 Task: Open a blank sheet, save the file as Dav.odt Add the quote 'Success is the sum of small efforts repeated day in and day out.' Apply font style 'lexend' and font size 48 Align the text to the Right .Change the text color to  'Dark blue'
Action: Mouse moved to (344, 180)
Screenshot: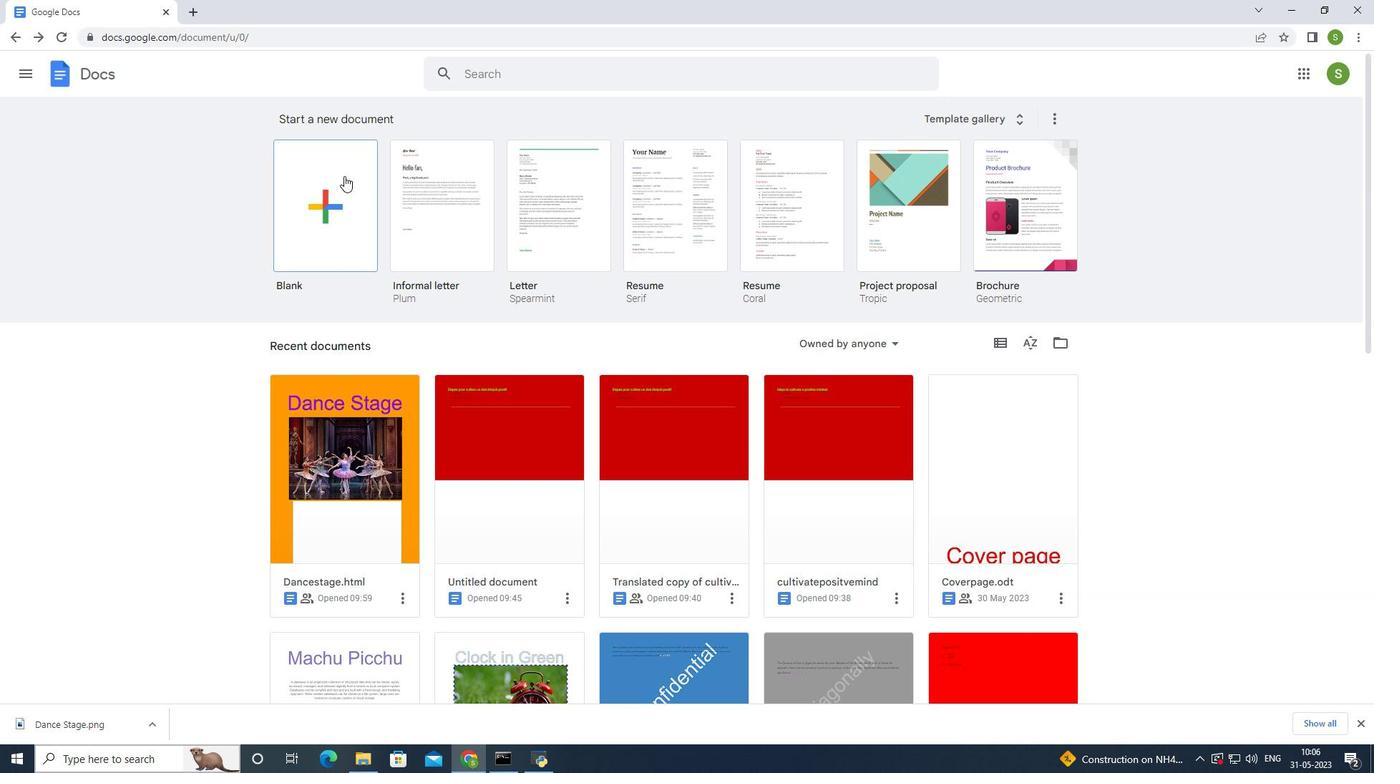 
Action: Mouse pressed left at (344, 180)
Screenshot: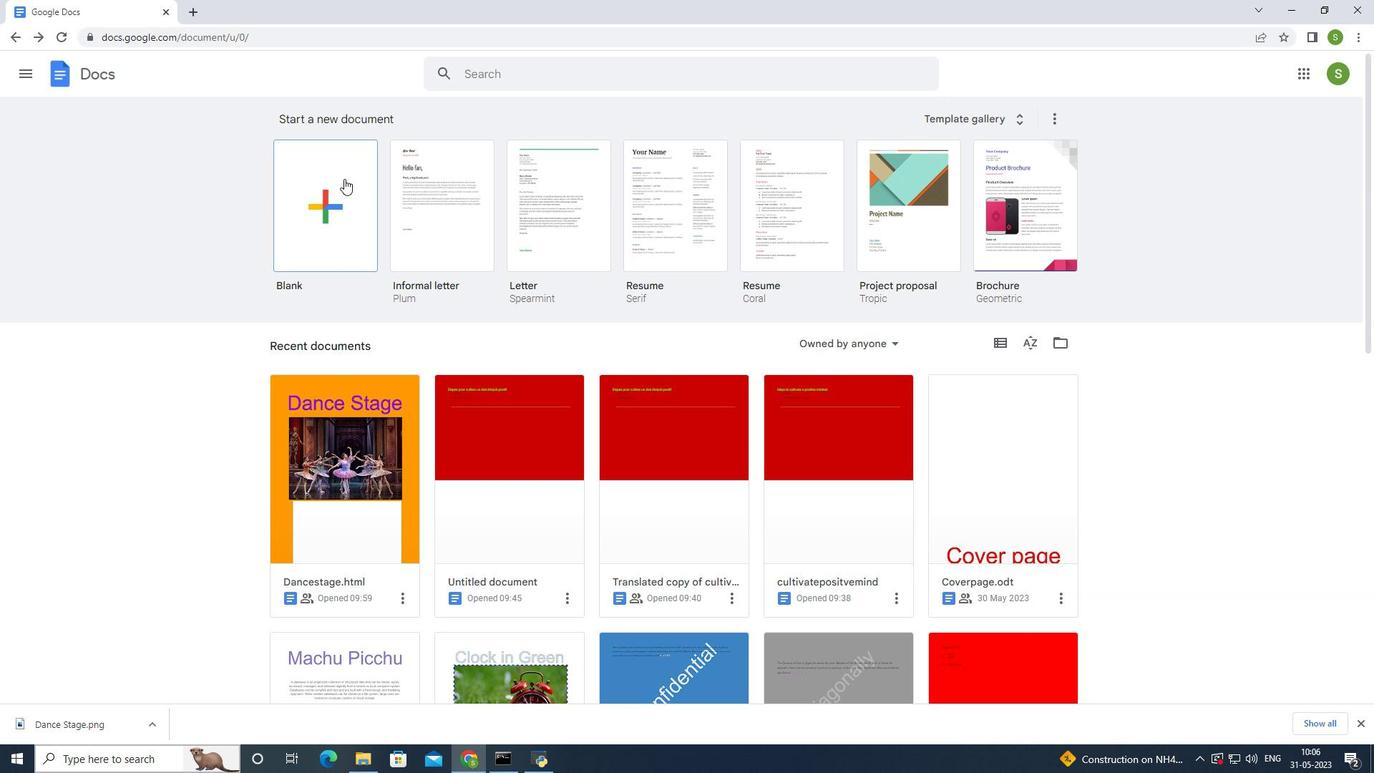 
Action: Mouse moved to (108, 63)
Screenshot: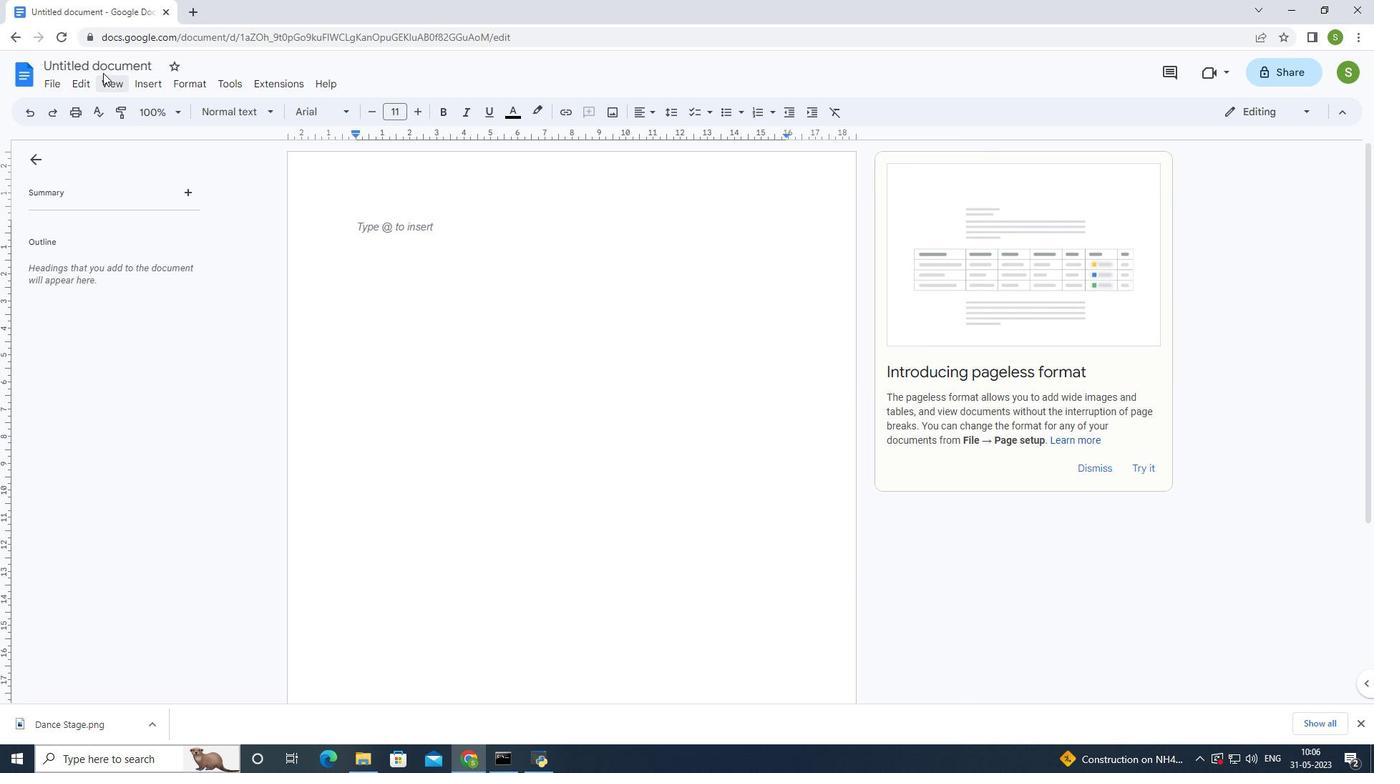 
Action: Mouse pressed left at (108, 63)
Screenshot: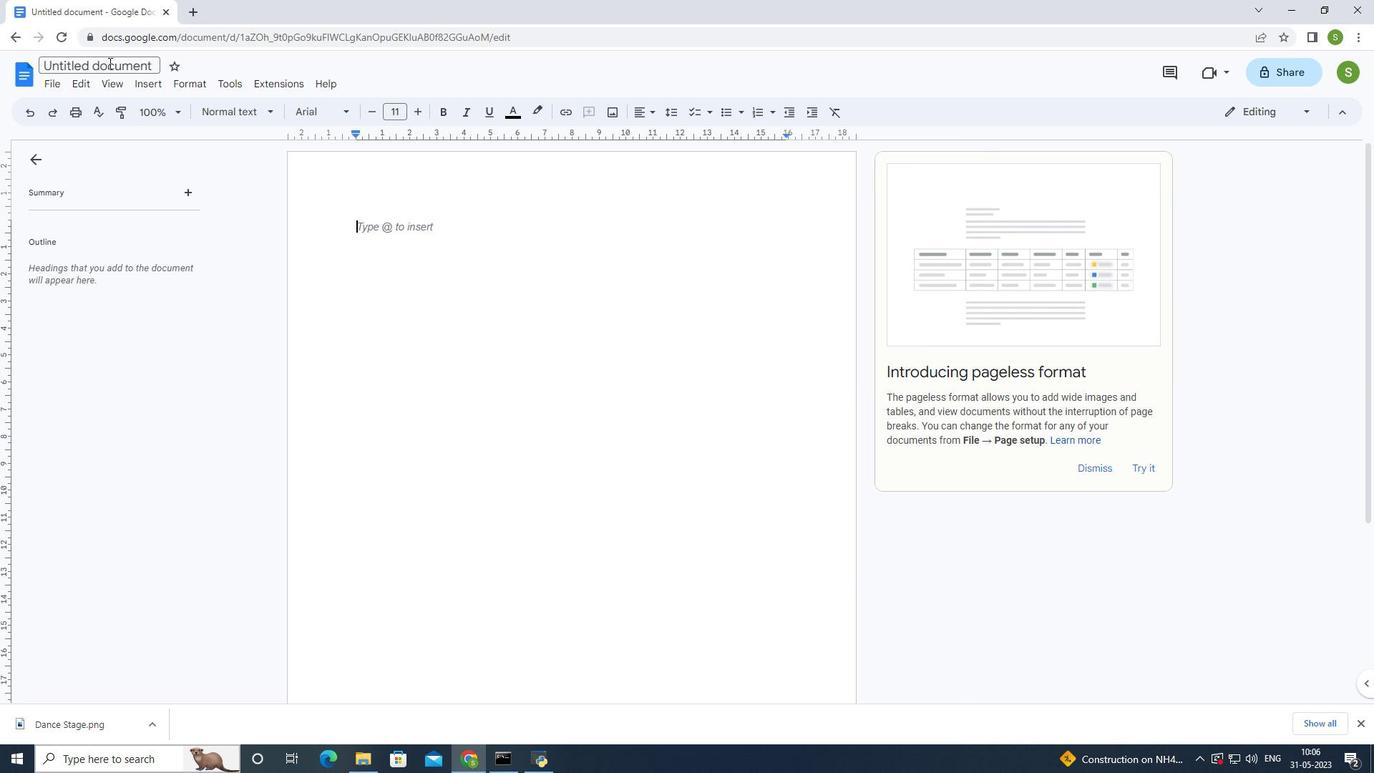 
Action: Key pressed <Key.shift><Key.shift><Key.shift><Key.shift><Key.shift><Key.shift><Key.shift>Dav.odt<Key.enter>
Screenshot: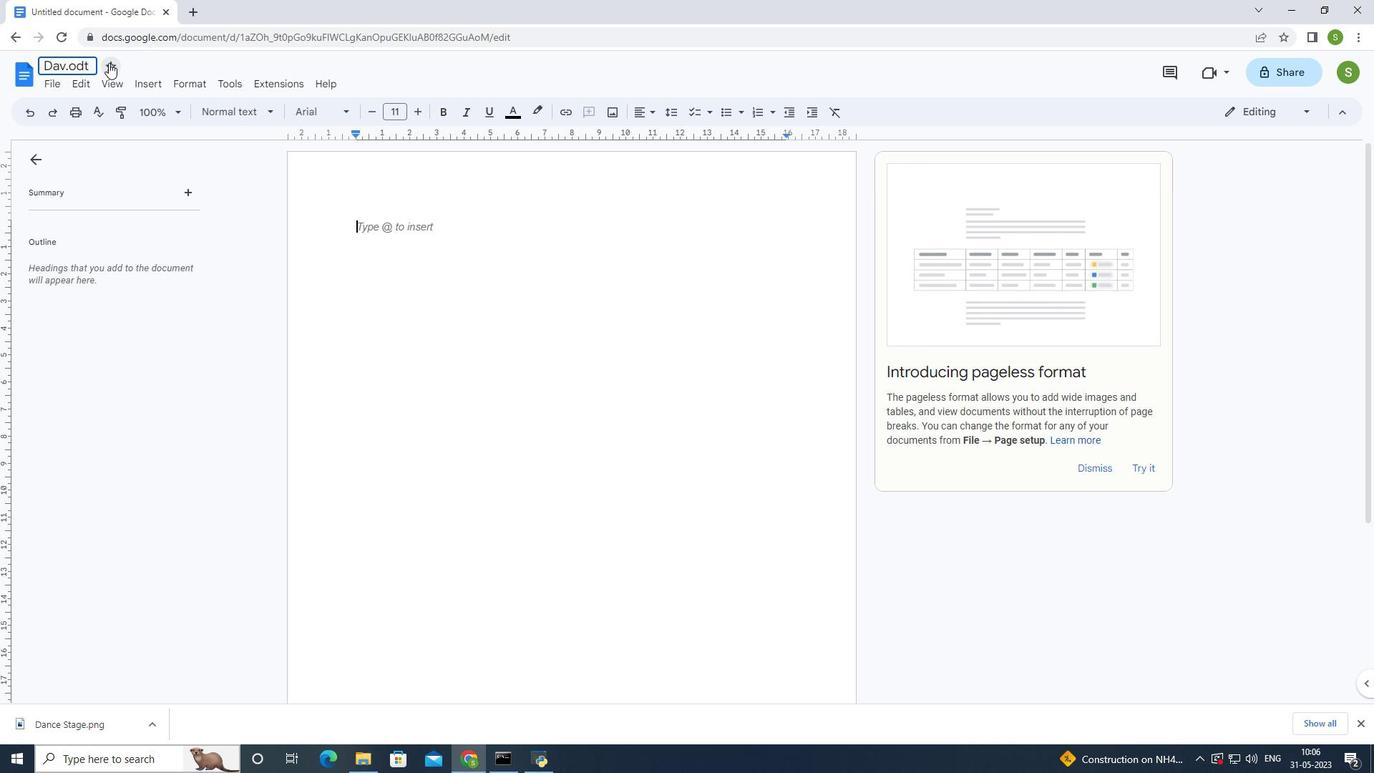 
Action: Mouse moved to (504, 276)
Screenshot: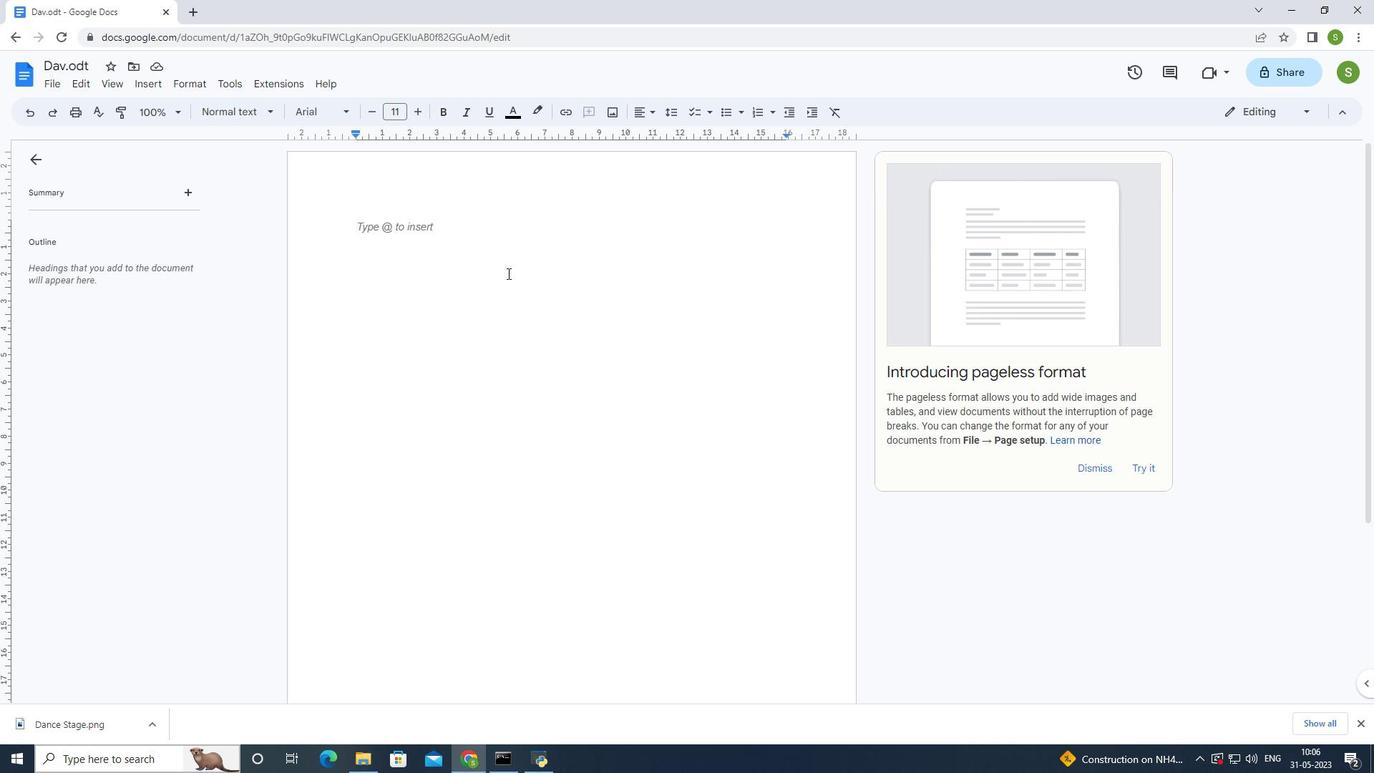 
Action: Key pressed <Key.shift>S
Screenshot: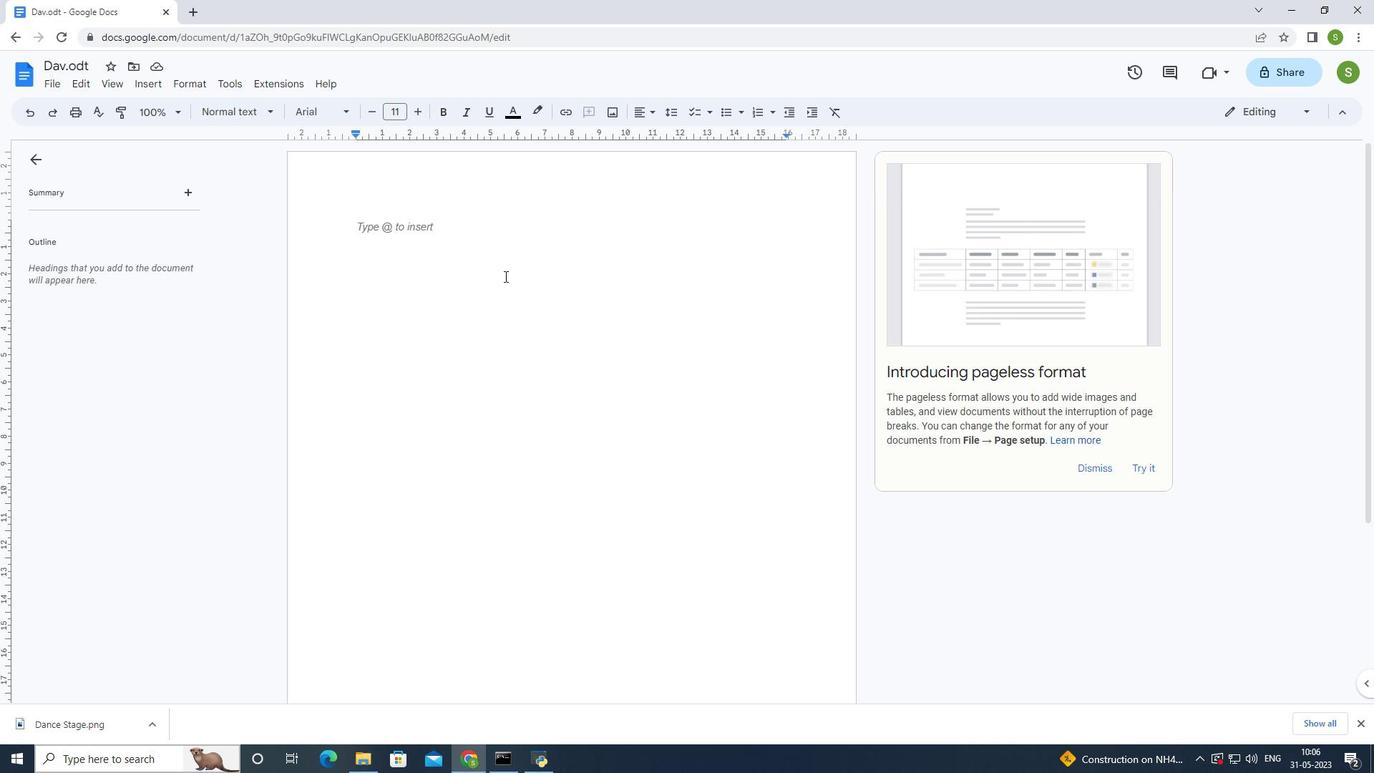 
Action: Mouse moved to (547, 495)
Screenshot: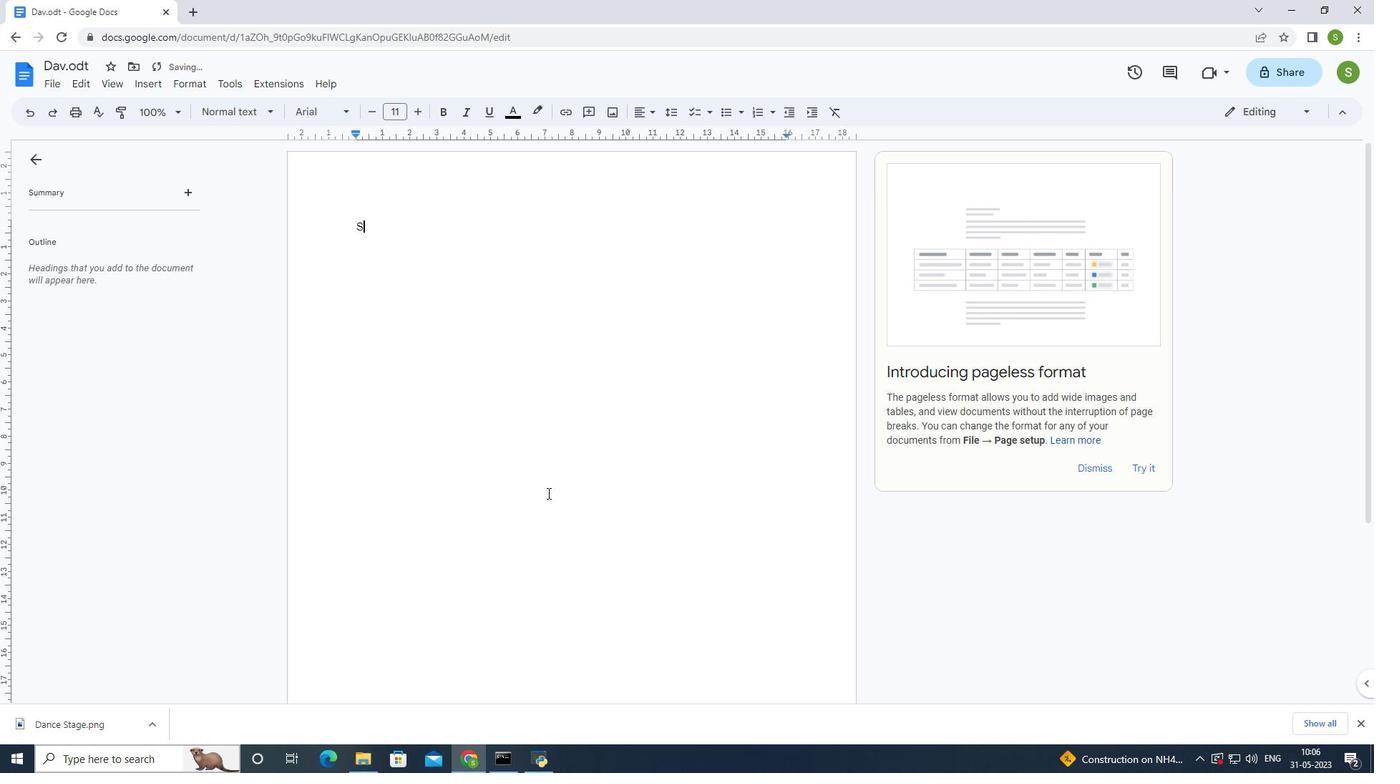 
Action: Key pressed uccess<Key.space>is<Key.space>the<Key.space>sum<Key.space>of<Key.space>small<Key.space>effo
Screenshot: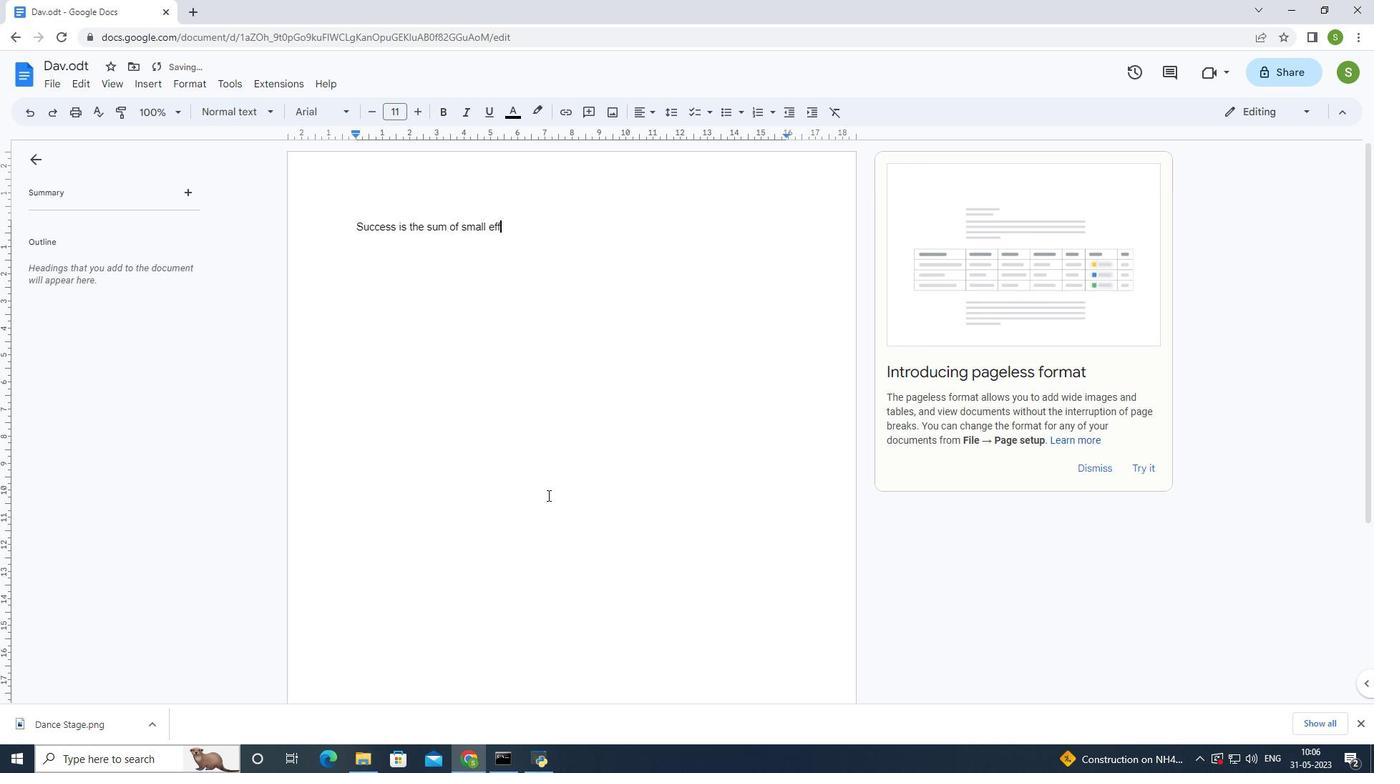
Action: Mouse moved to (548, 496)
Screenshot: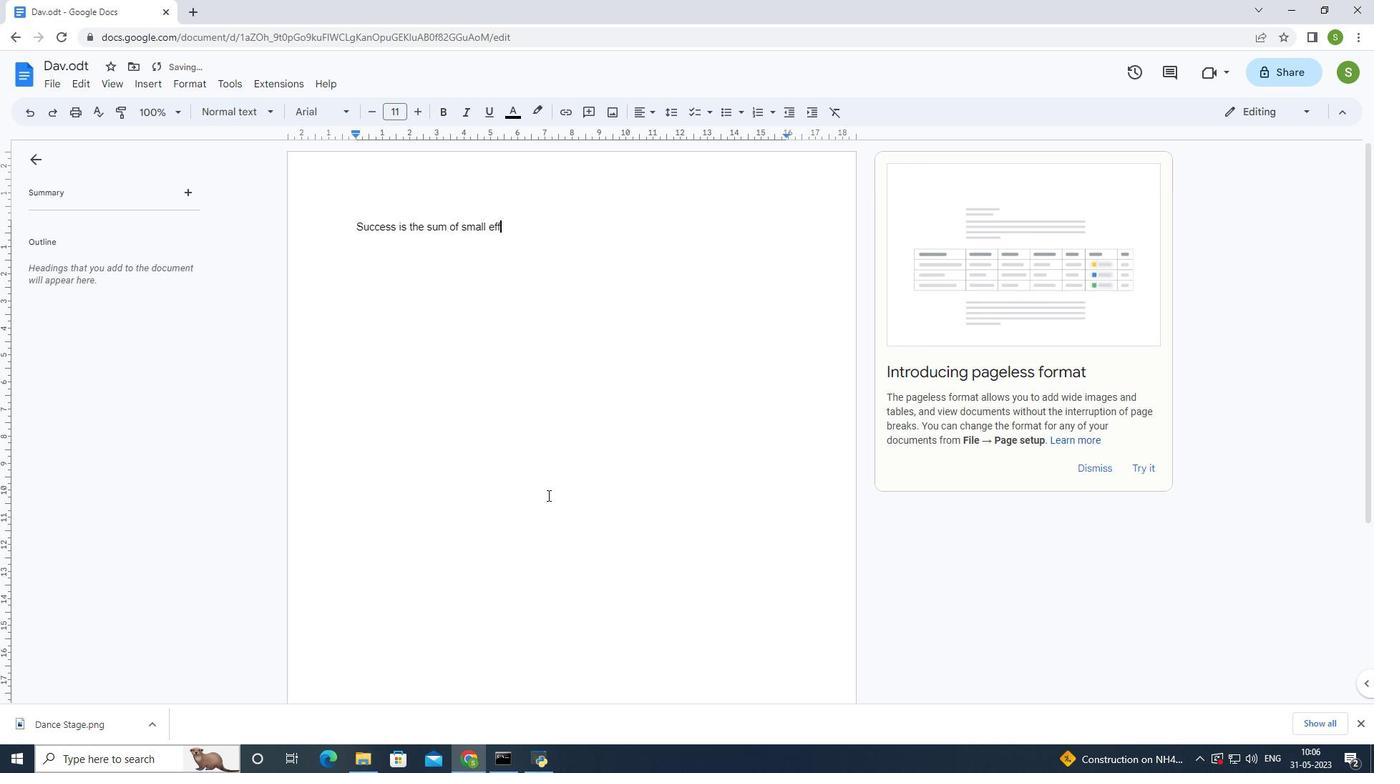 
Action: Key pressed rts<Key.space>repeated<Key.space>day<Key.space>in<Key.space>and<Key.space>day<Key.space>out.
Screenshot: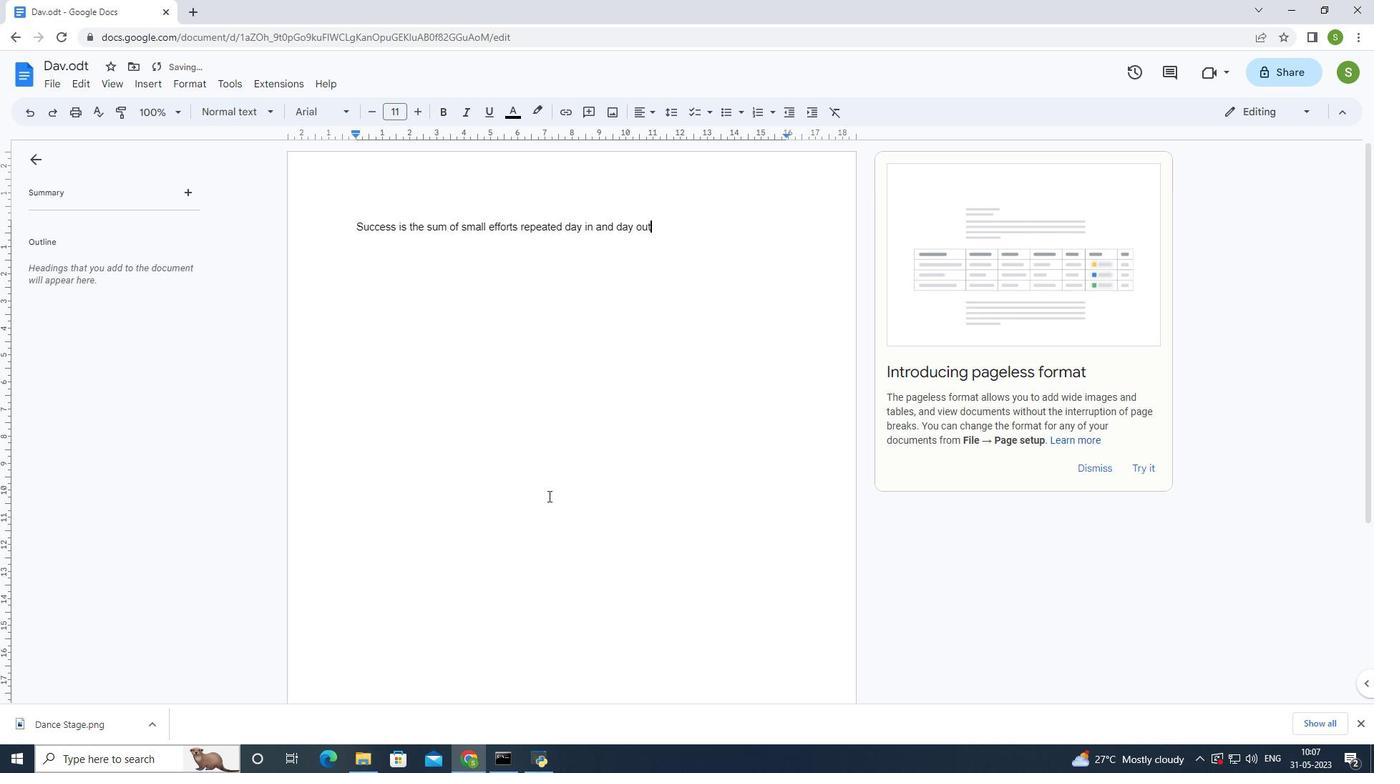 
Action: Mouse moved to (350, 225)
Screenshot: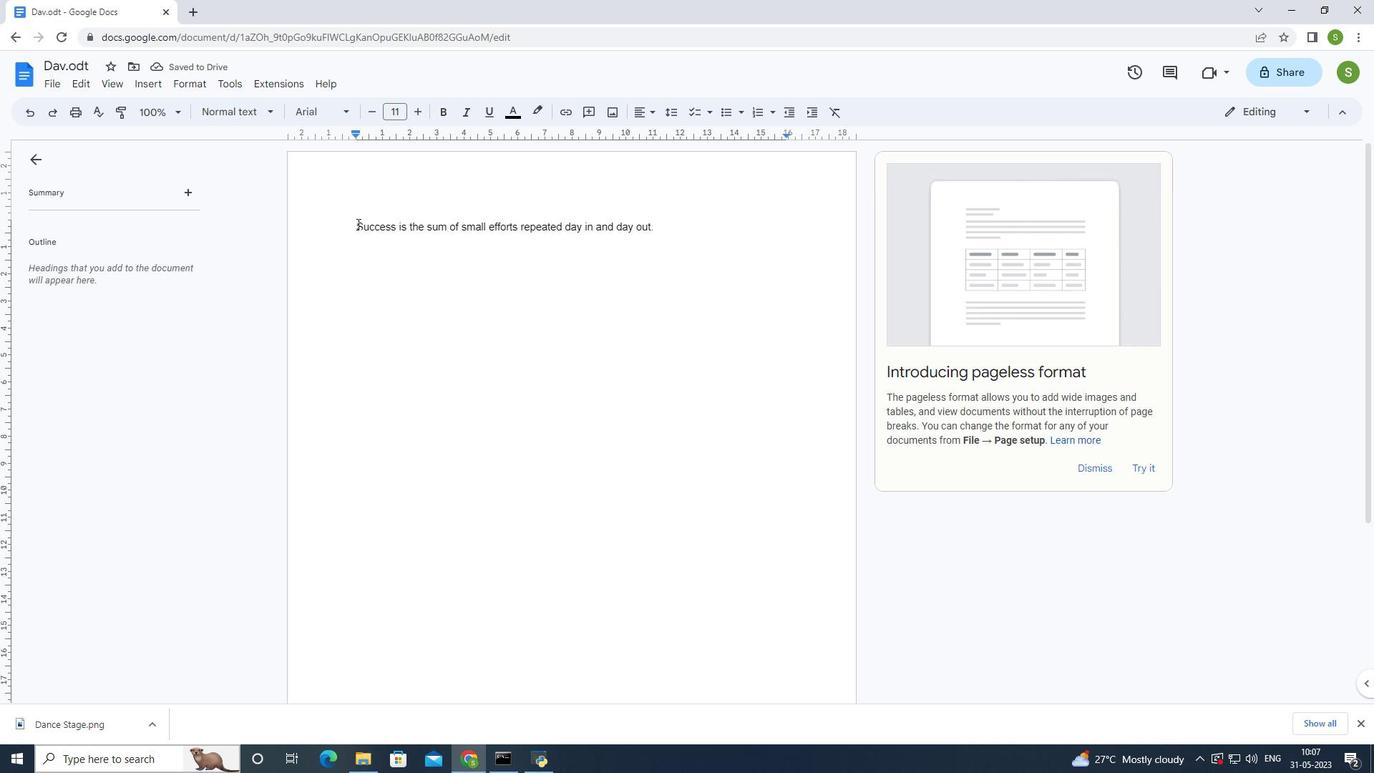 
Action: Mouse pressed left at (350, 225)
Screenshot: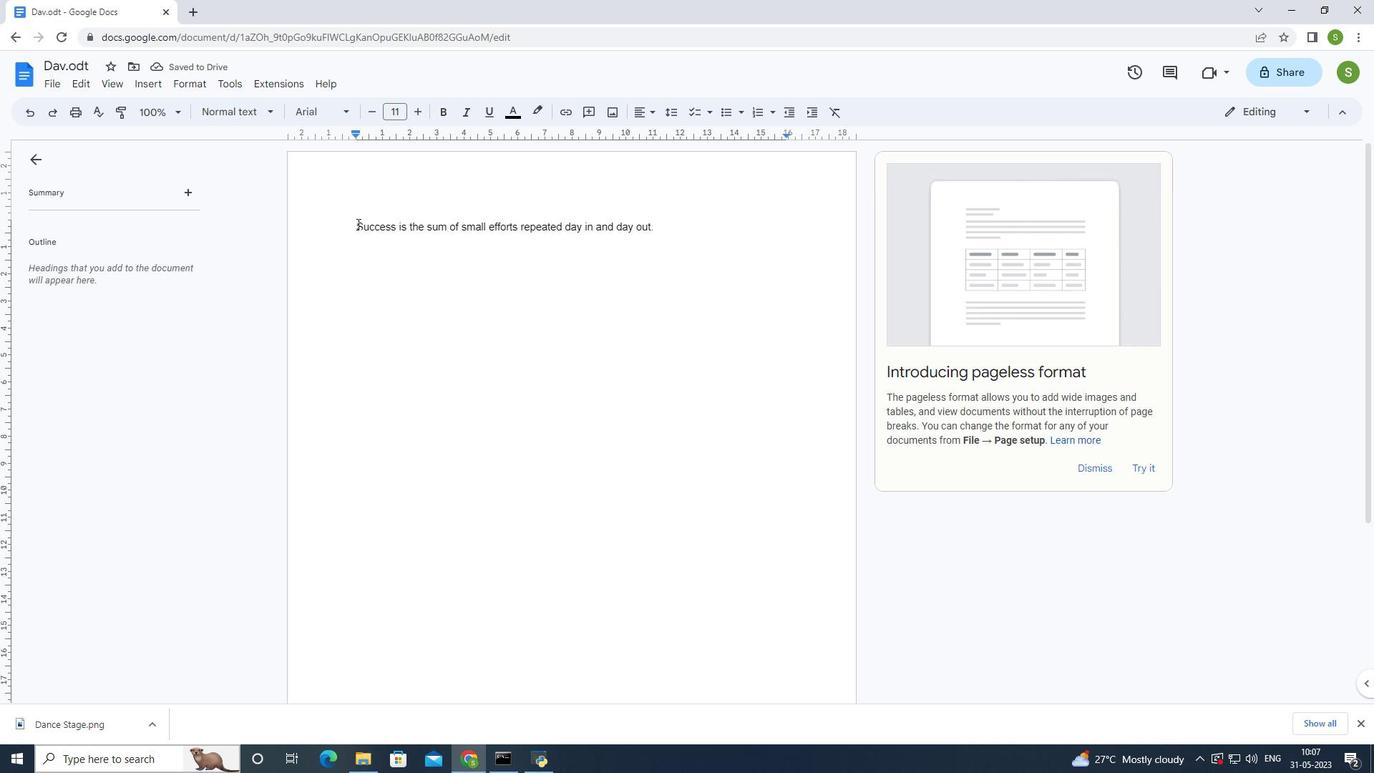 
Action: Mouse moved to (336, 110)
Screenshot: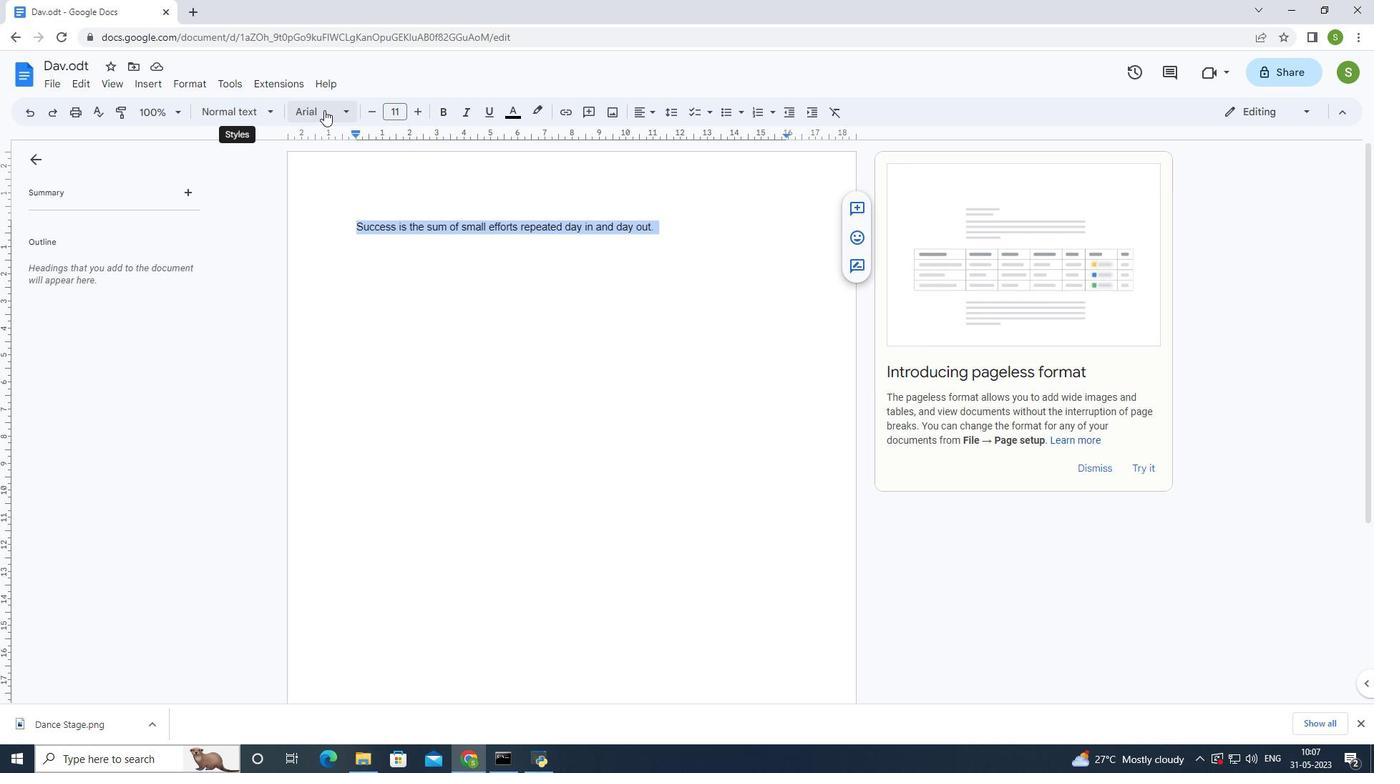 
Action: Mouse pressed left at (336, 110)
Screenshot: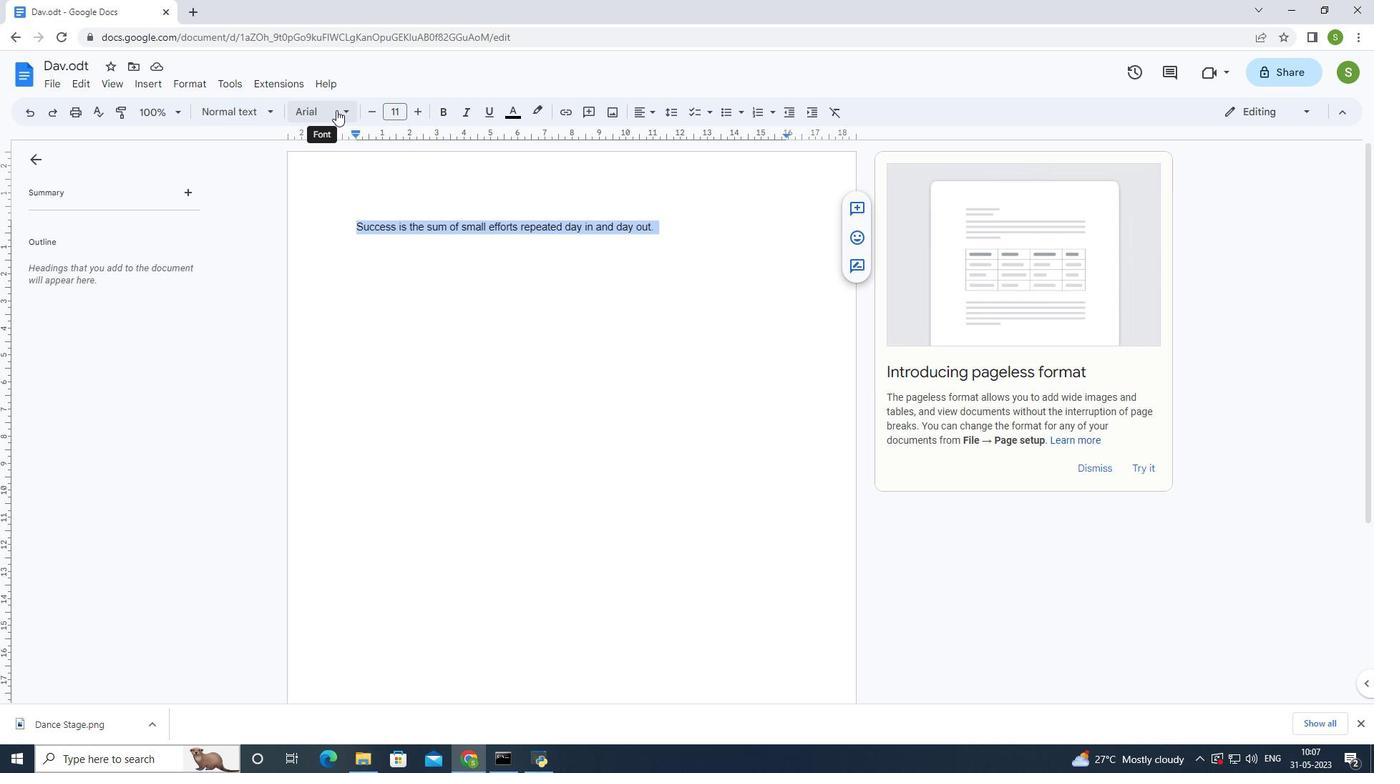 
Action: Mouse moved to (340, 136)
Screenshot: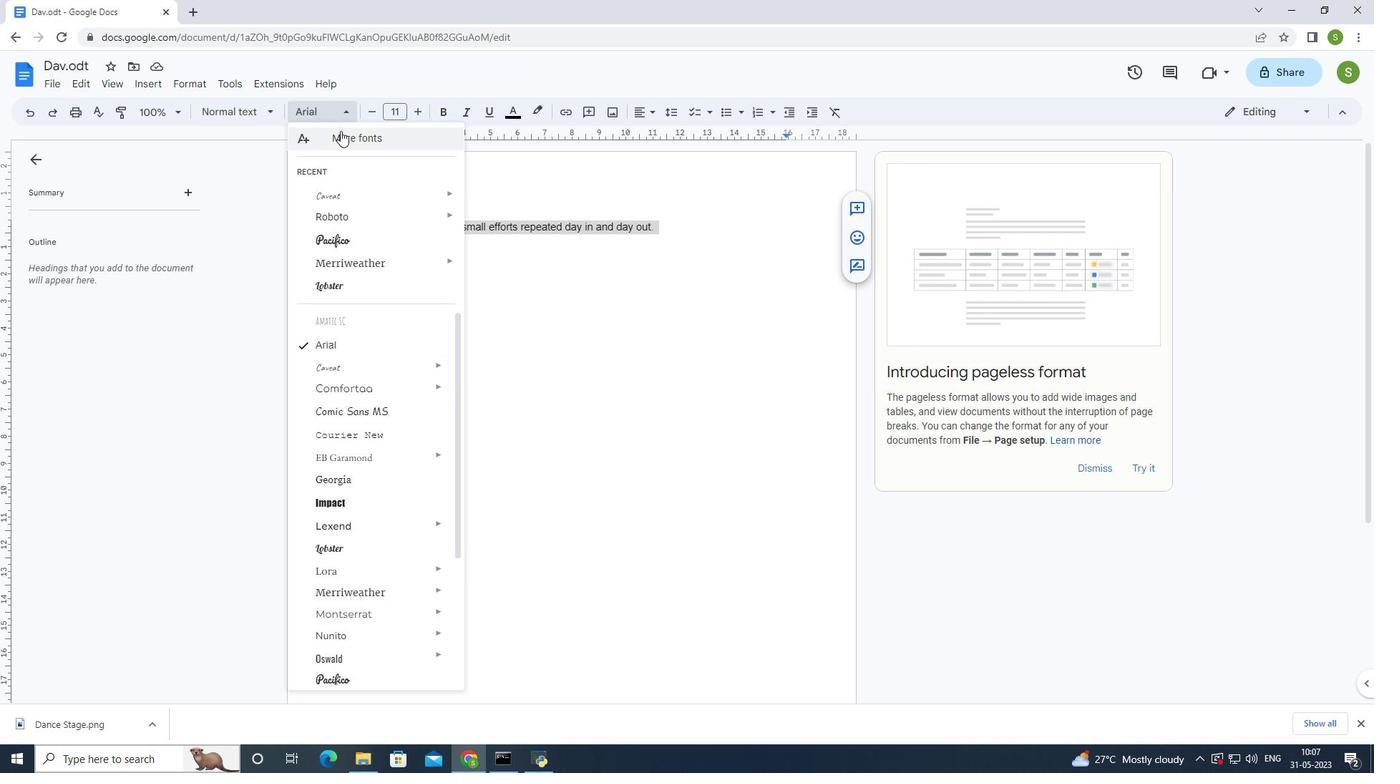 
Action: Mouse pressed left at (340, 136)
Screenshot: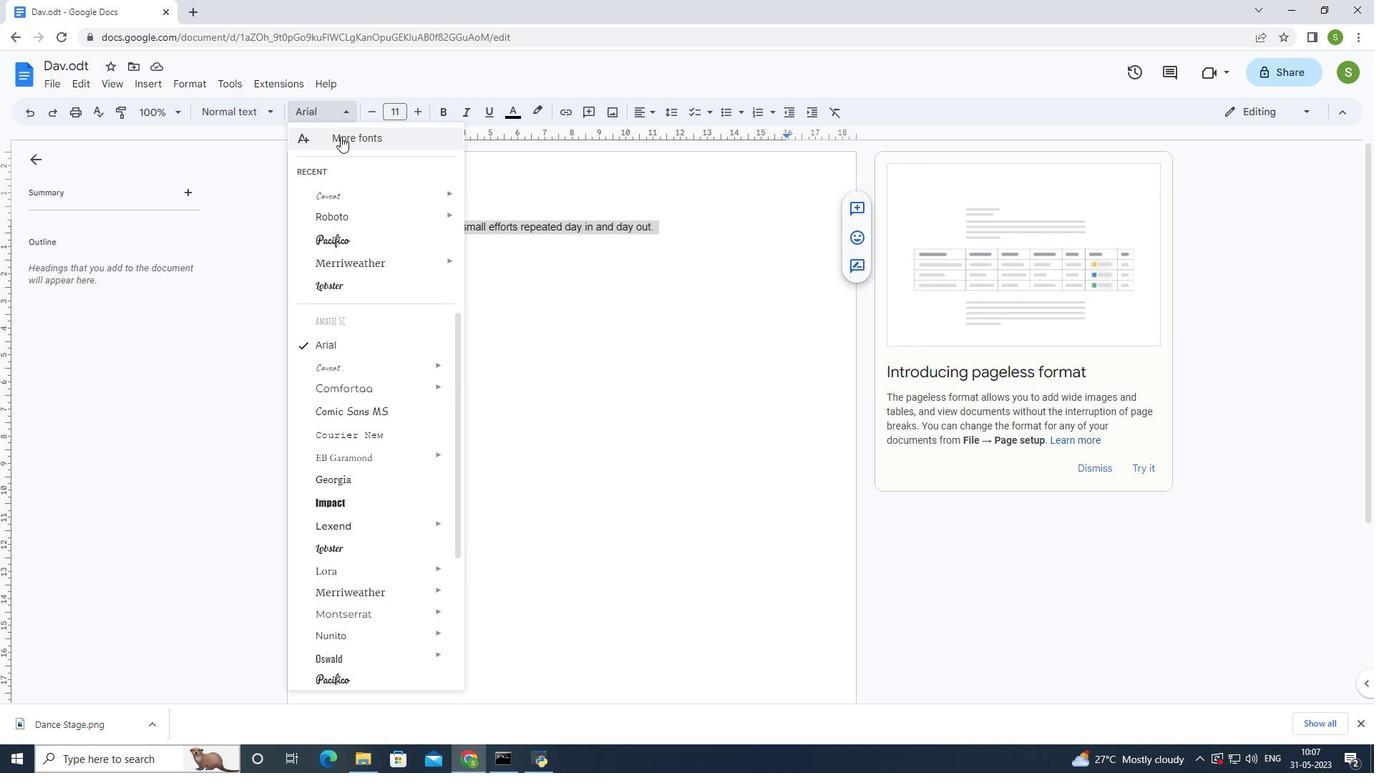 
Action: Mouse moved to (480, 210)
Screenshot: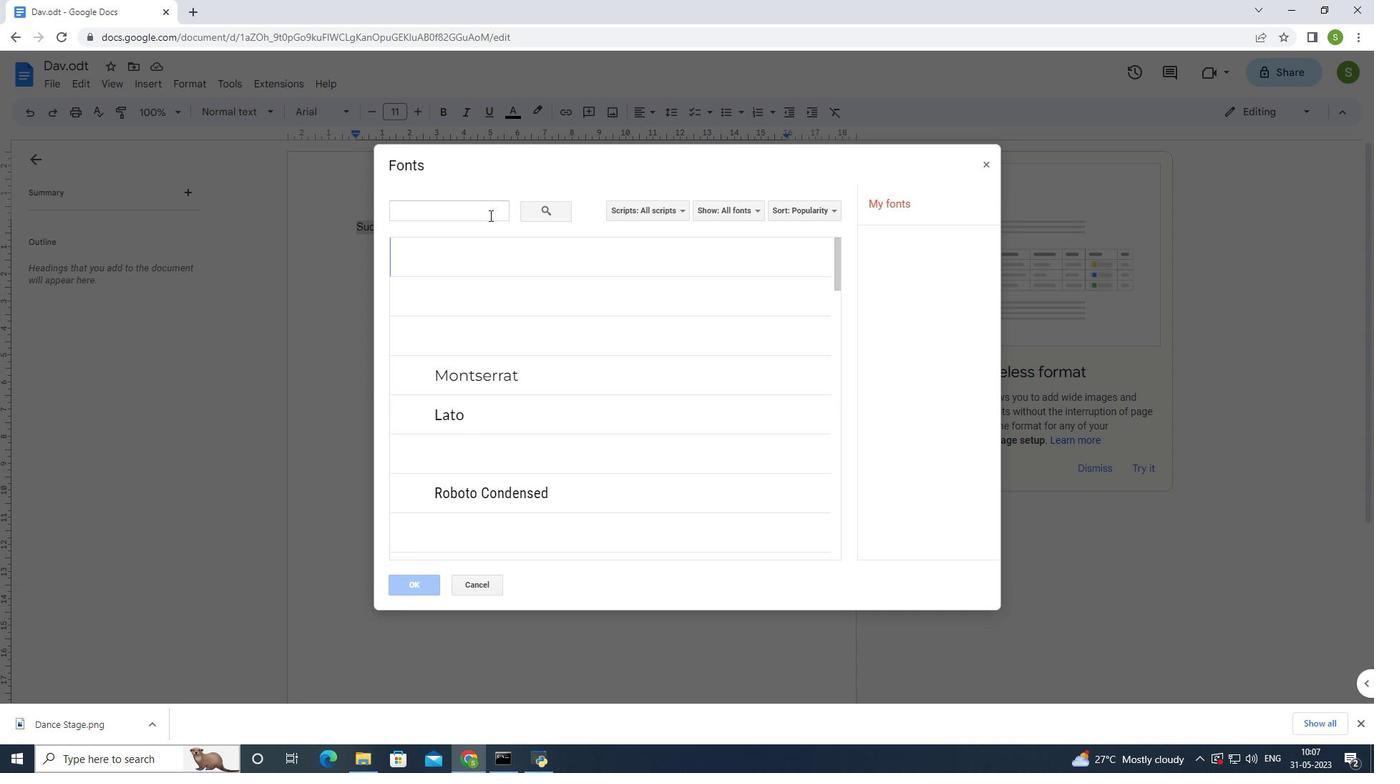 
Action: Mouse pressed left at (480, 210)
Screenshot: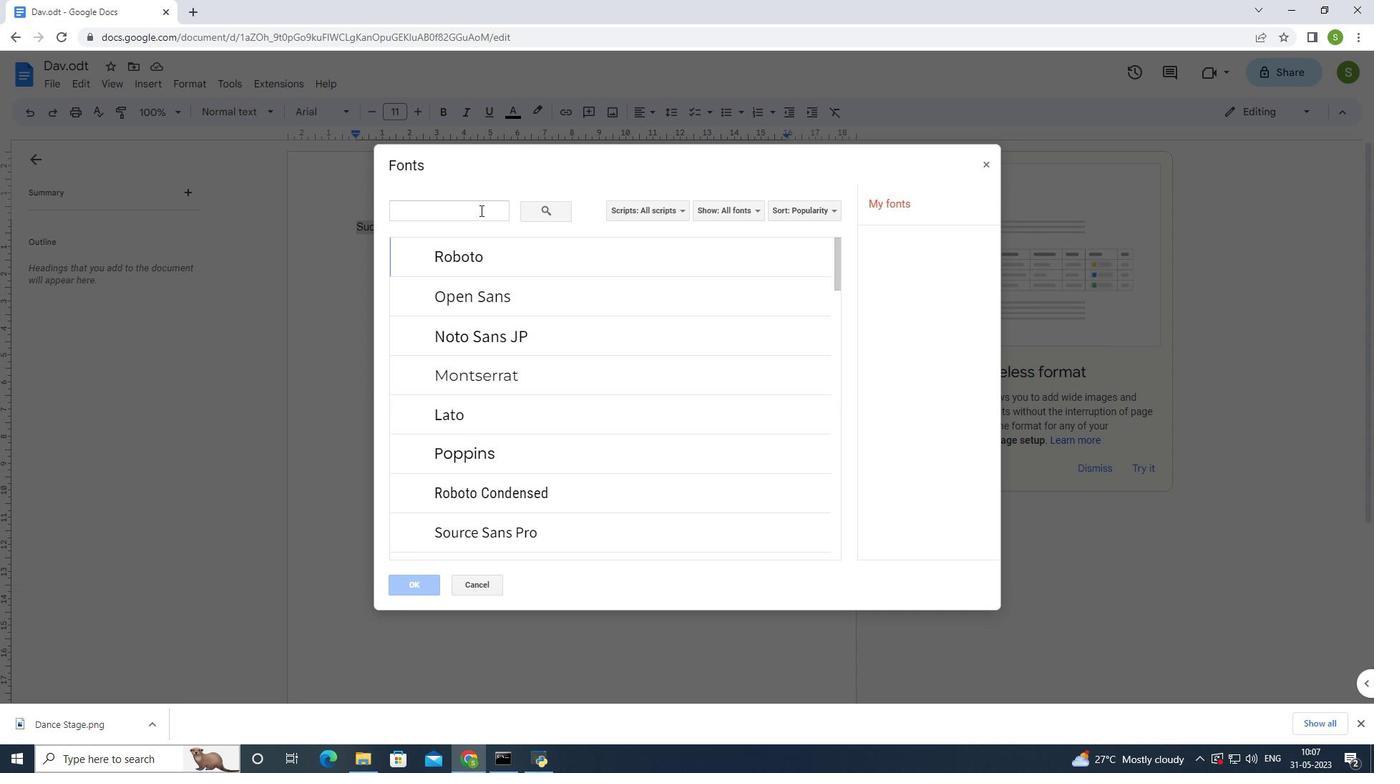 
Action: Mouse moved to (533, 216)
Screenshot: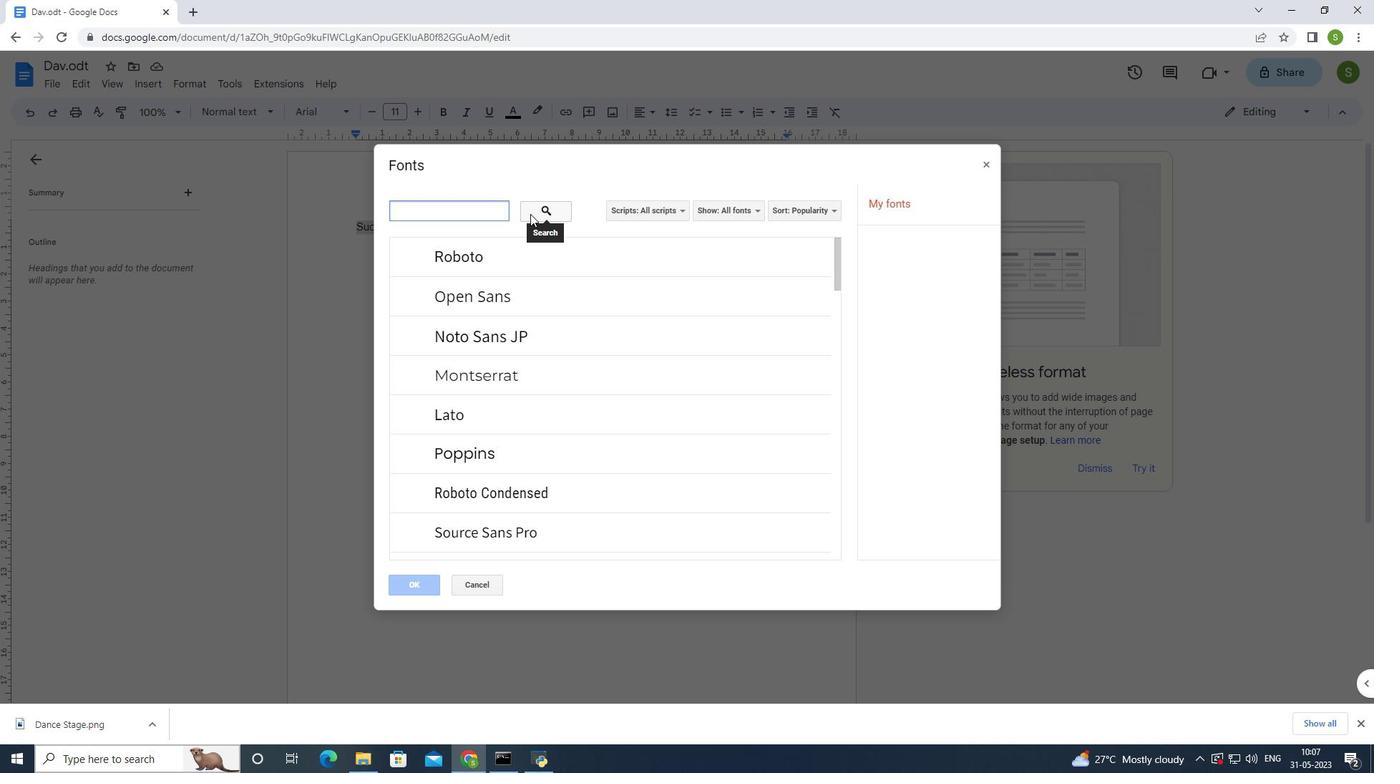 
Action: Key pressed lexe
Screenshot: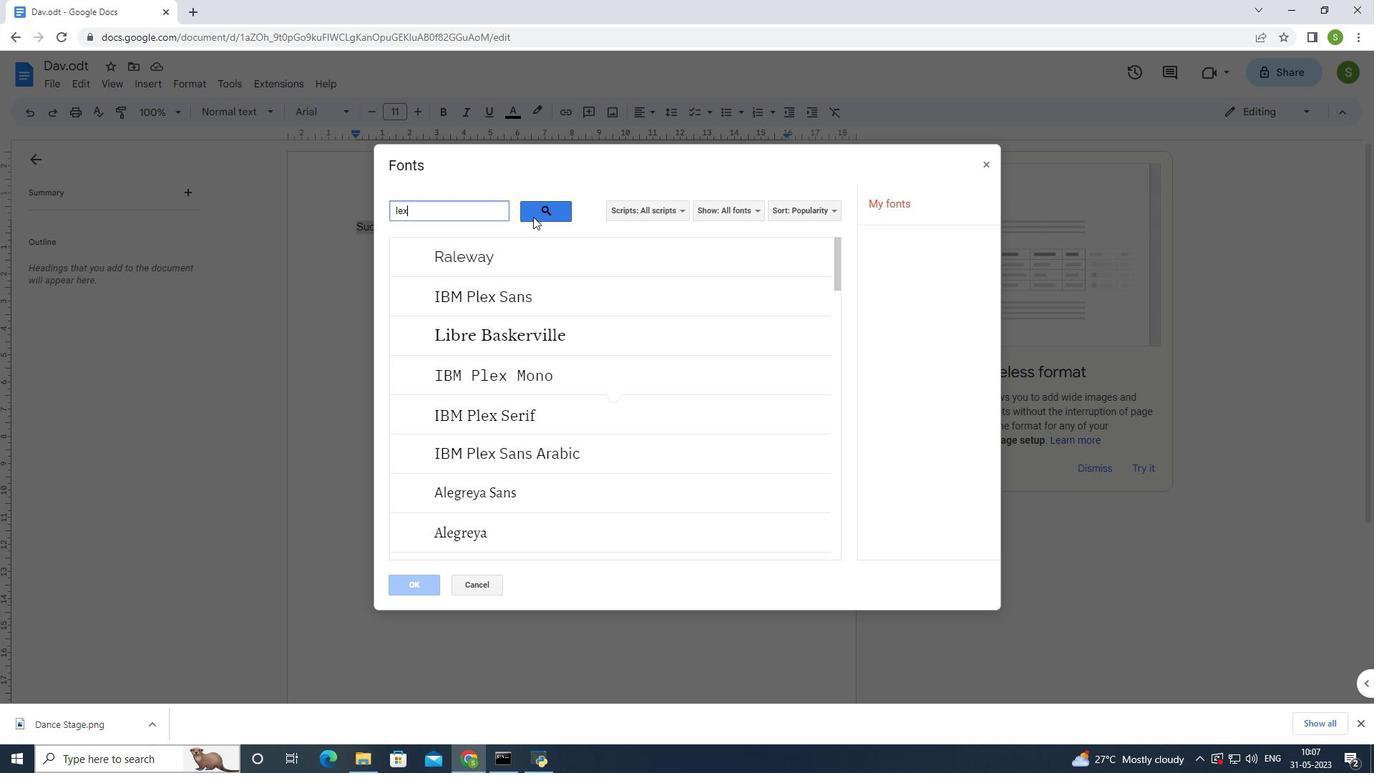 
Action: Mouse moved to (450, 259)
Screenshot: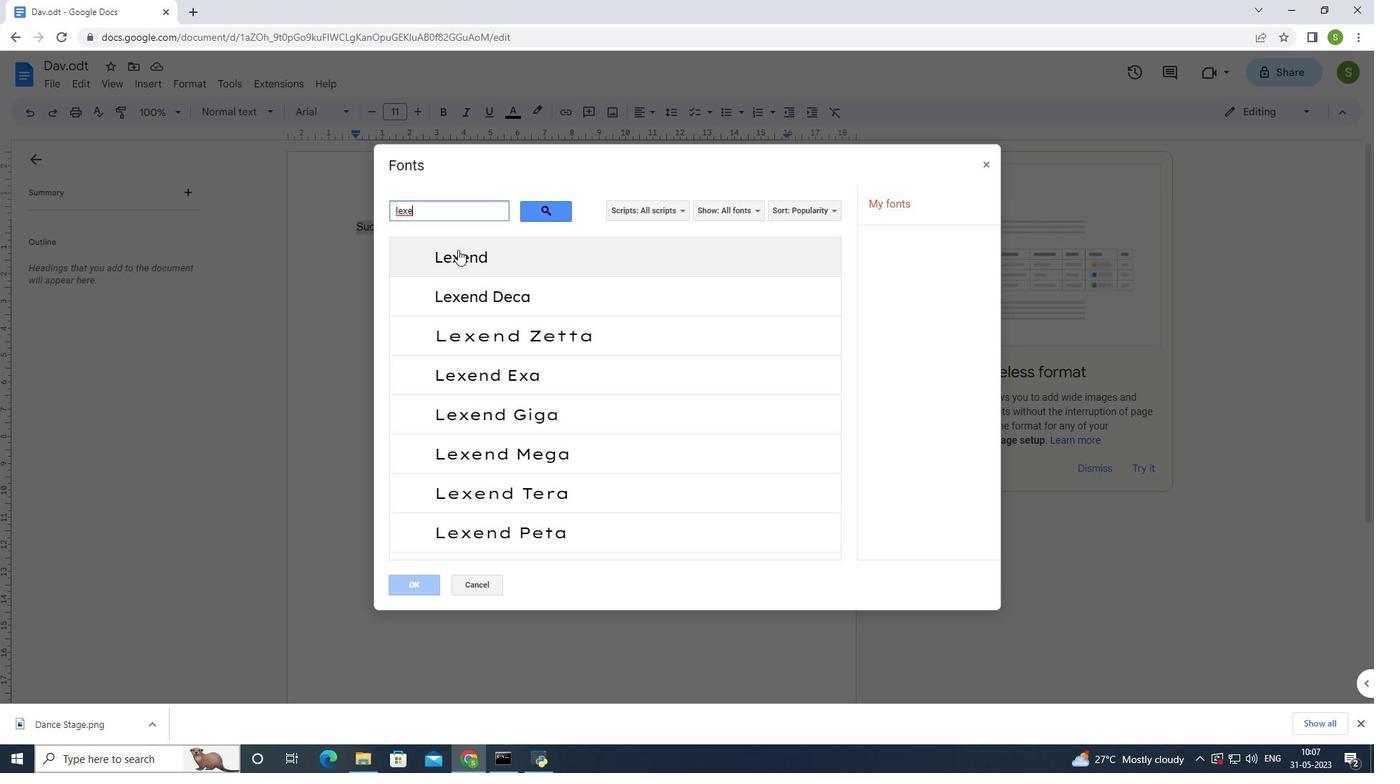 
Action: Mouse pressed left at (450, 259)
Screenshot: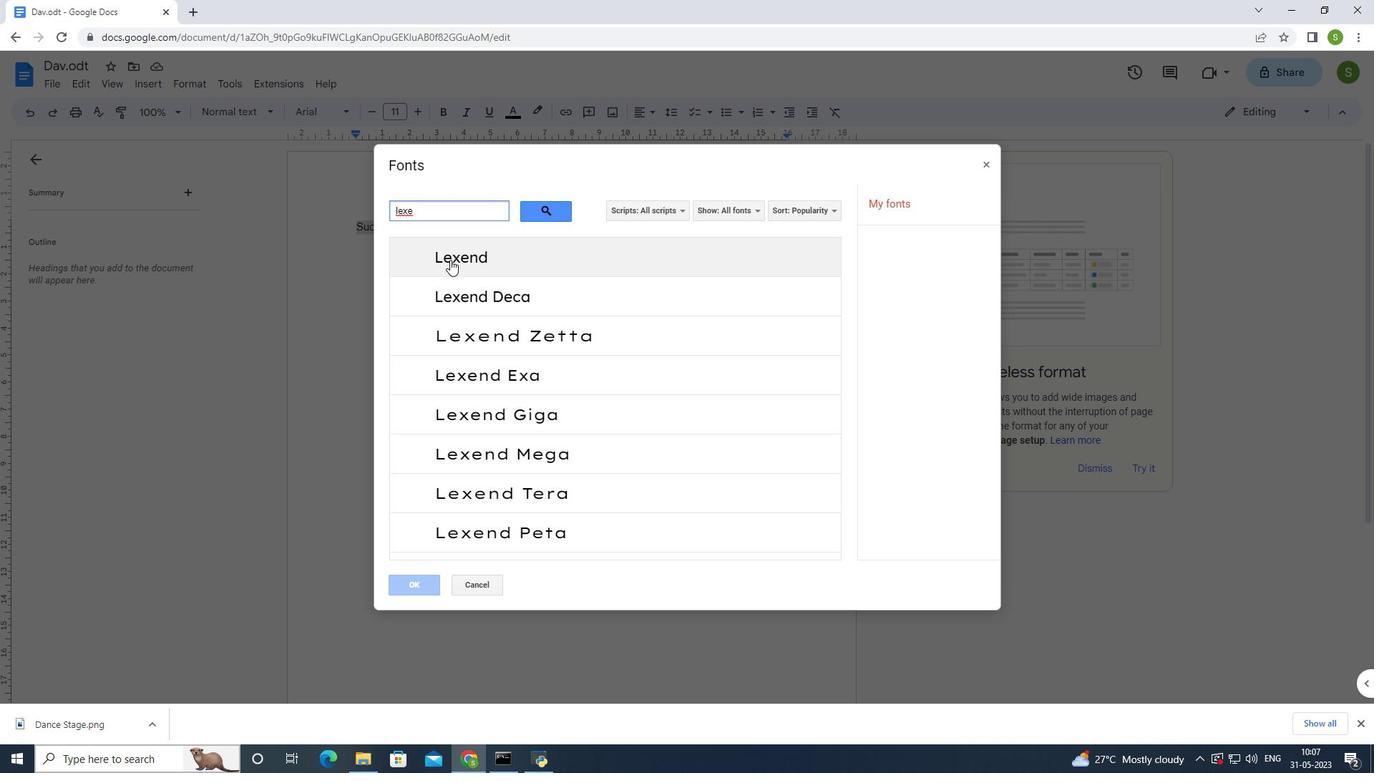 
Action: Mouse moved to (428, 584)
Screenshot: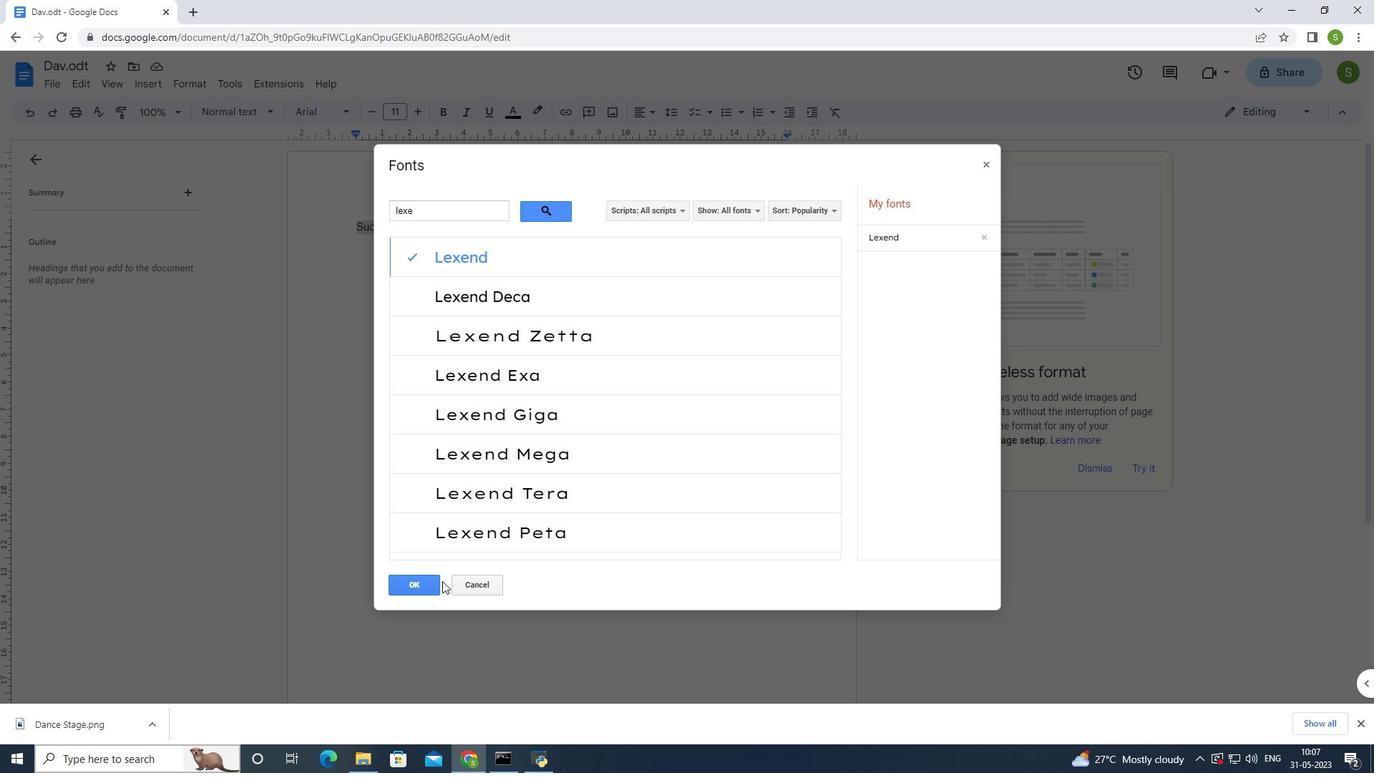 
Action: Mouse pressed left at (428, 584)
Screenshot: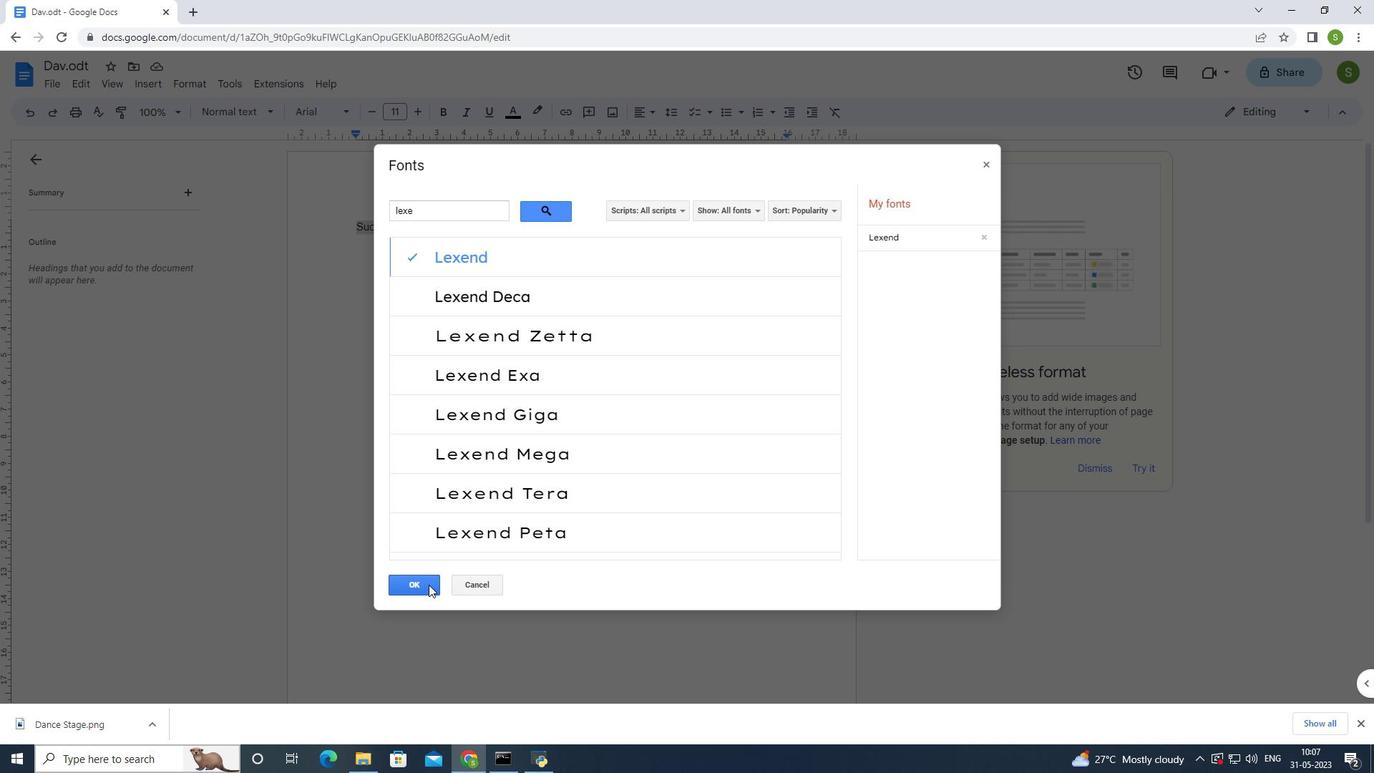 
Action: Mouse moved to (422, 114)
Screenshot: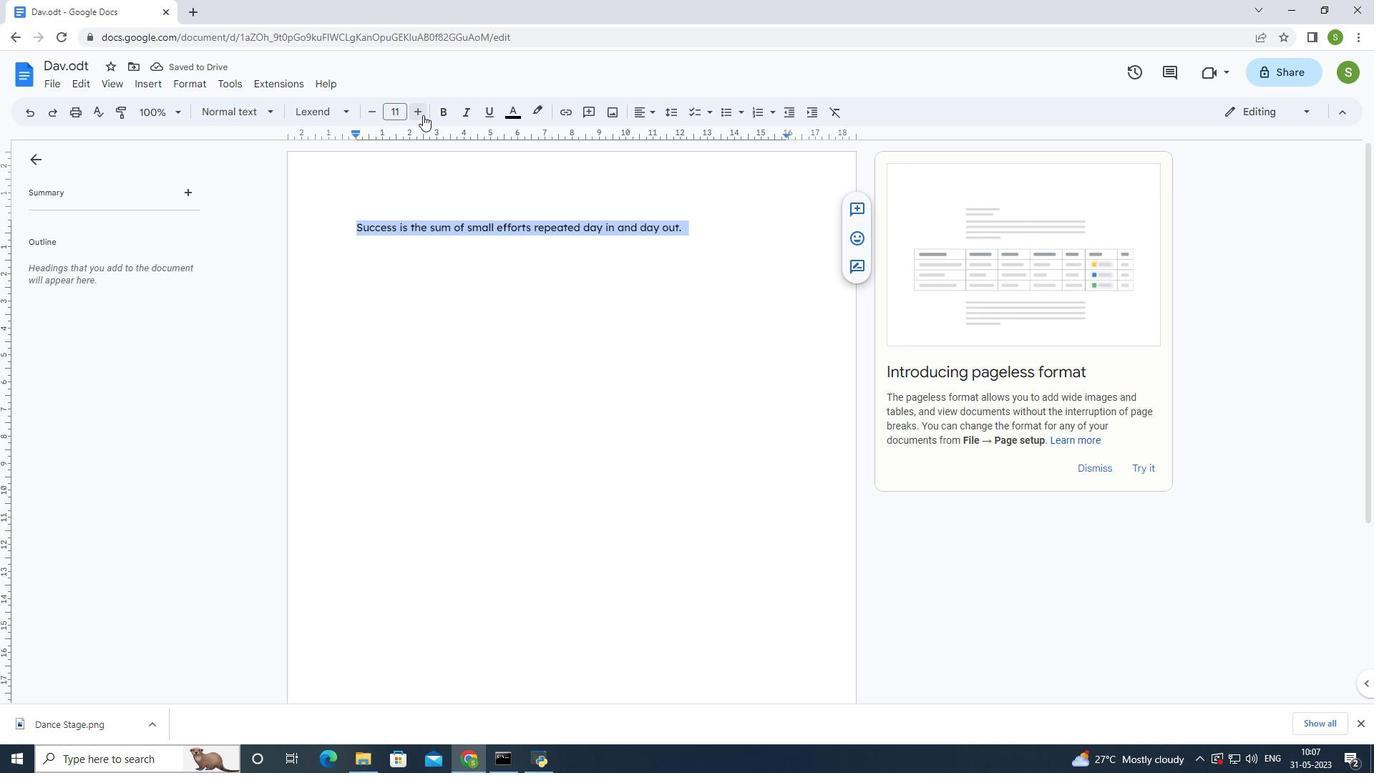 
Action: Mouse pressed left at (422, 114)
Screenshot: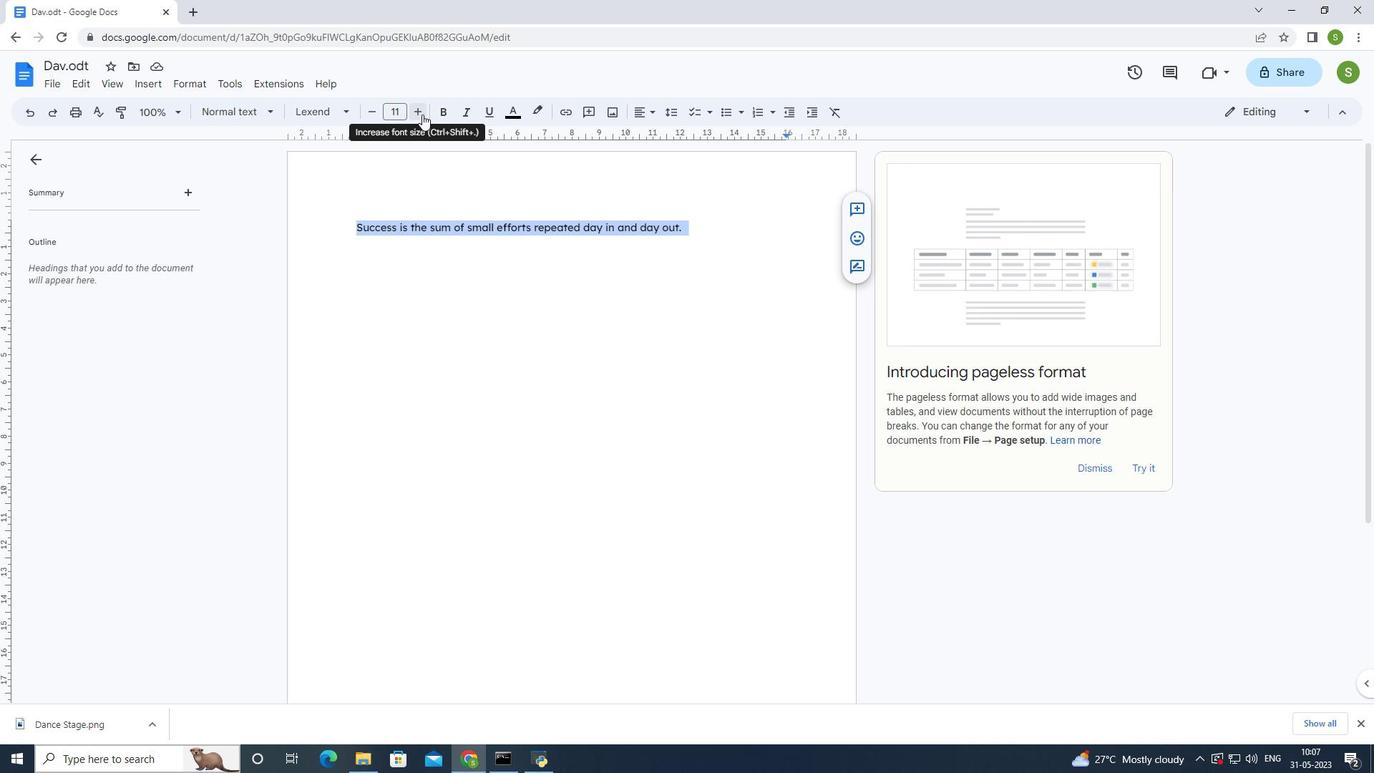
Action: Mouse pressed left at (422, 114)
Screenshot: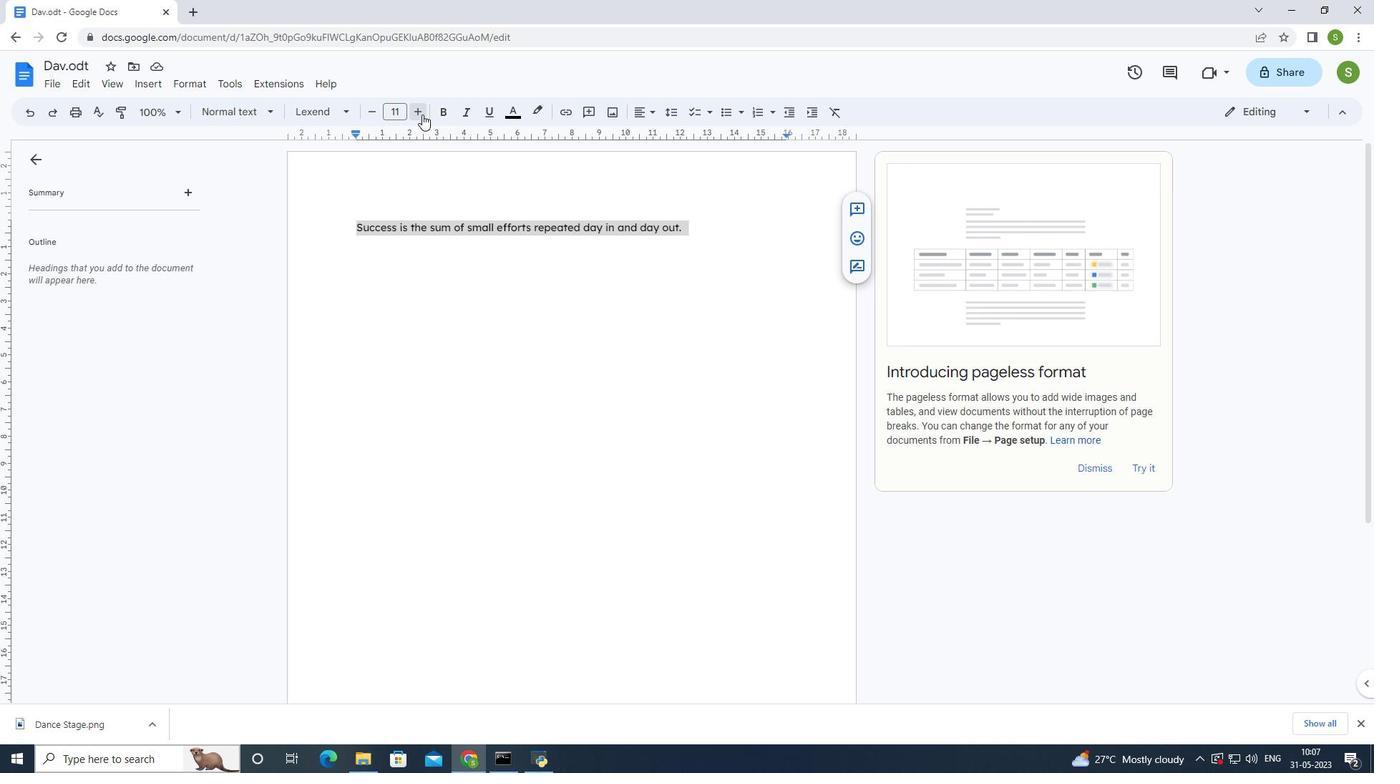 
Action: Mouse pressed left at (422, 114)
Screenshot: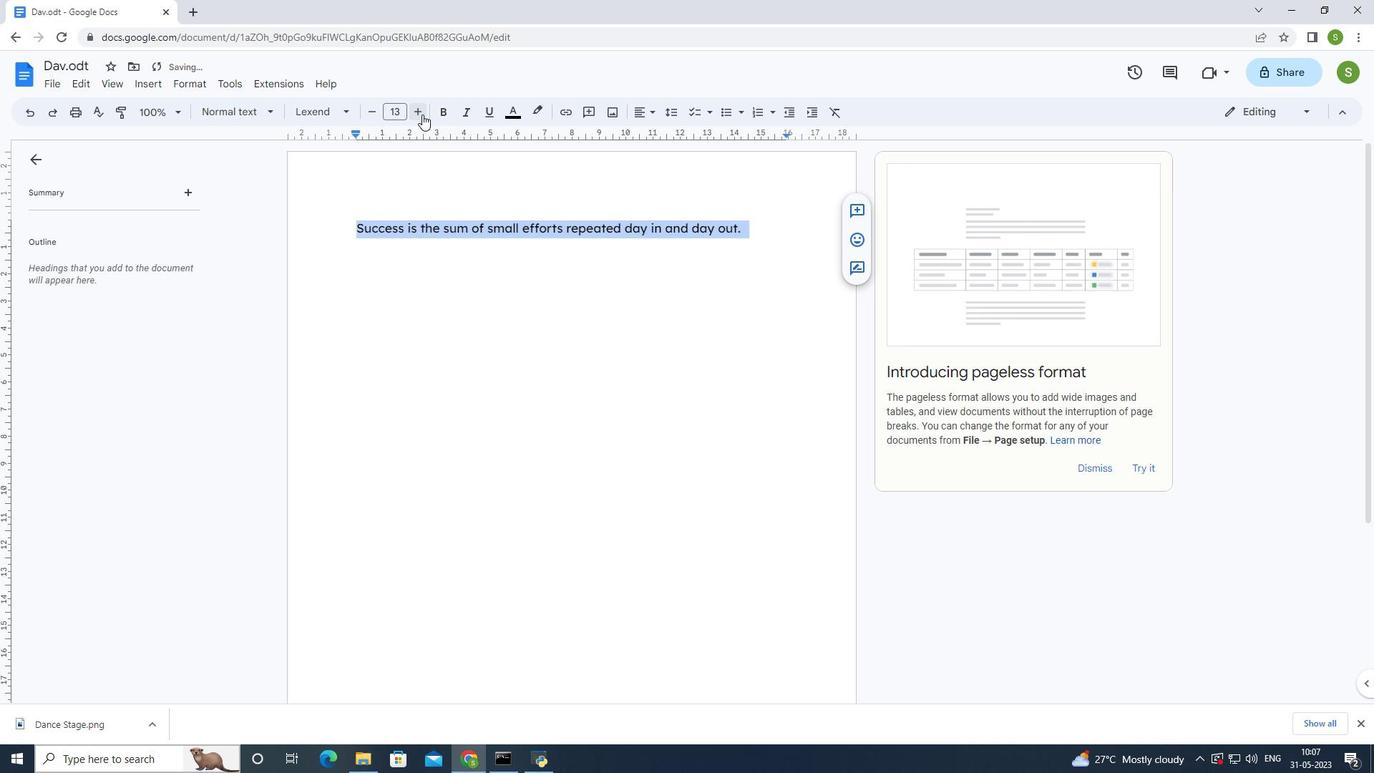 
Action: Mouse pressed left at (422, 114)
Screenshot: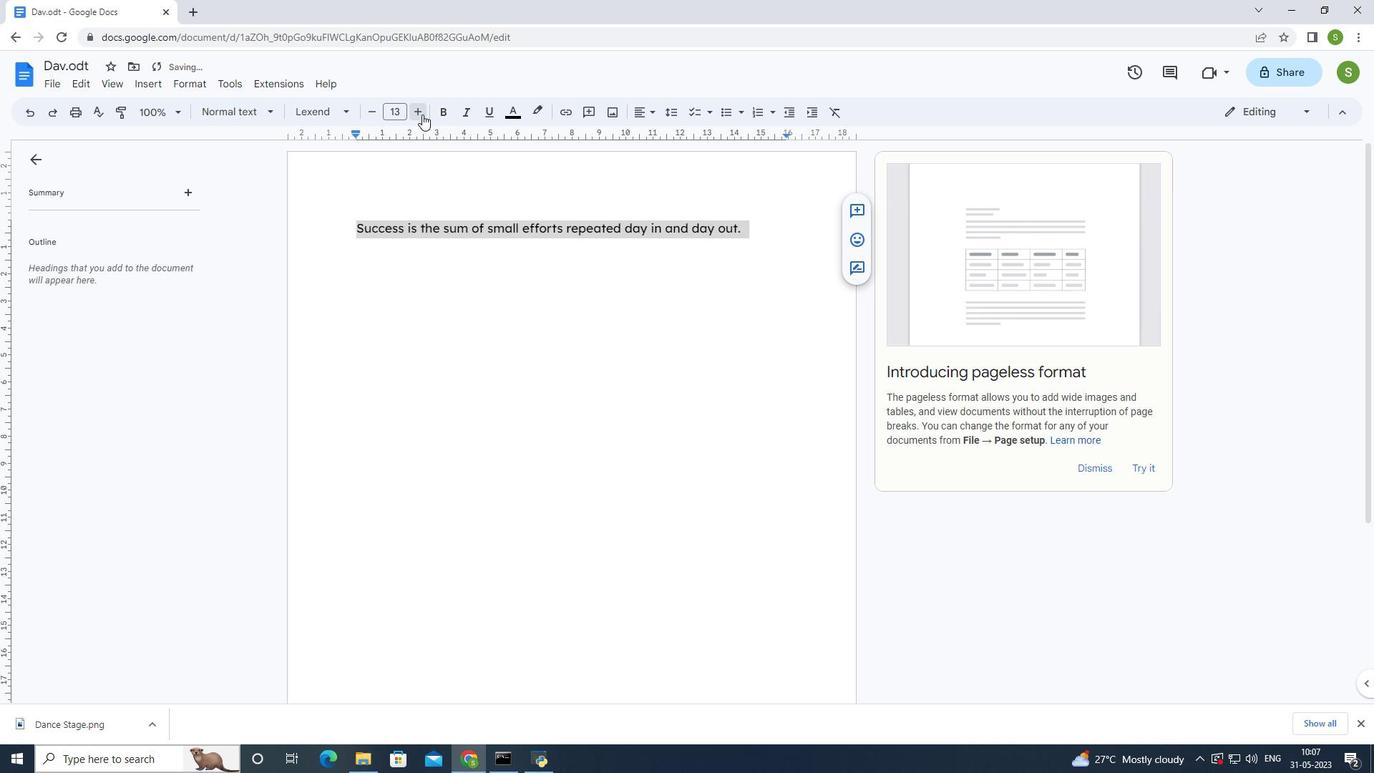 
Action: Mouse pressed left at (422, 114)
Screenshot: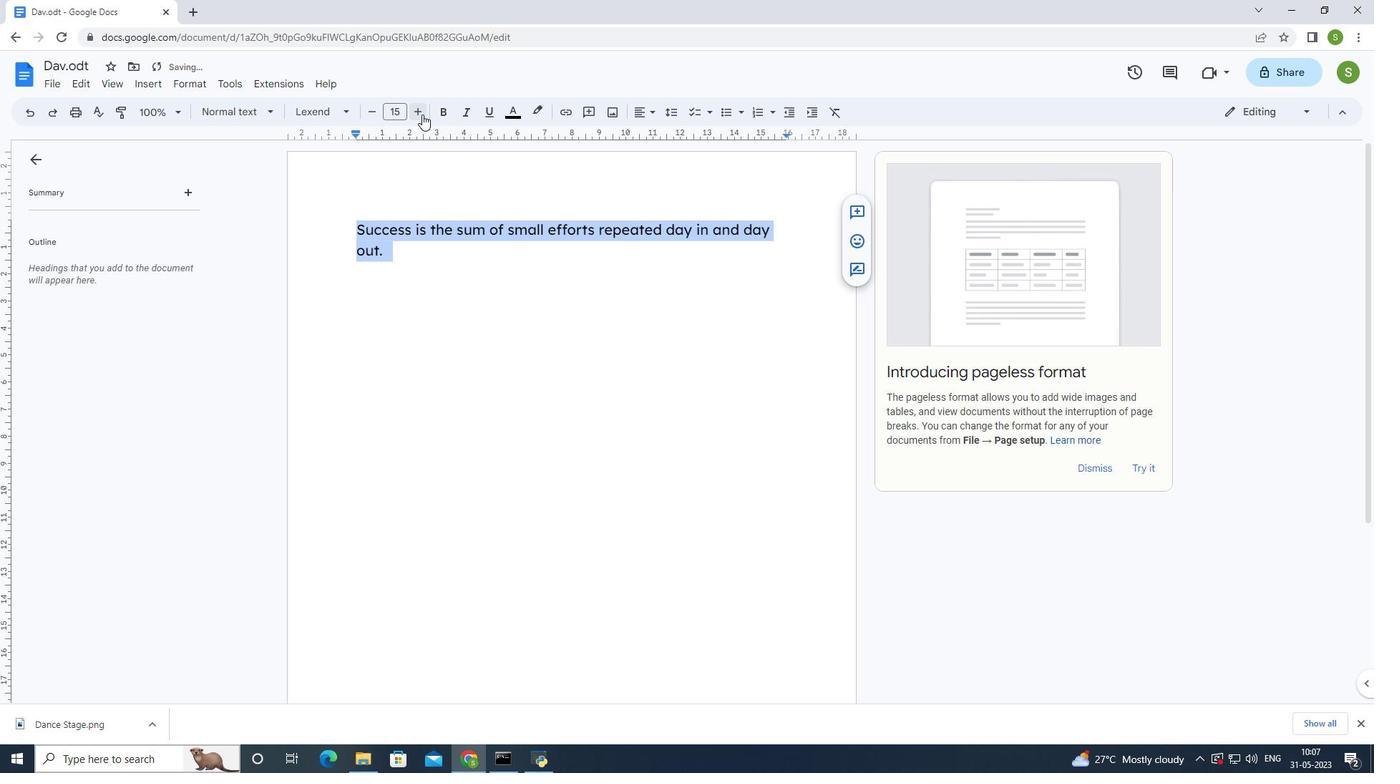 
Action: Mouse pressed left at (422, 114)
Screenshot: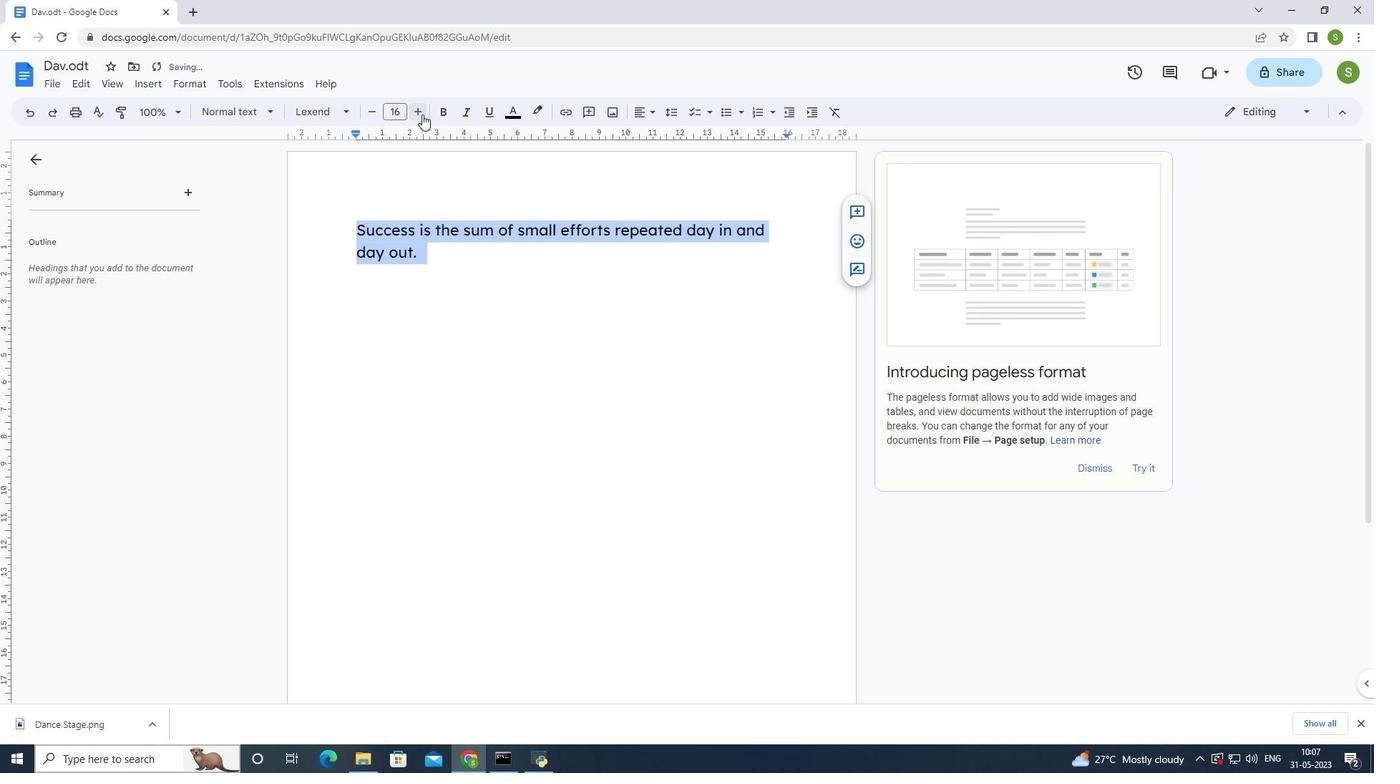 
Action: Mouse pressed left at (422, 114)
Screenshot: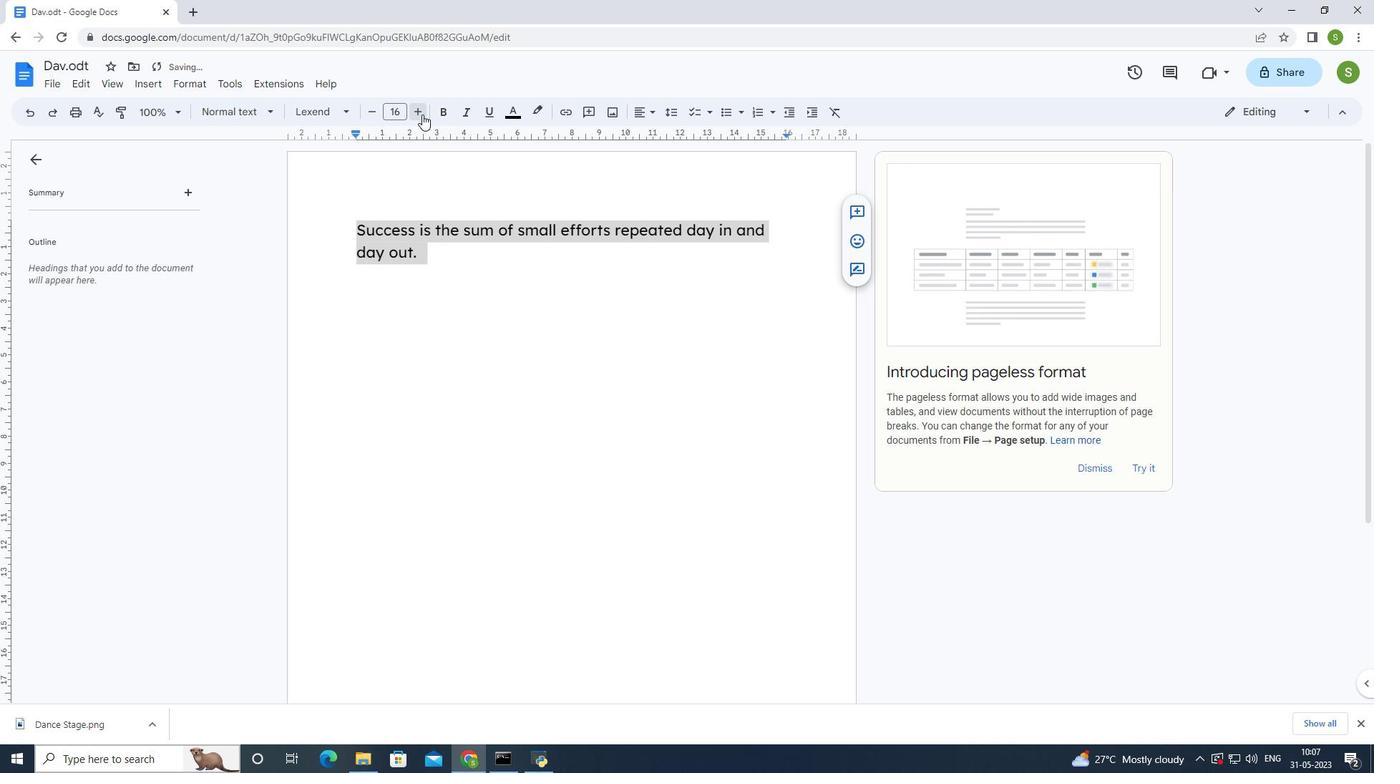
Action: Mouse pressed left at (422, 114)
Screenshot: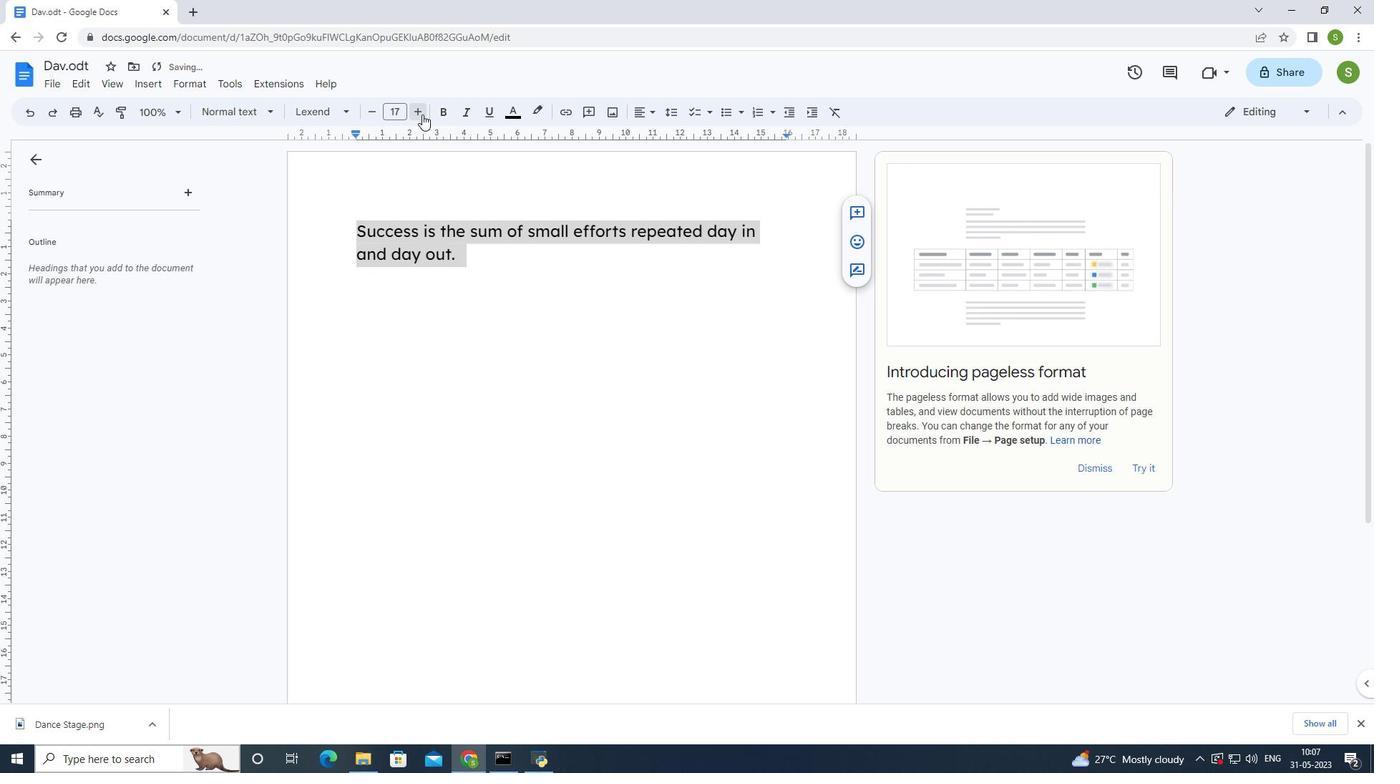 
Action: Mouse pressed left at (422, 114)
Screenshot: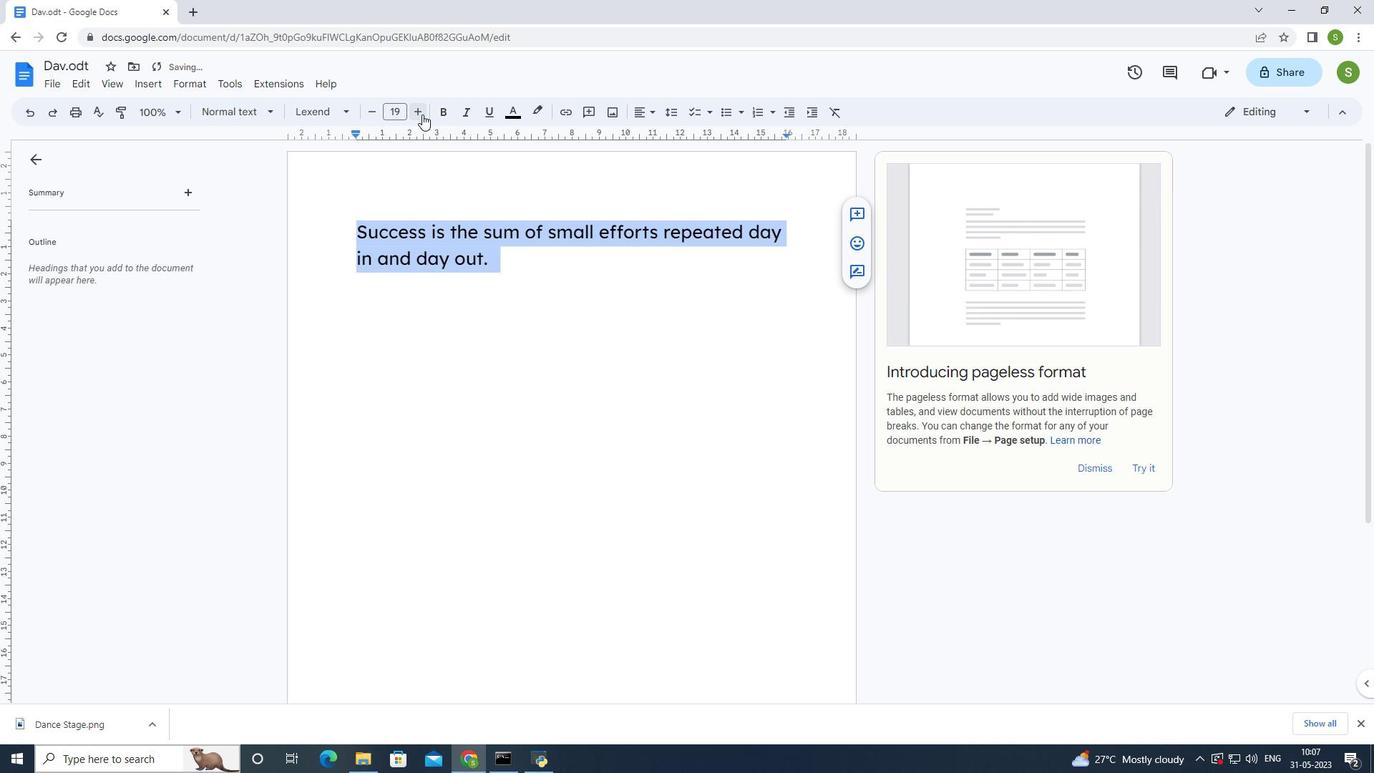 
Action: Mouse pressed left at (422, 114)
Screenshot: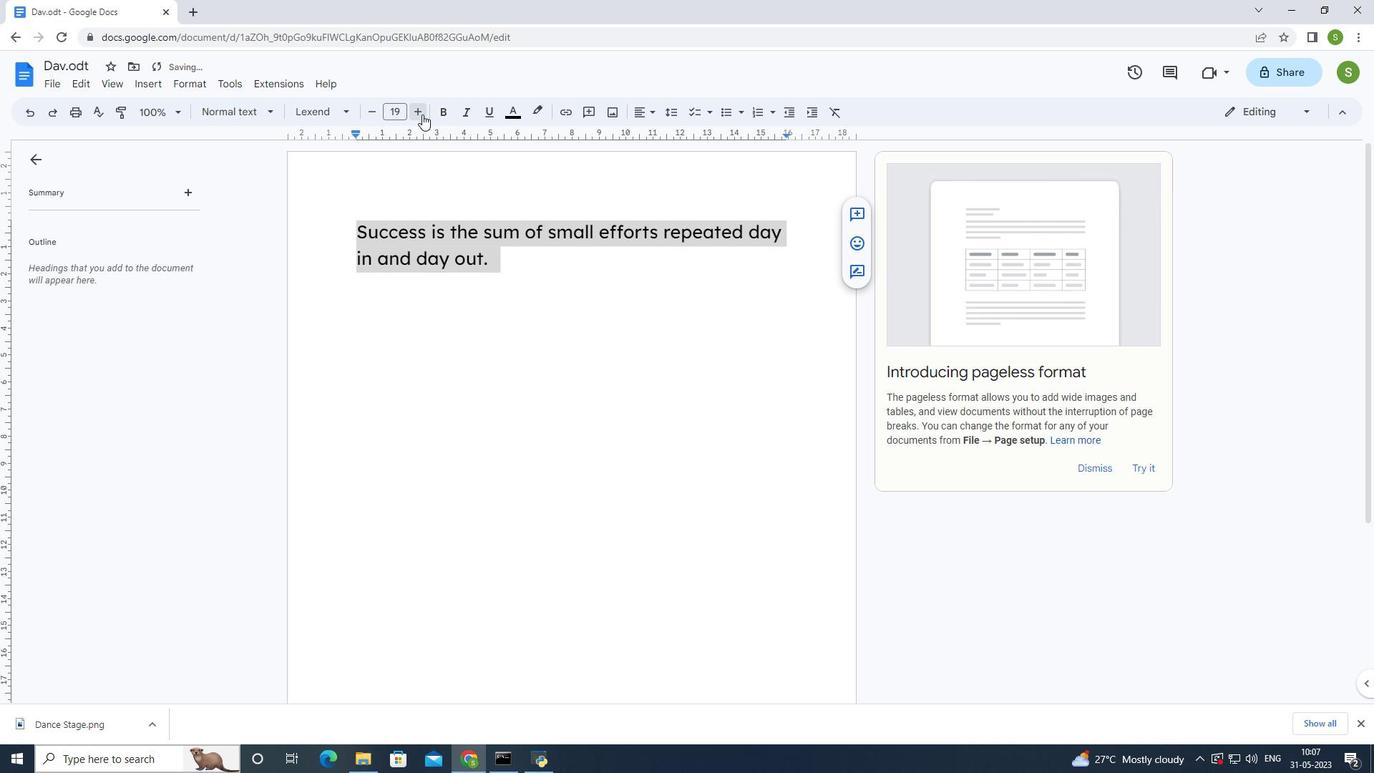 
Action: Mouse pressed left at (422, 114)
Screenshot: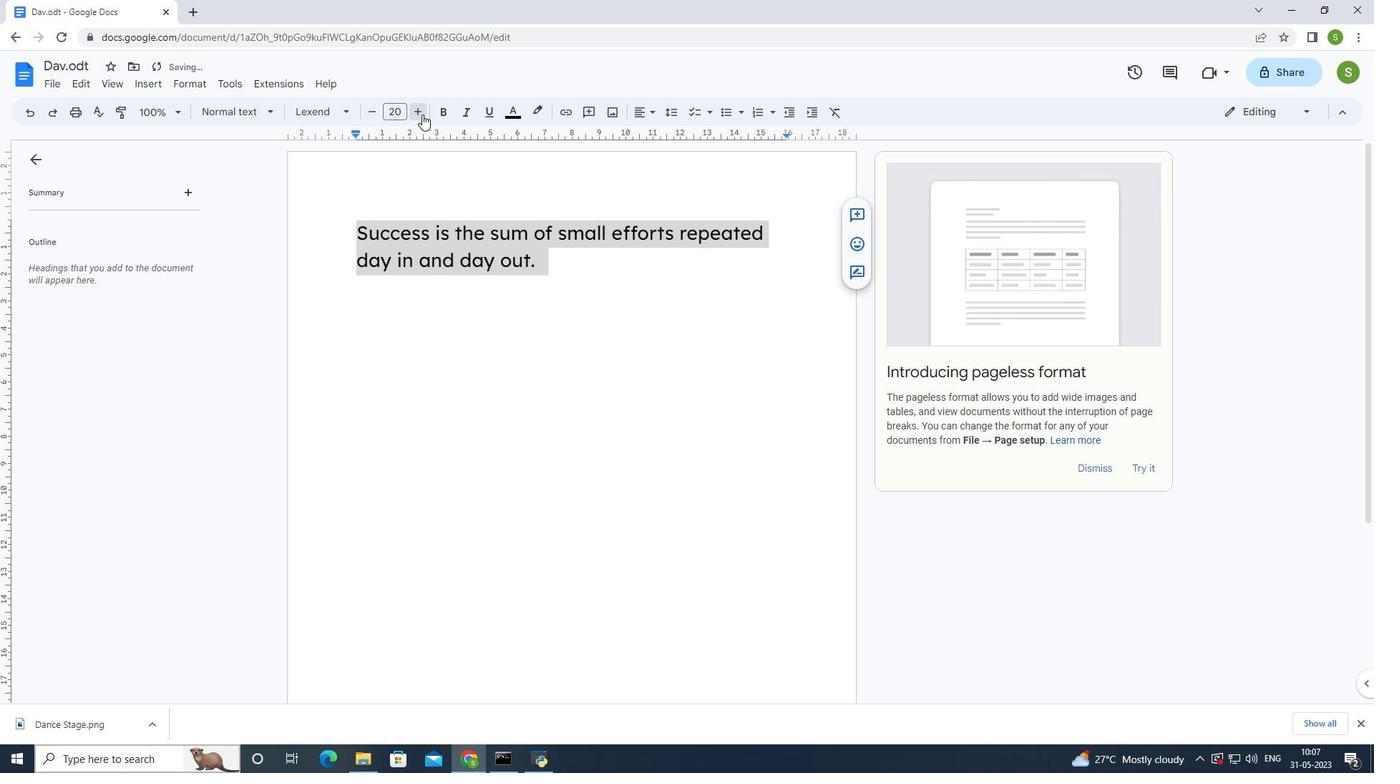 
Action: Mouse pressed left at (422, 114)
Screenshot: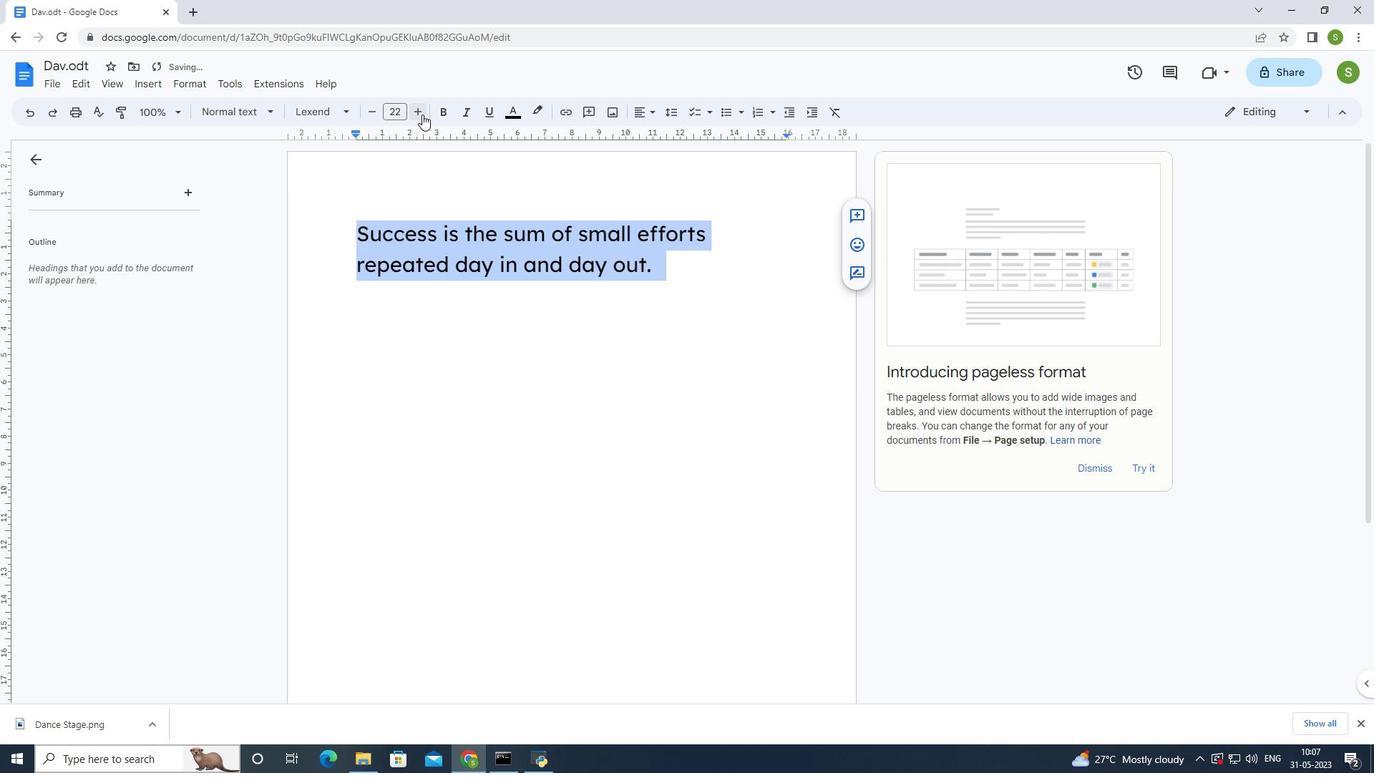 
Action: Mouse pressed left at (422, 114)
Screenshot: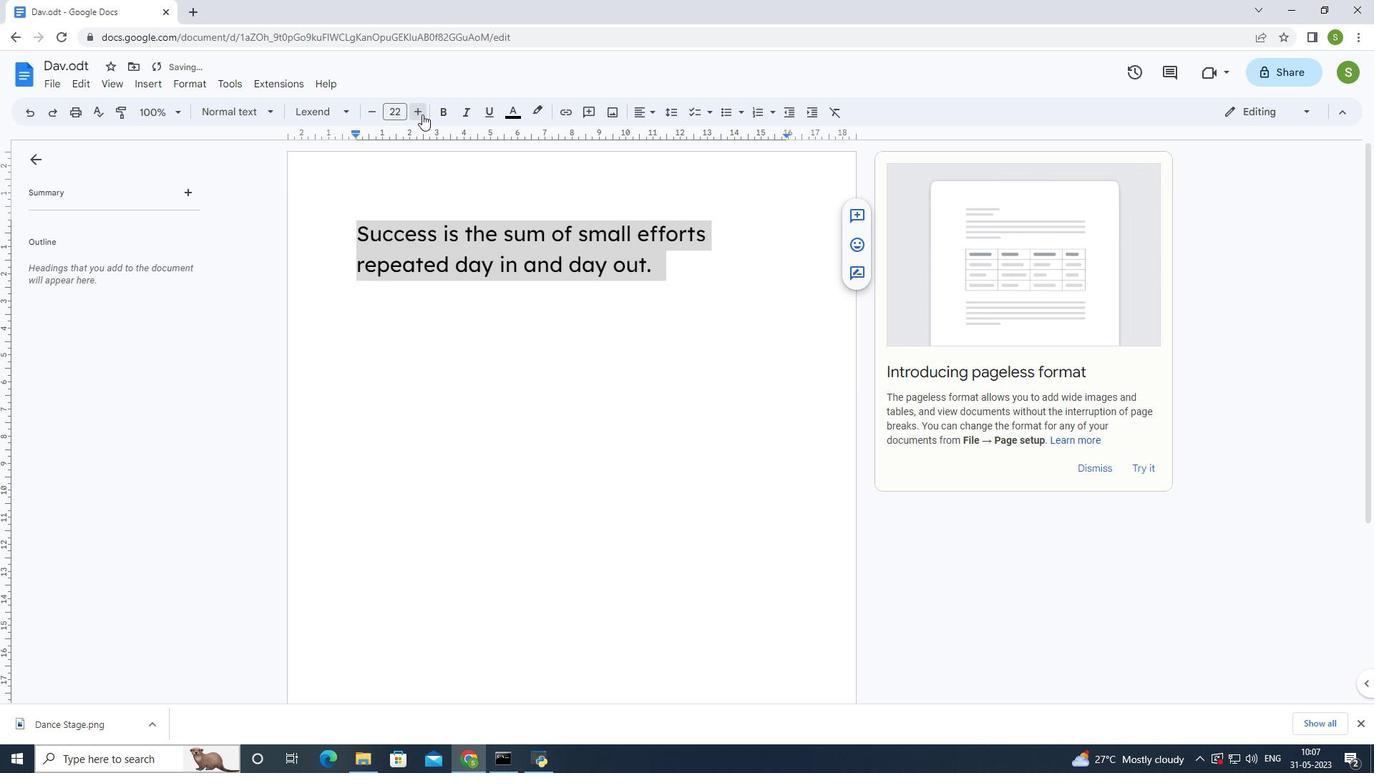 
Action: Mouse pressed left at (422, 114)
Screenshot: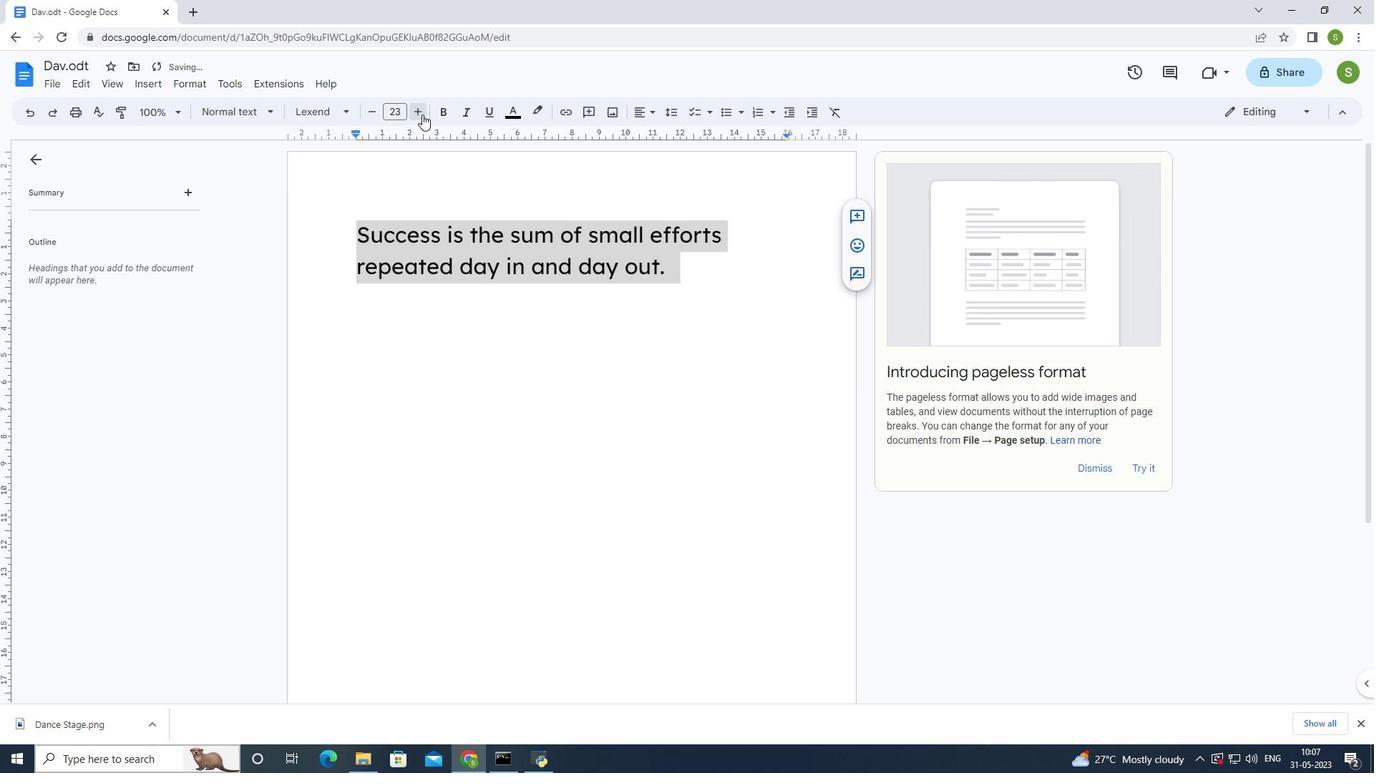 
Action: Mouse pressed left at (422, 114)
Screenshot: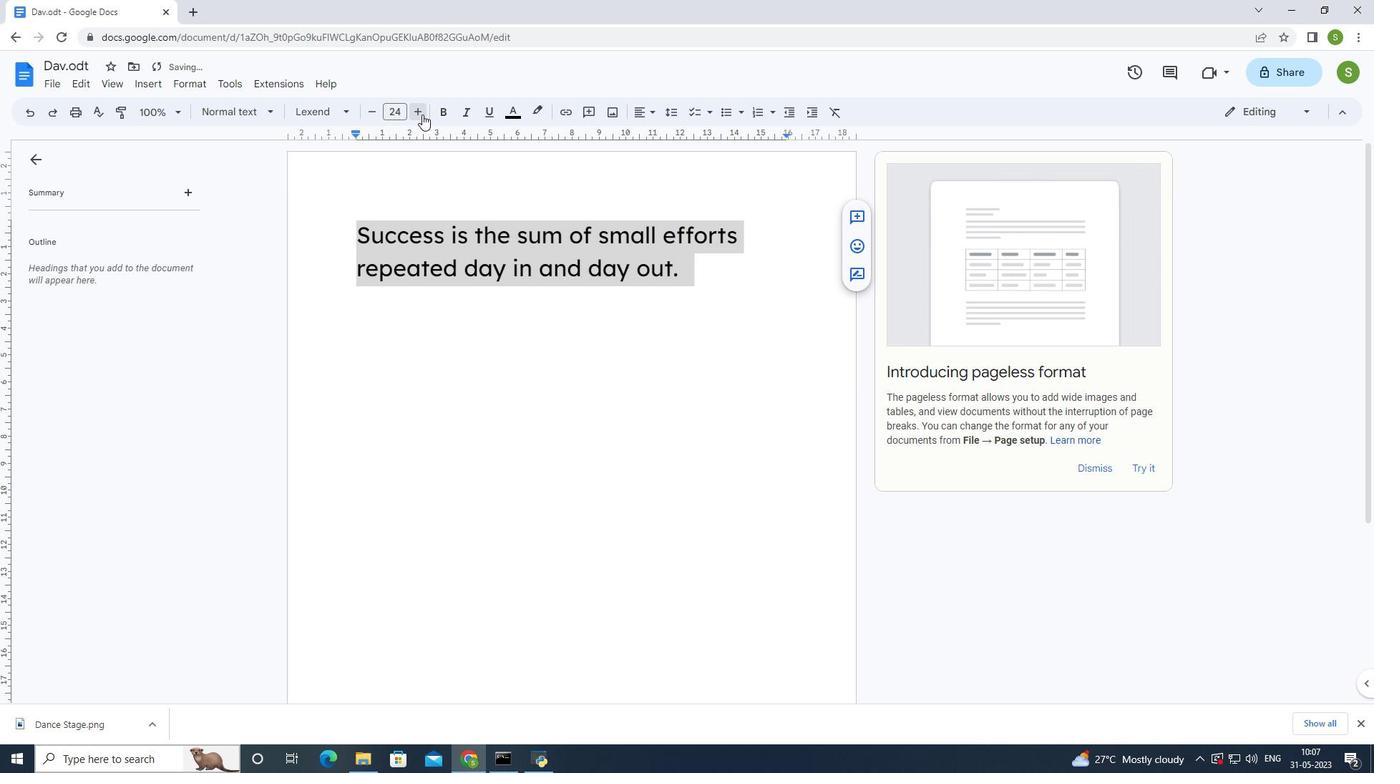 
Action: Mouse pressed left at (422, 114)
Screenshot: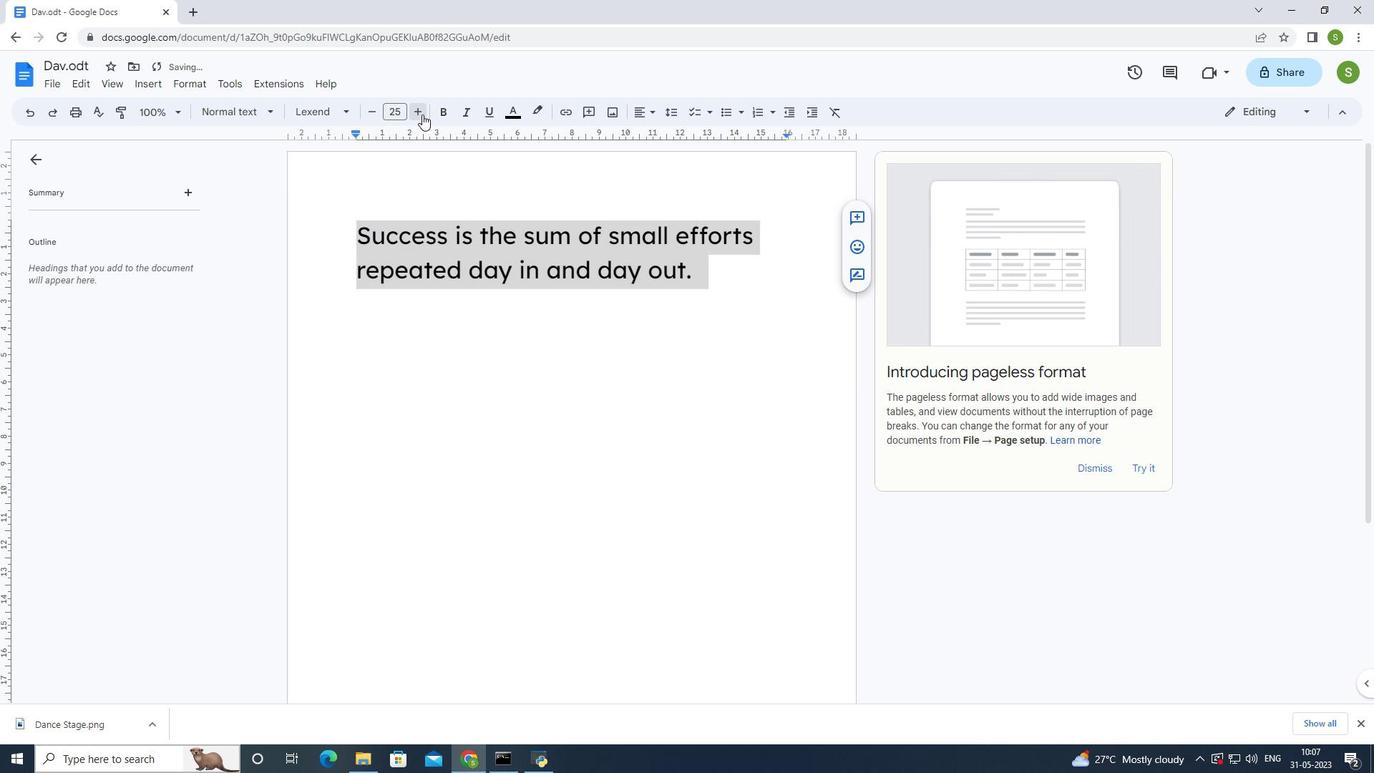 
Action: Mouse pressed left at (422, 114)
Screenshot: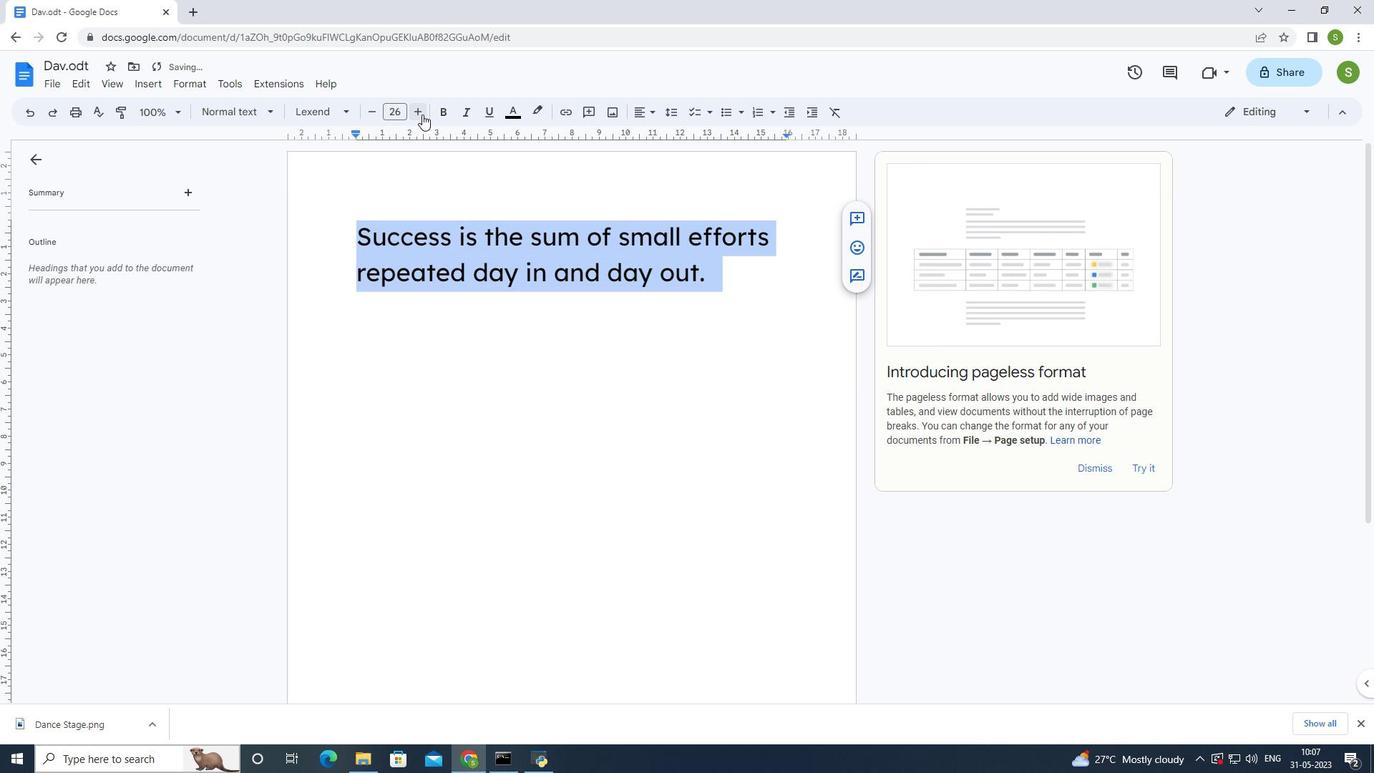 
Action: Mouse pressed left at (422, 114)
Screenshot: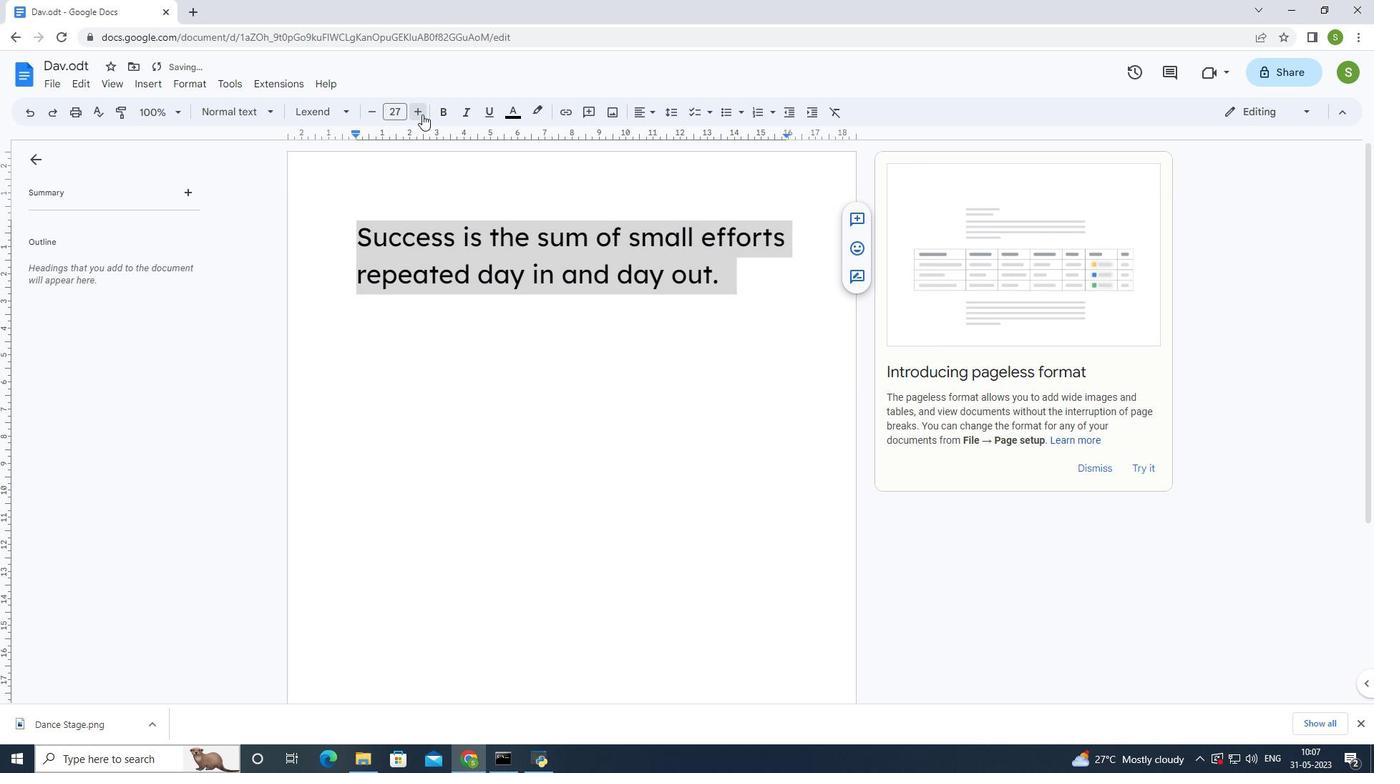 
Action: Mouse pressed left at (422, 114)
Screenshot: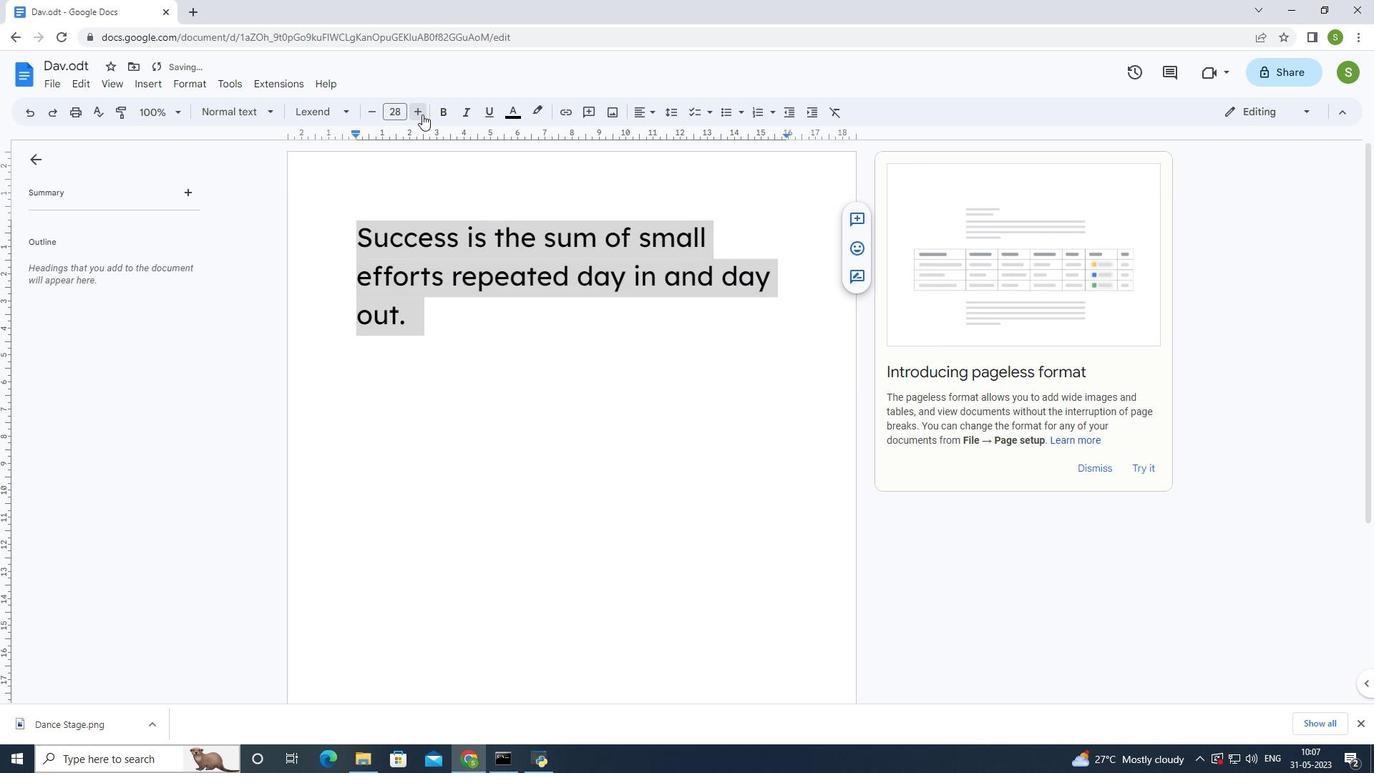 
Action: Mouse pressed left at (422, 114)
Screenshot: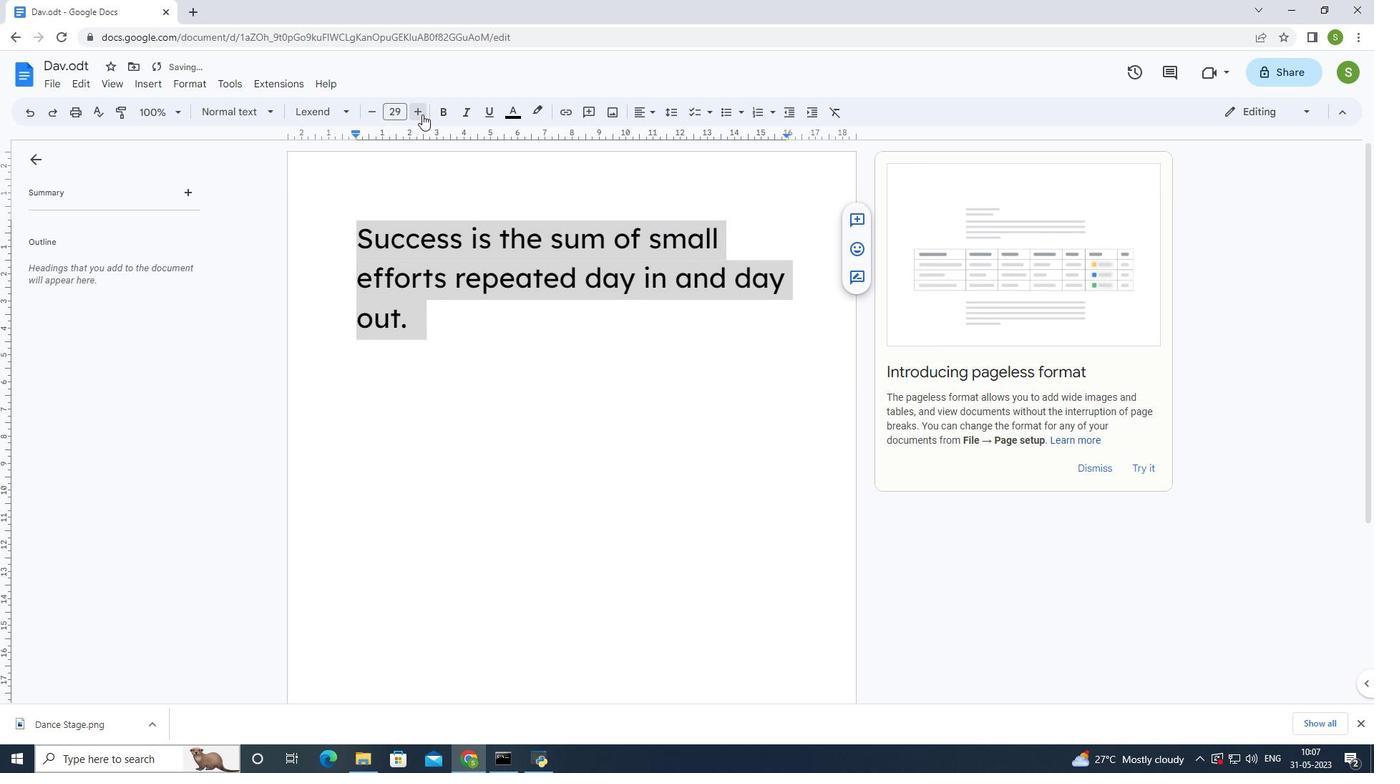 
Action: Mouse pressed left at (422, 114)
Screenshot: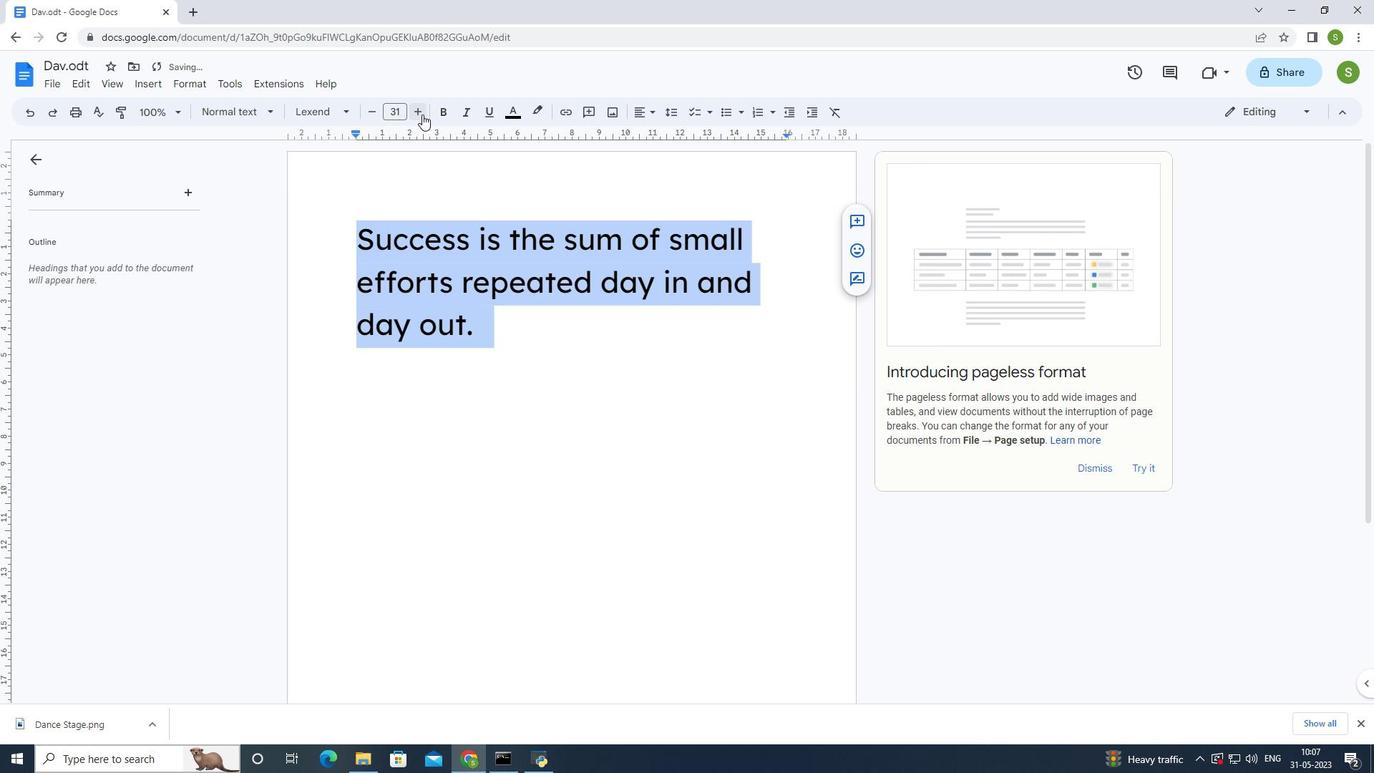 
Action: Mouse pressed left at (422, 114)
Screenshot: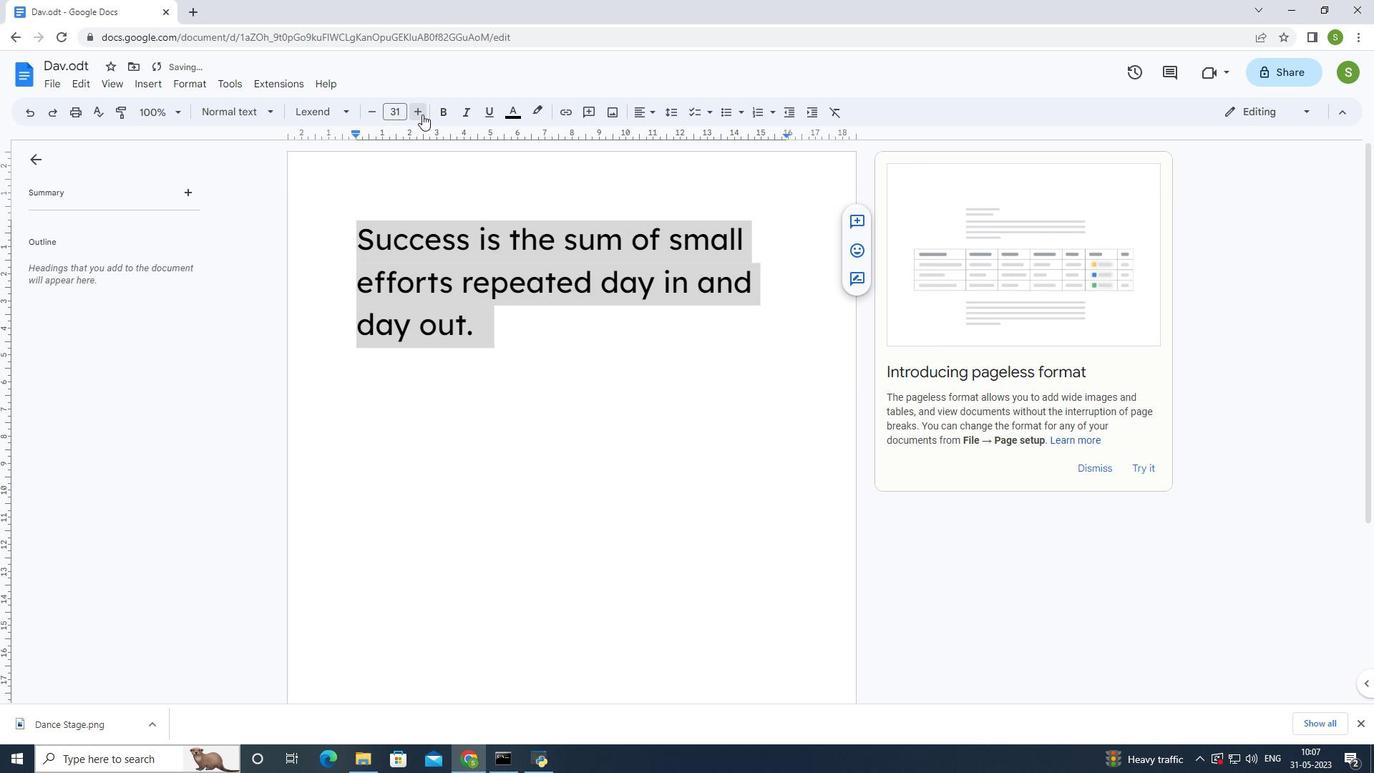 
Action: Mouse pressed left at (422, 114)
Screenshot: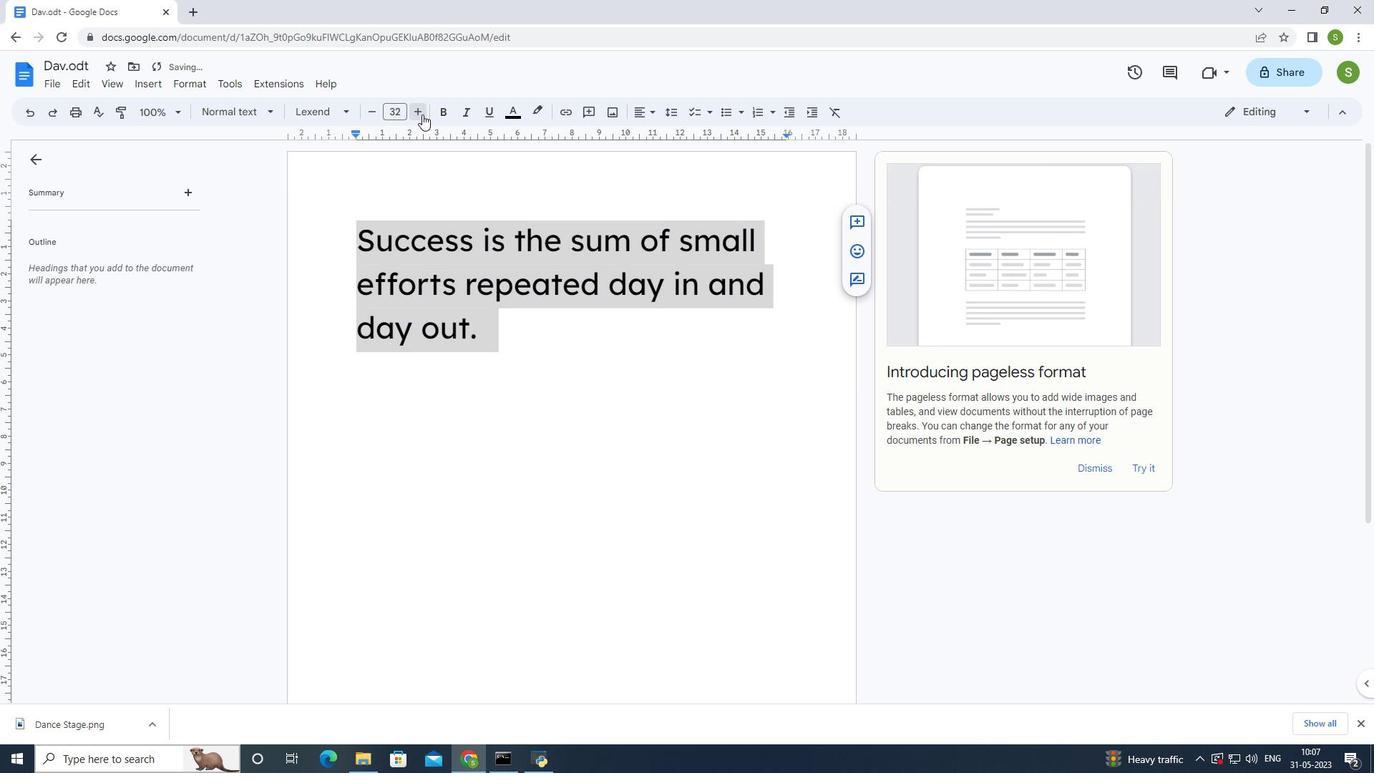 
Action: Mouse pressed left at (422, 114)
Screenshot: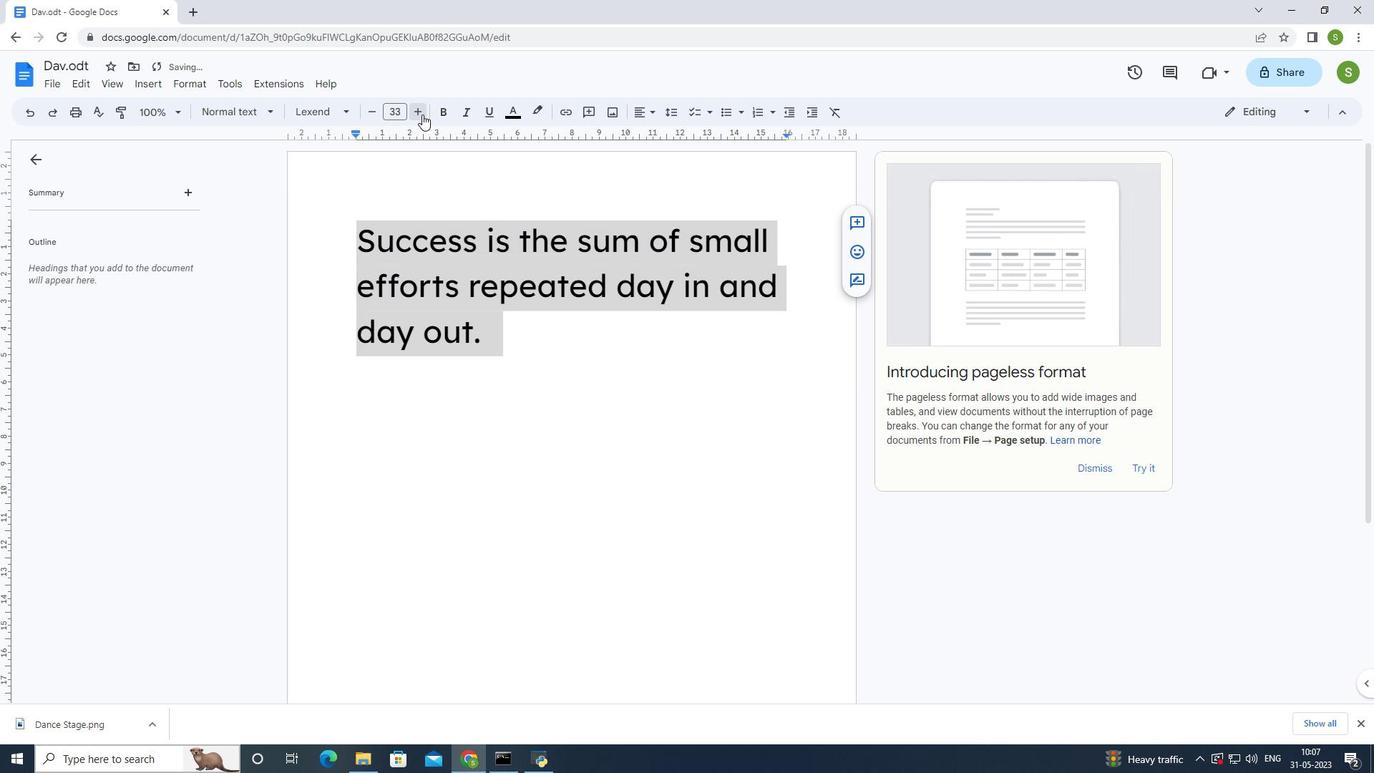 
Action: Mouse pressed left at (422, 114)
Screenshot: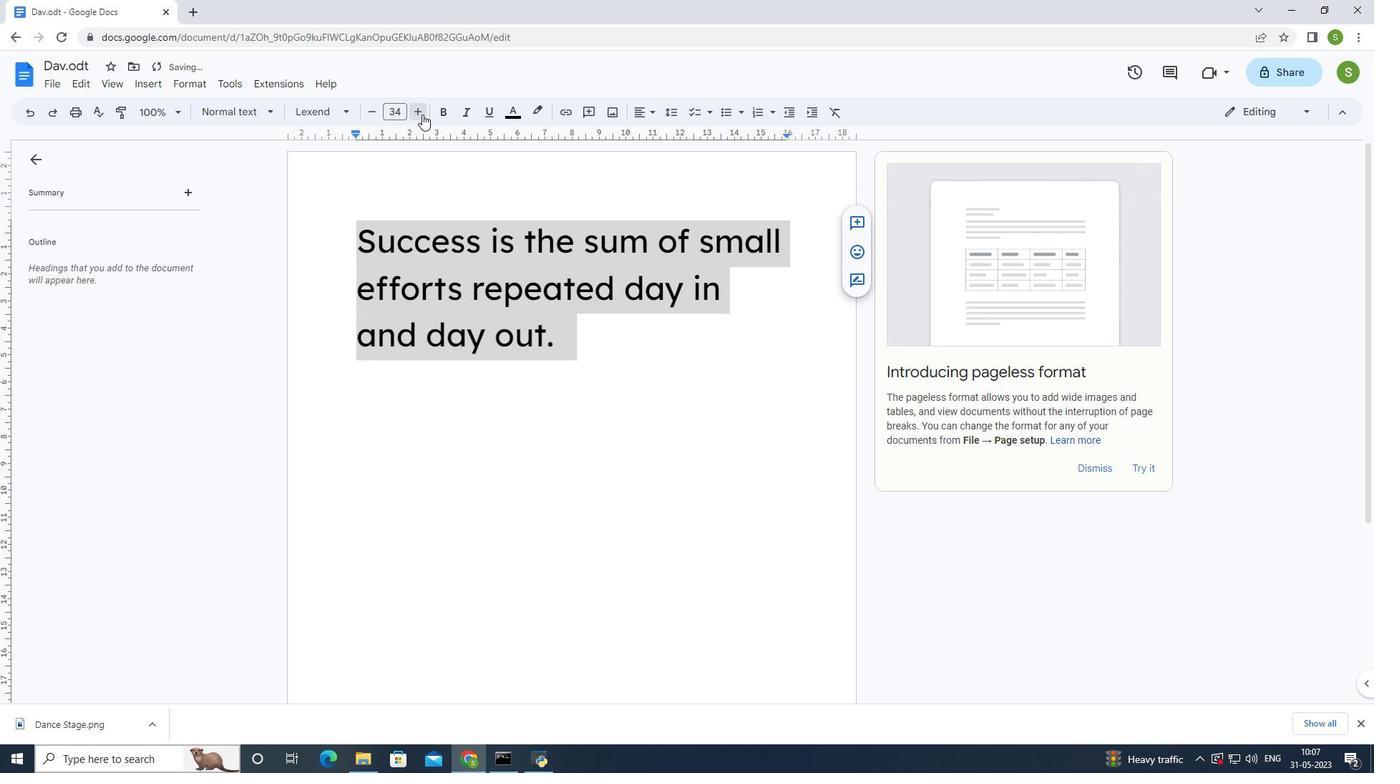 
Action: Mouse pressed left at (422, 114)
Screenshot: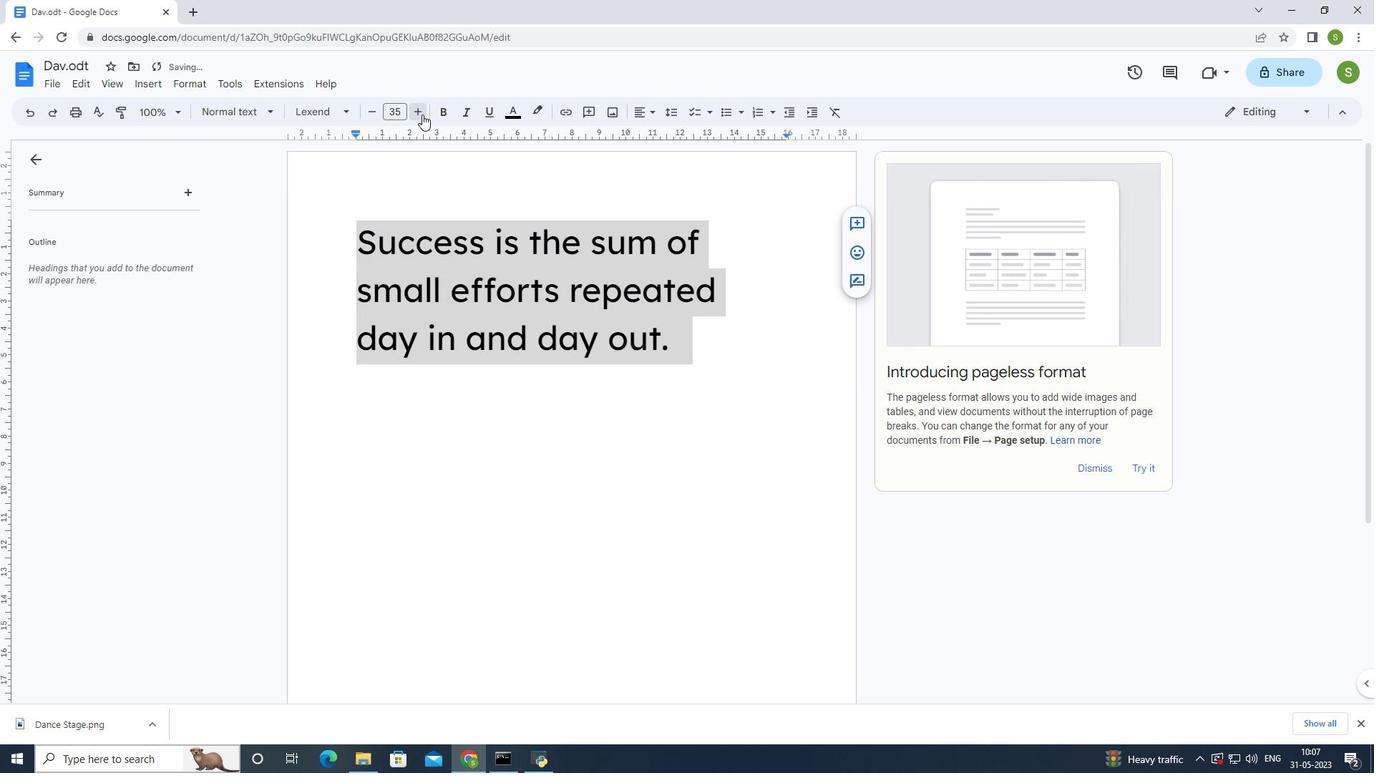 
Action: Mouse pressed left at (422, 114)
Screenshot: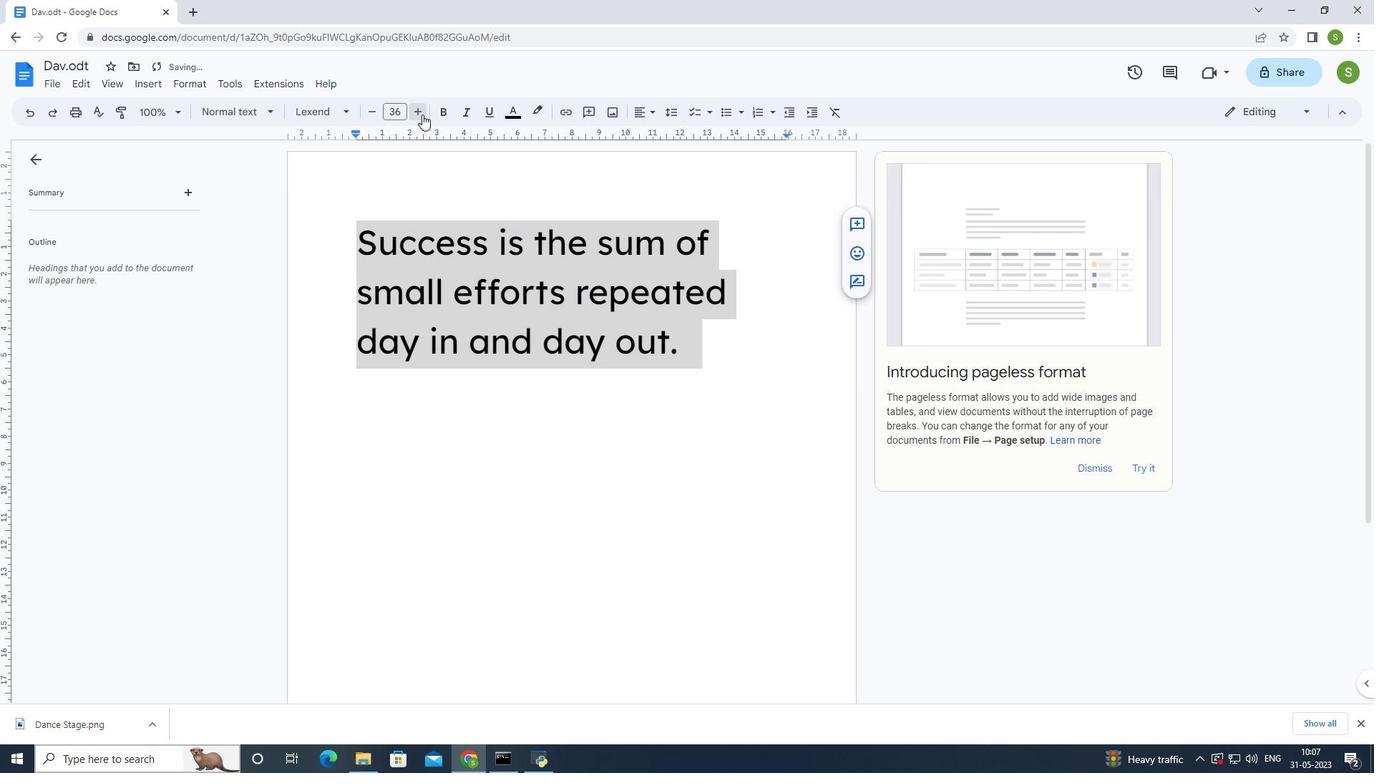 
Action: Mouse pressed left at (422, 114)
Screenshot: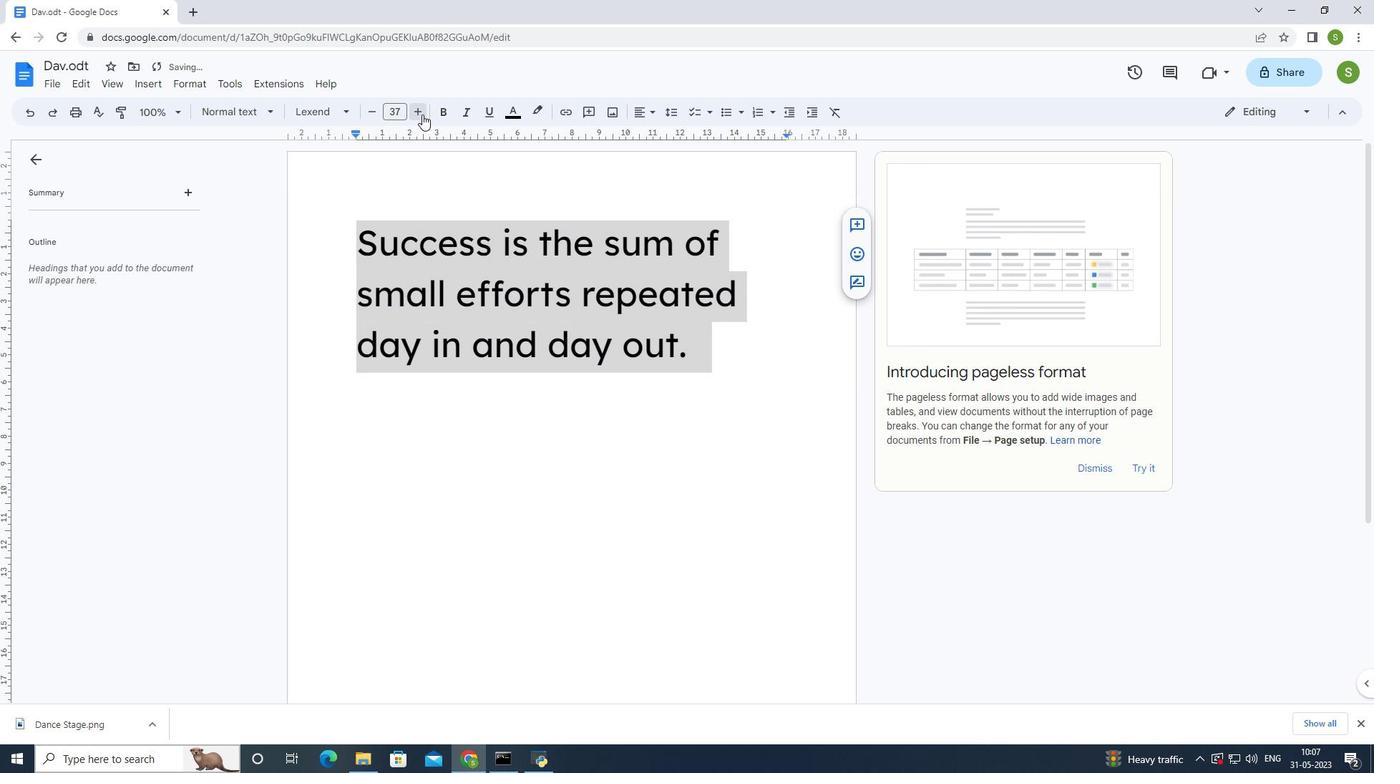 
Action: Mouse pressed left at (422, 114)
Screenshot: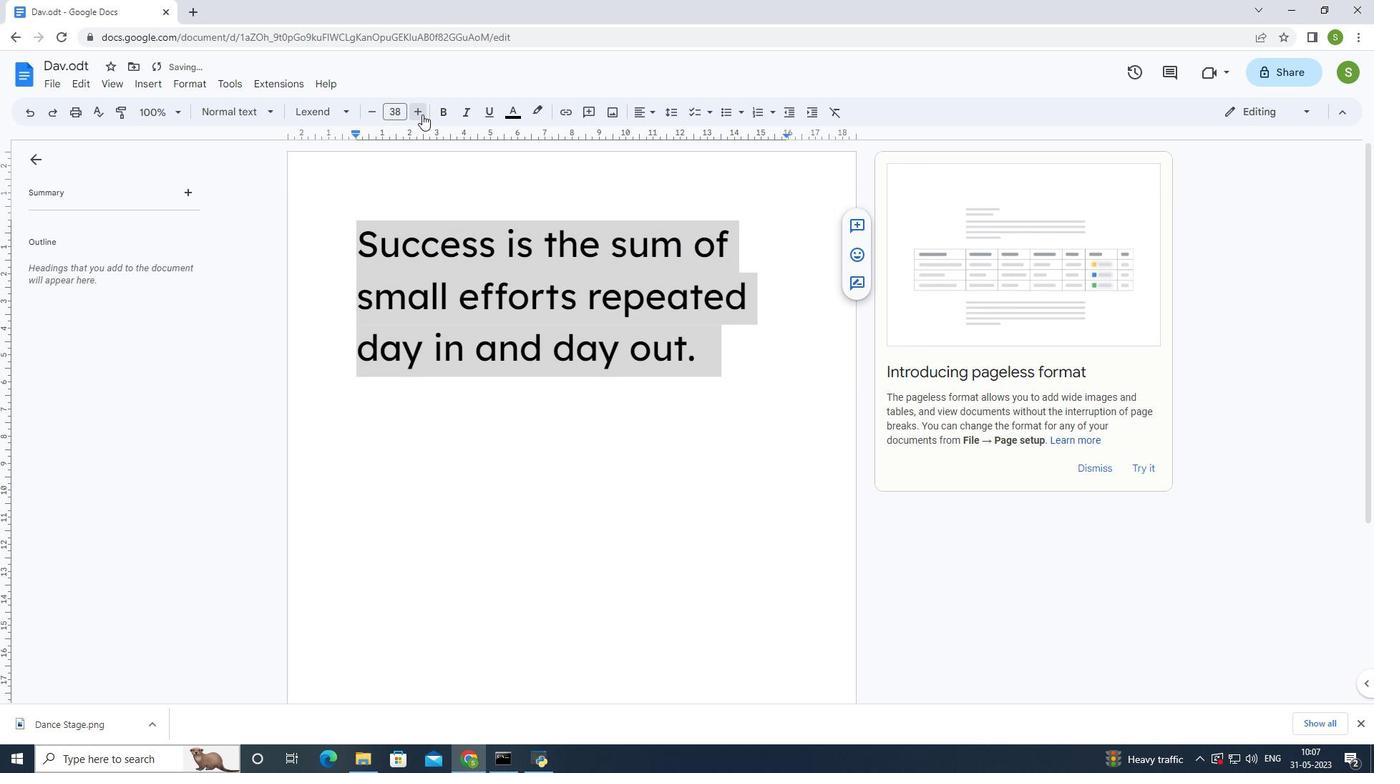 
Action: Mouse pressed left at (422, 114)
Screenshot: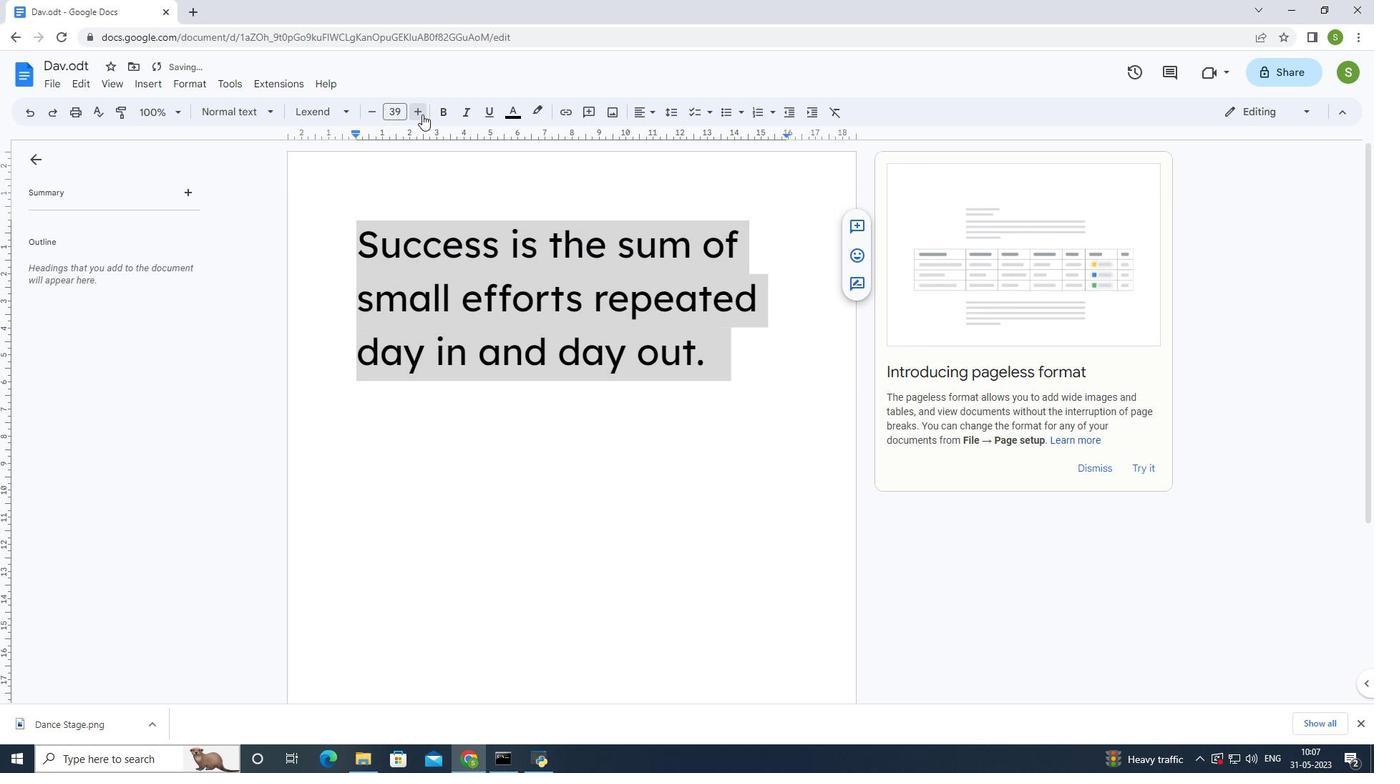 
Action: Mouse pressed left at (422, 114)
Screenshot: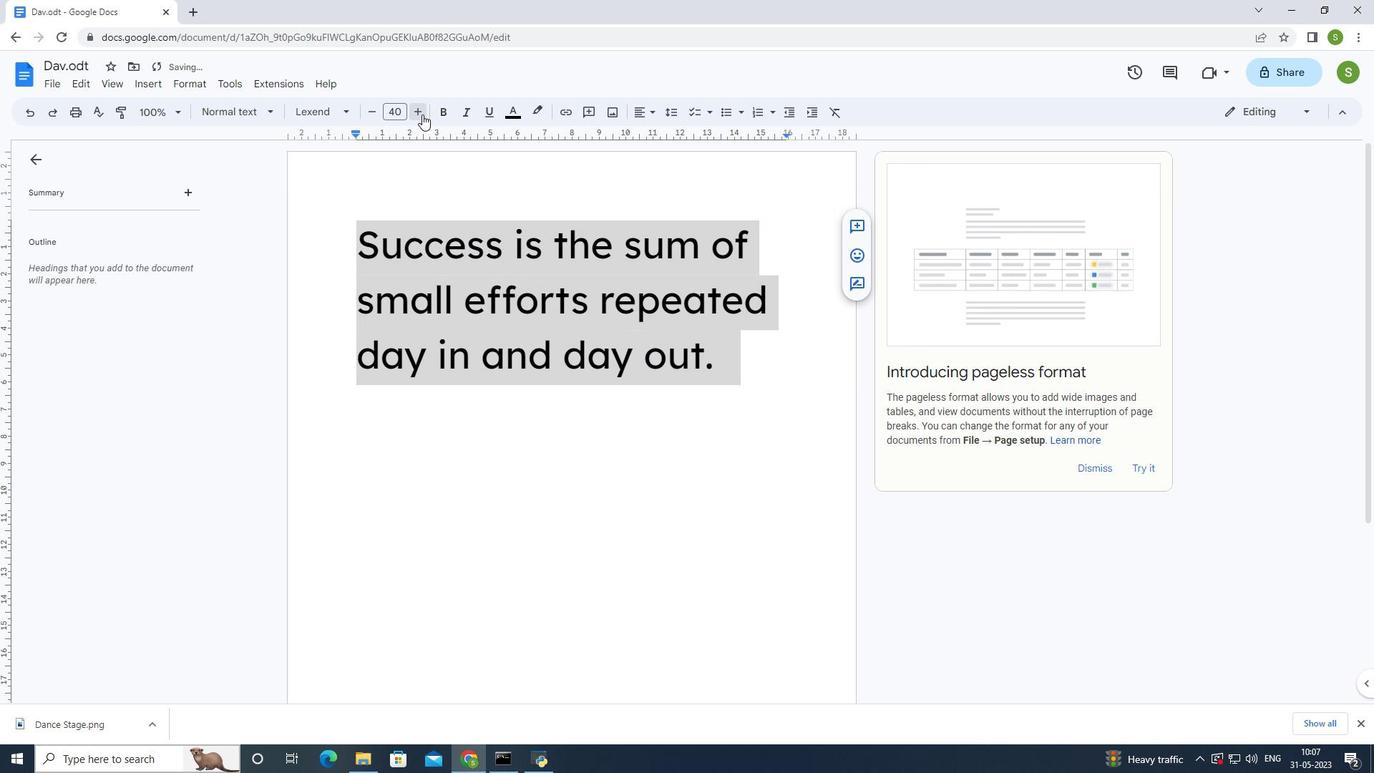 
Action: Mouse pressed left at (422, 114)
Screenshot: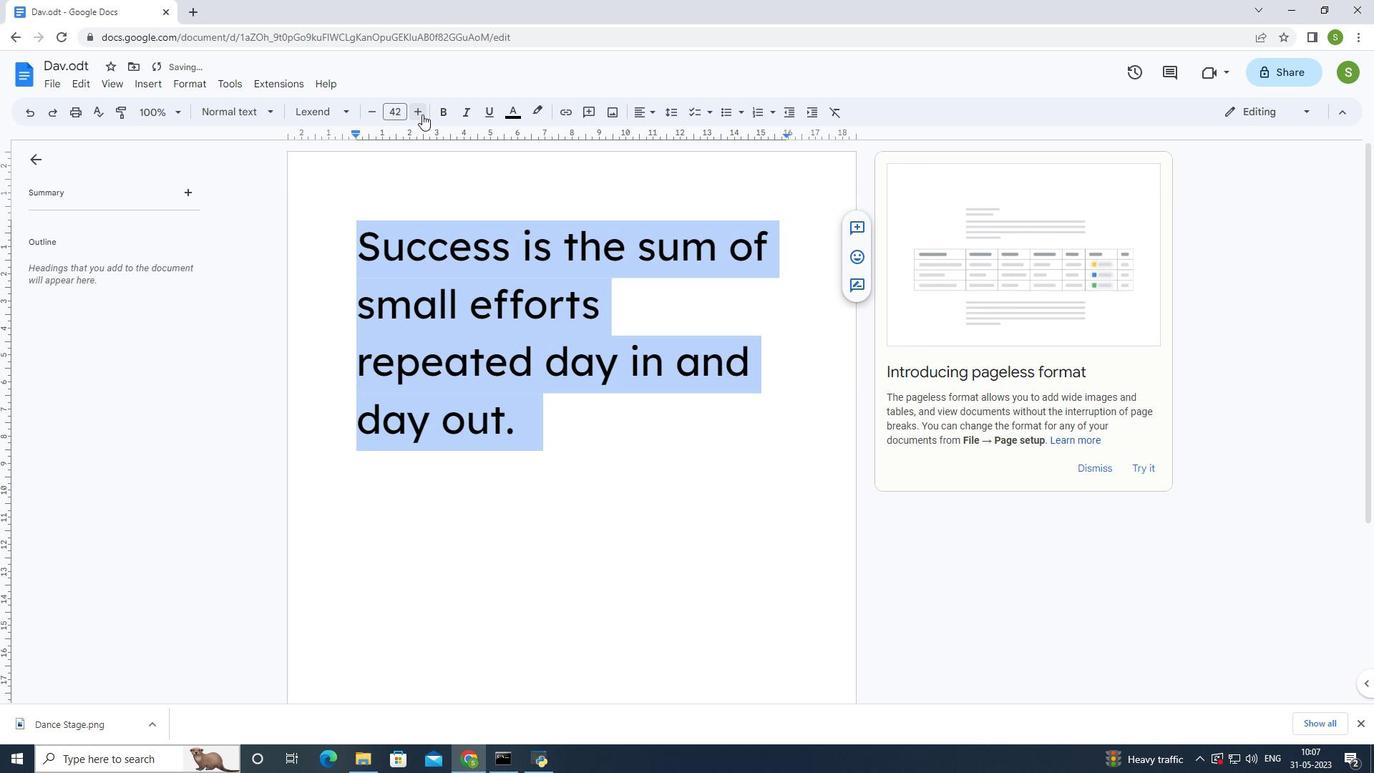 
Action: Mouse pressed left at (422, 114)
Screenshot: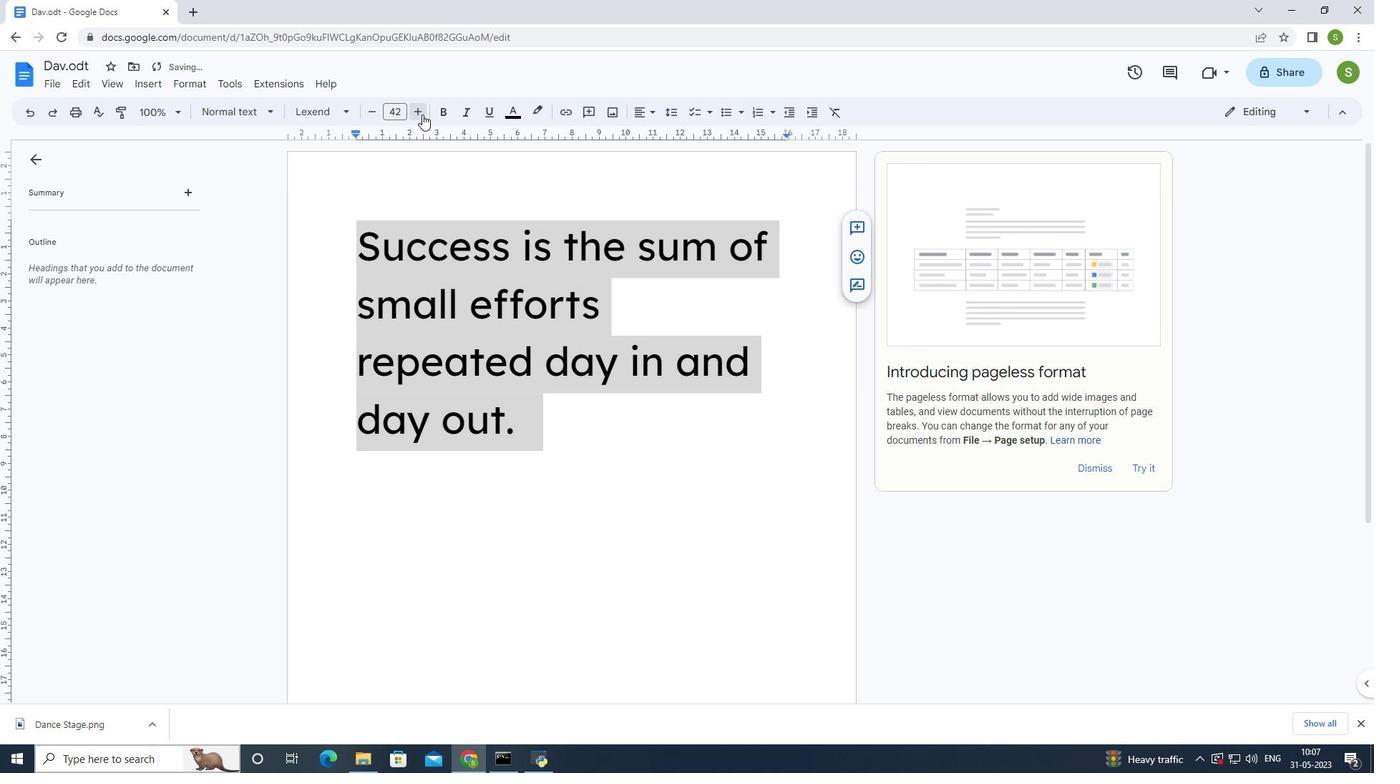 
Action: Mouse pressed left at (422, 114)
Screenshot: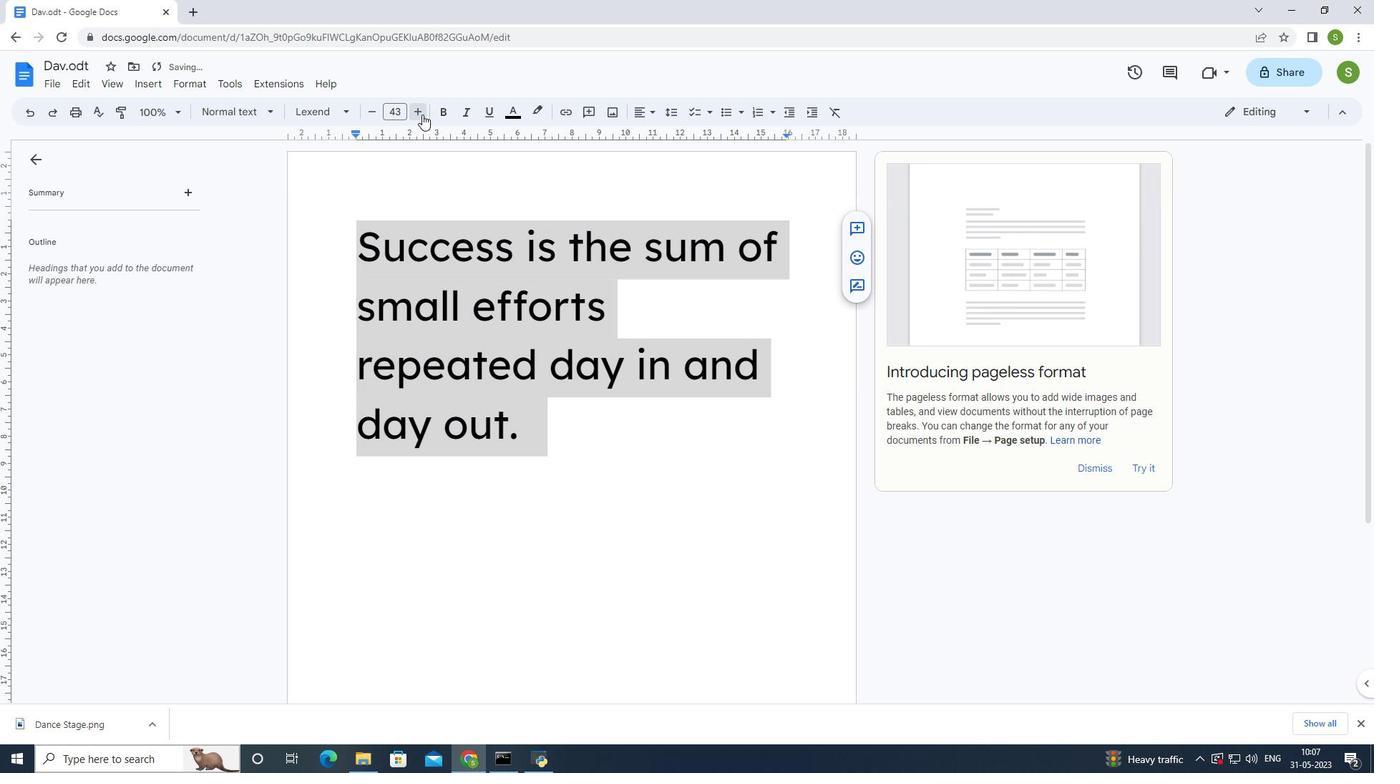 
Action: Mouse pressed left at (422, 114)
Screenshot: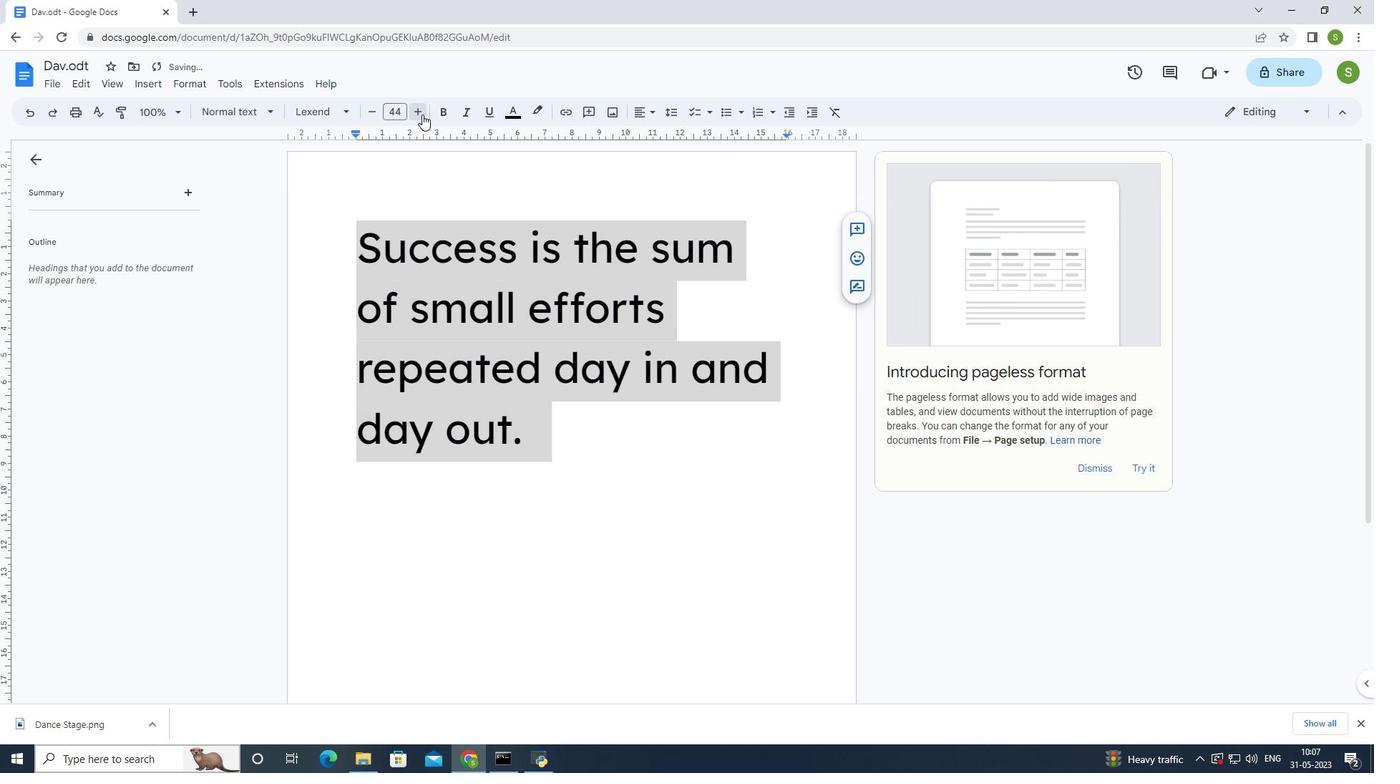 
Action: Mouse pressed left at (422, 114)
Screenshot: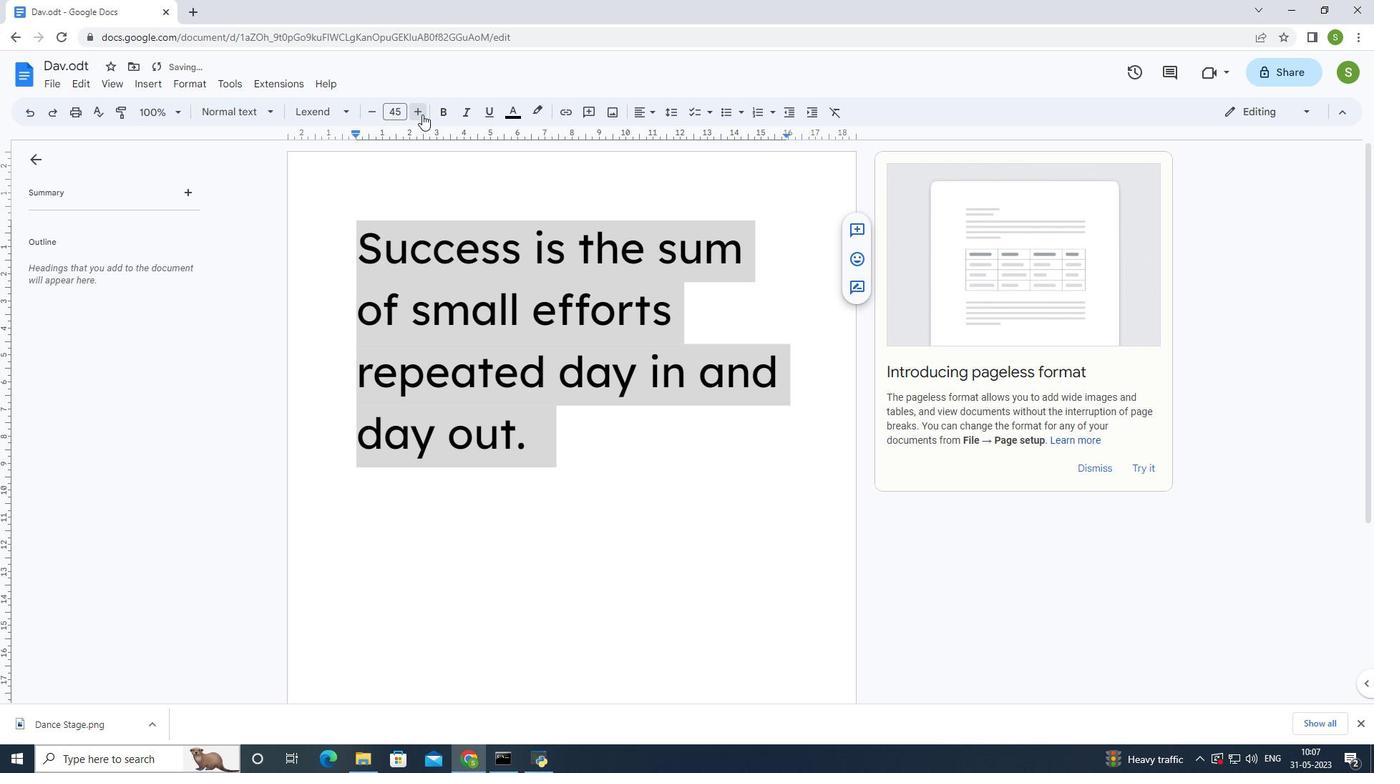 
Action: Mouse pressed left at (422, 114)
Screenshot: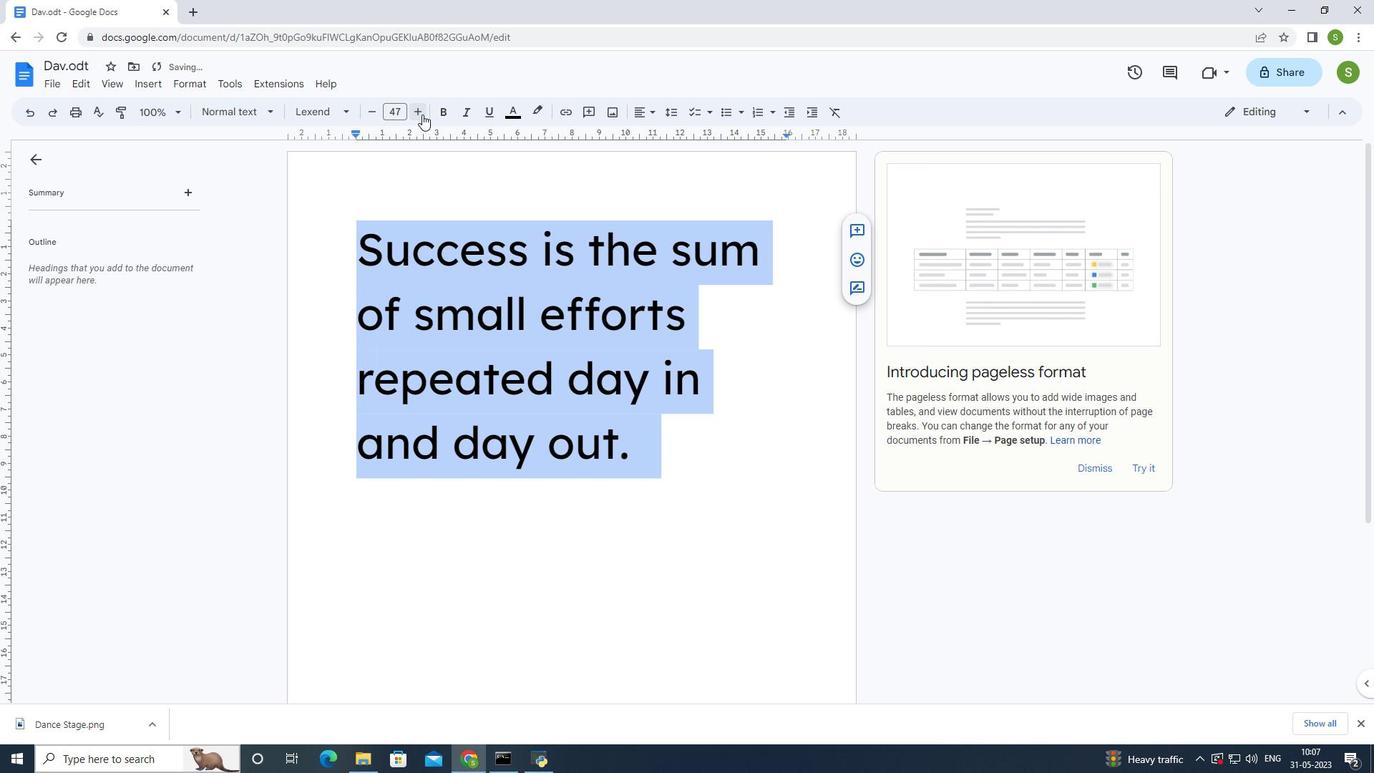 
Action: Mouse moved to (649, 112)
Screenshot: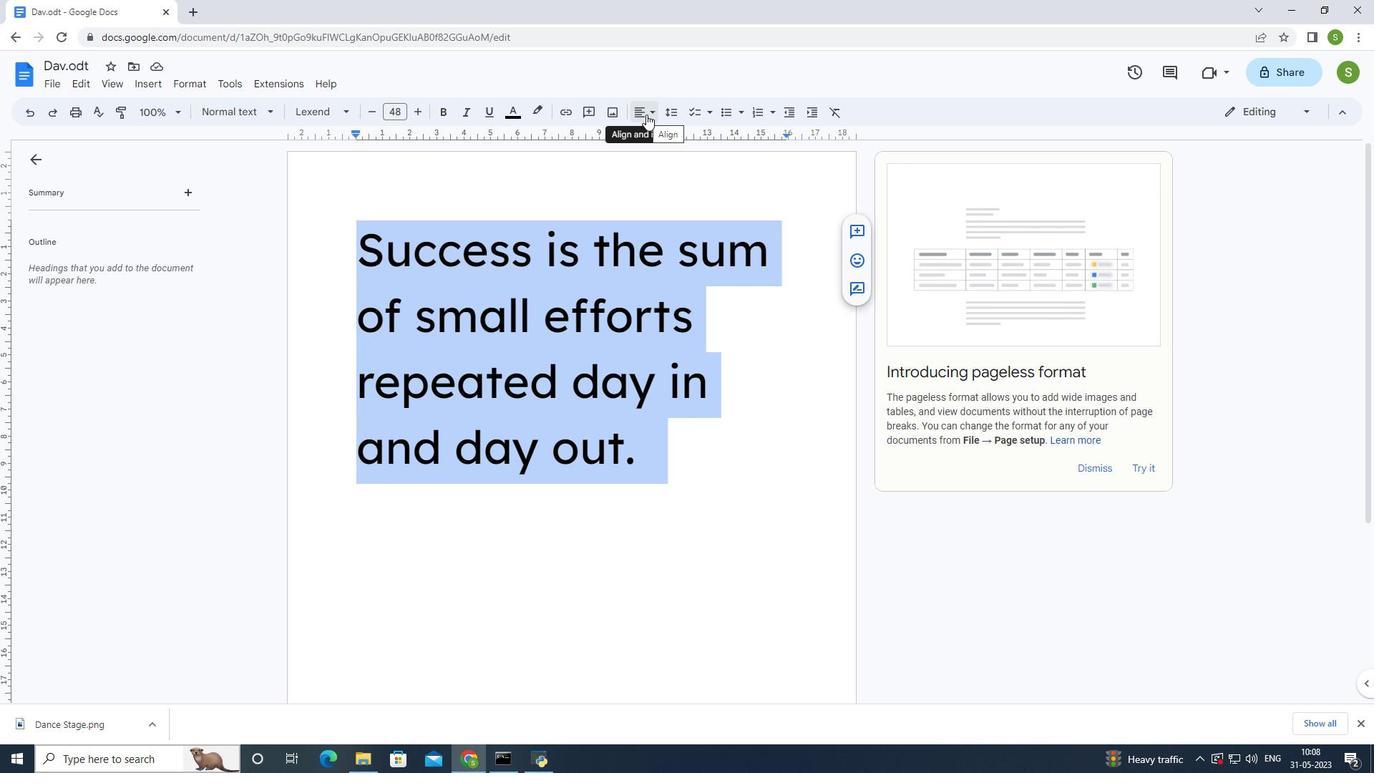 
Action: Mouse pressed left at (649, 112)
Screenshot: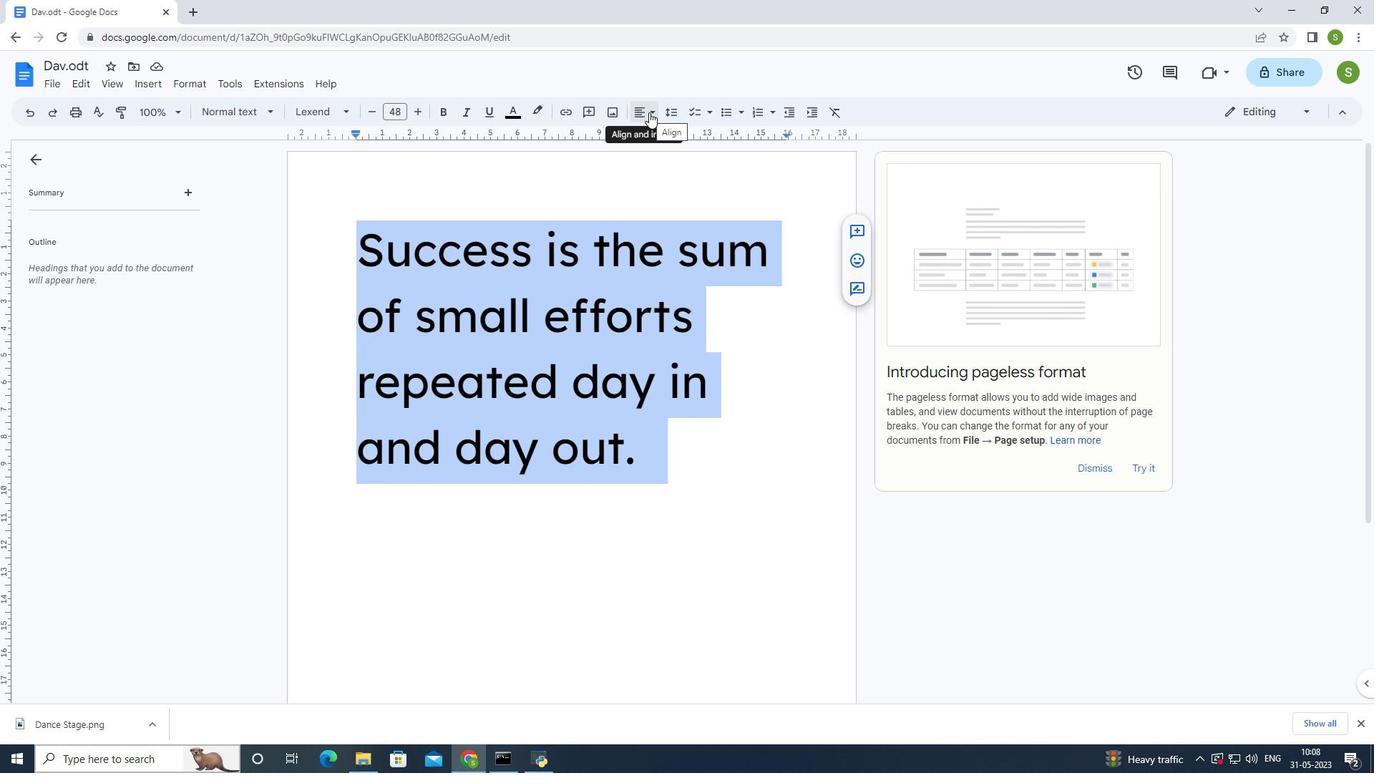 
Action: Mouse moved to (680, 139)
Screenshot: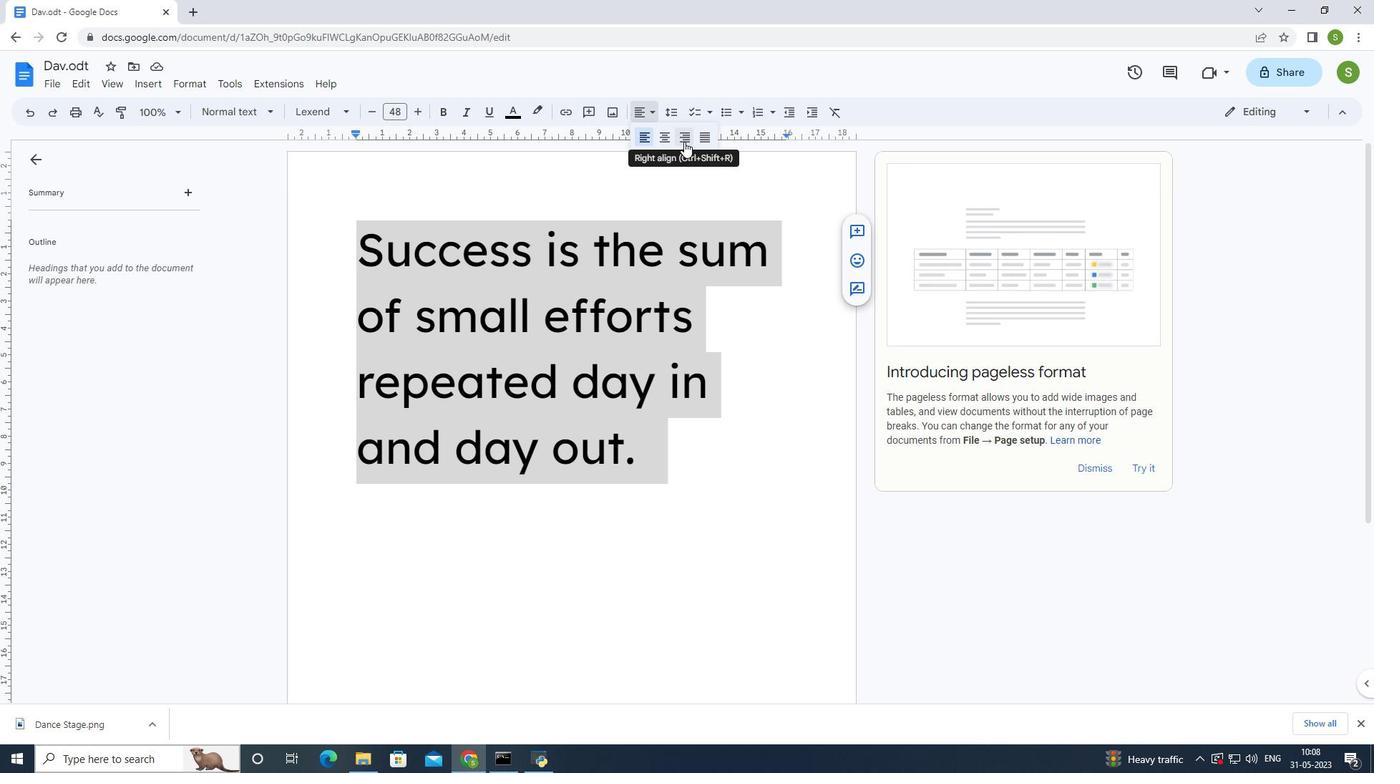 
Action: Mouse pressed left at (680, 139)
Screenshot: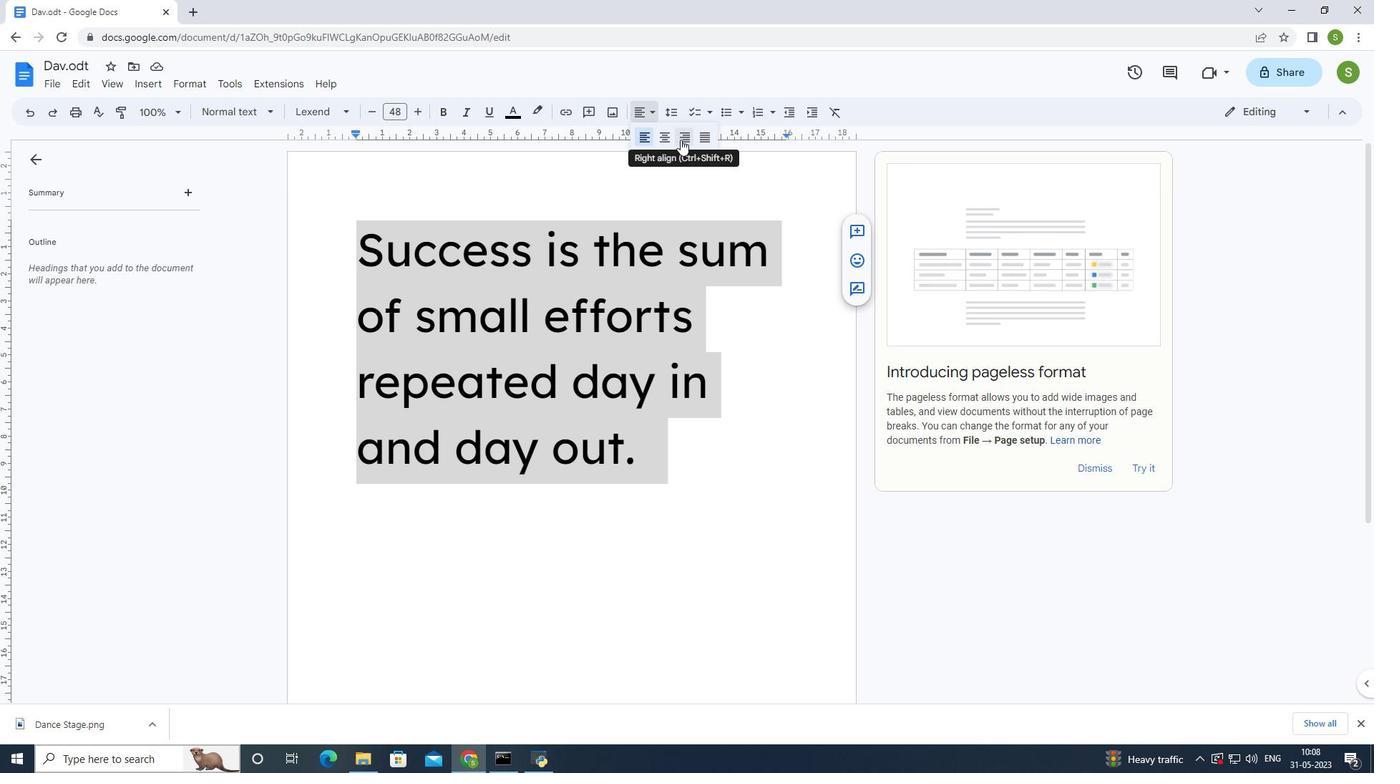 
Action: Mouse moved to (506, 105)
Screenshot: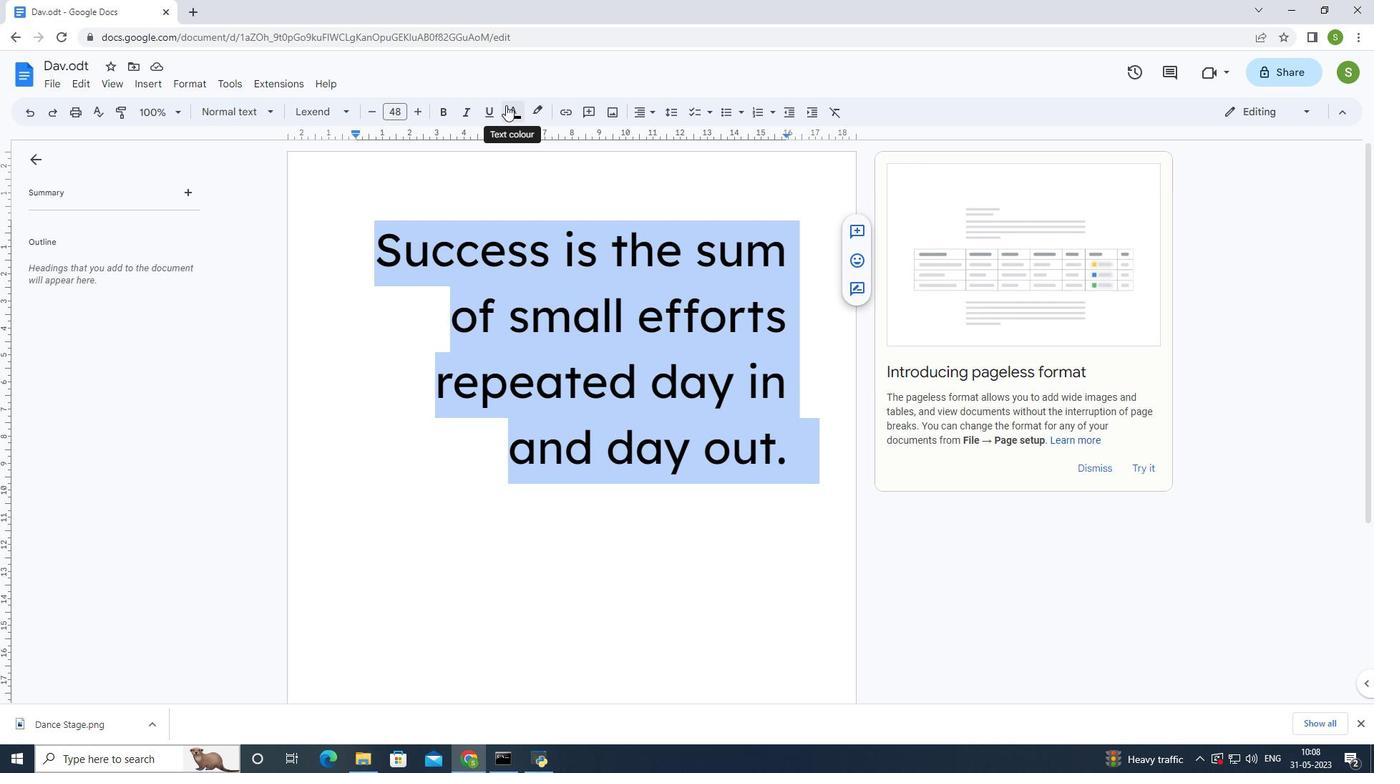 
Action: Mouse pressed left at (506, 105)
Screenshot: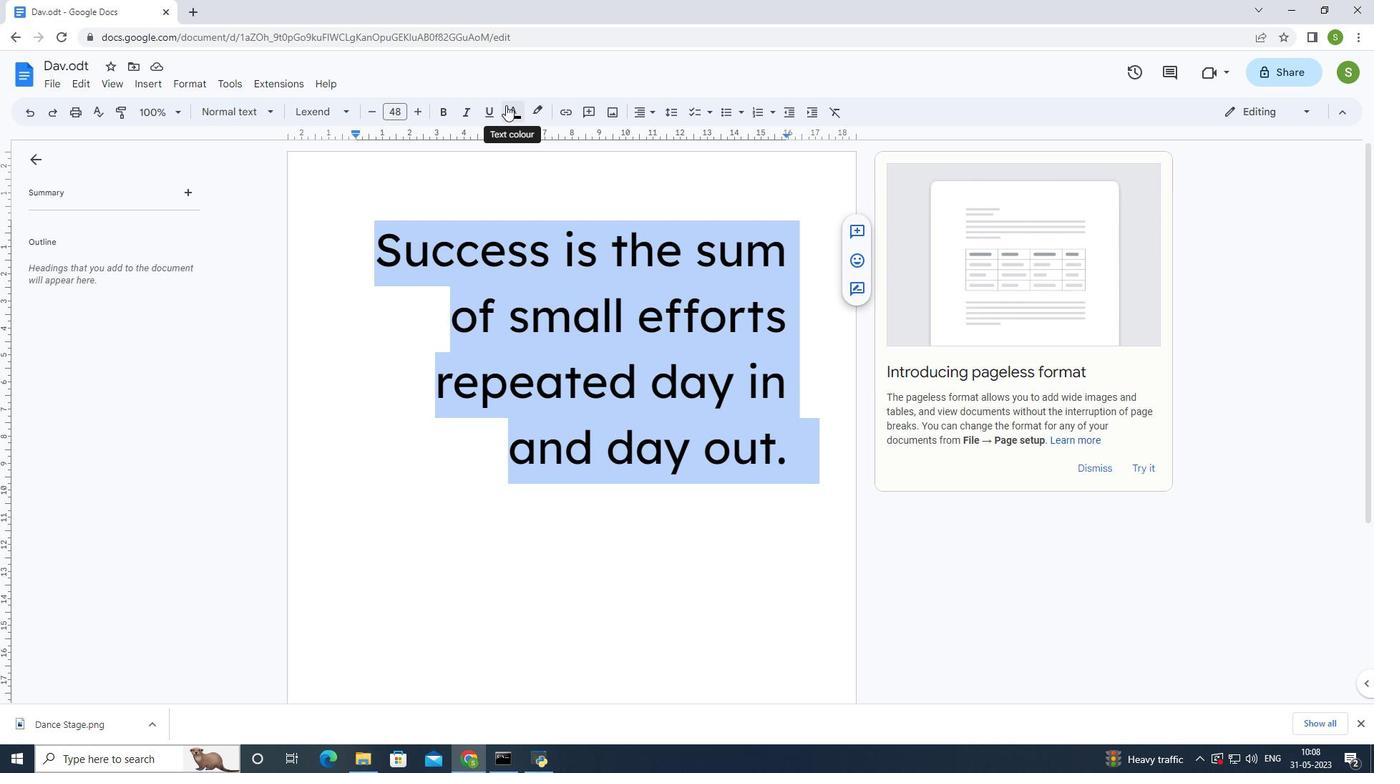 
Action: Mouse moved to (629, 217)
Screenshot: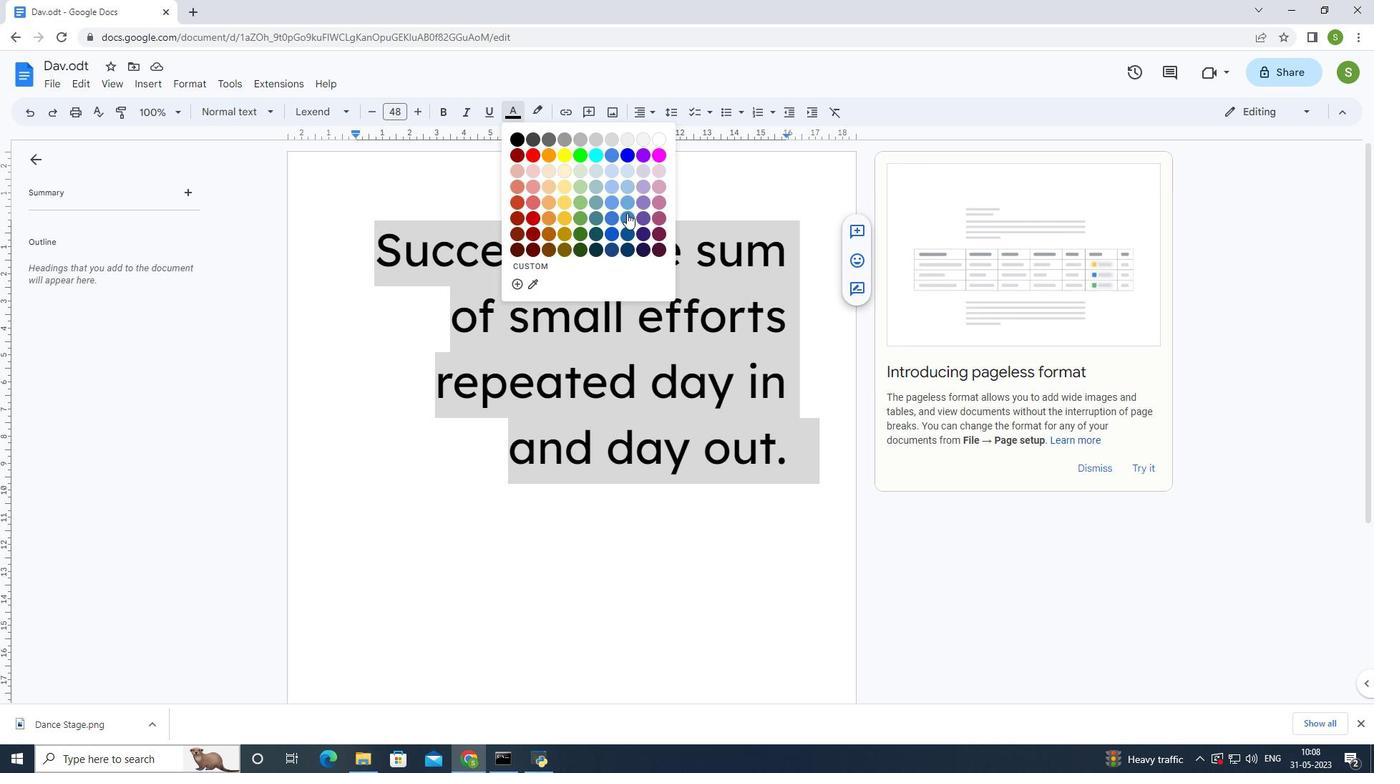 
Action: Mouse pressed left at (629, 217)
Screenshot: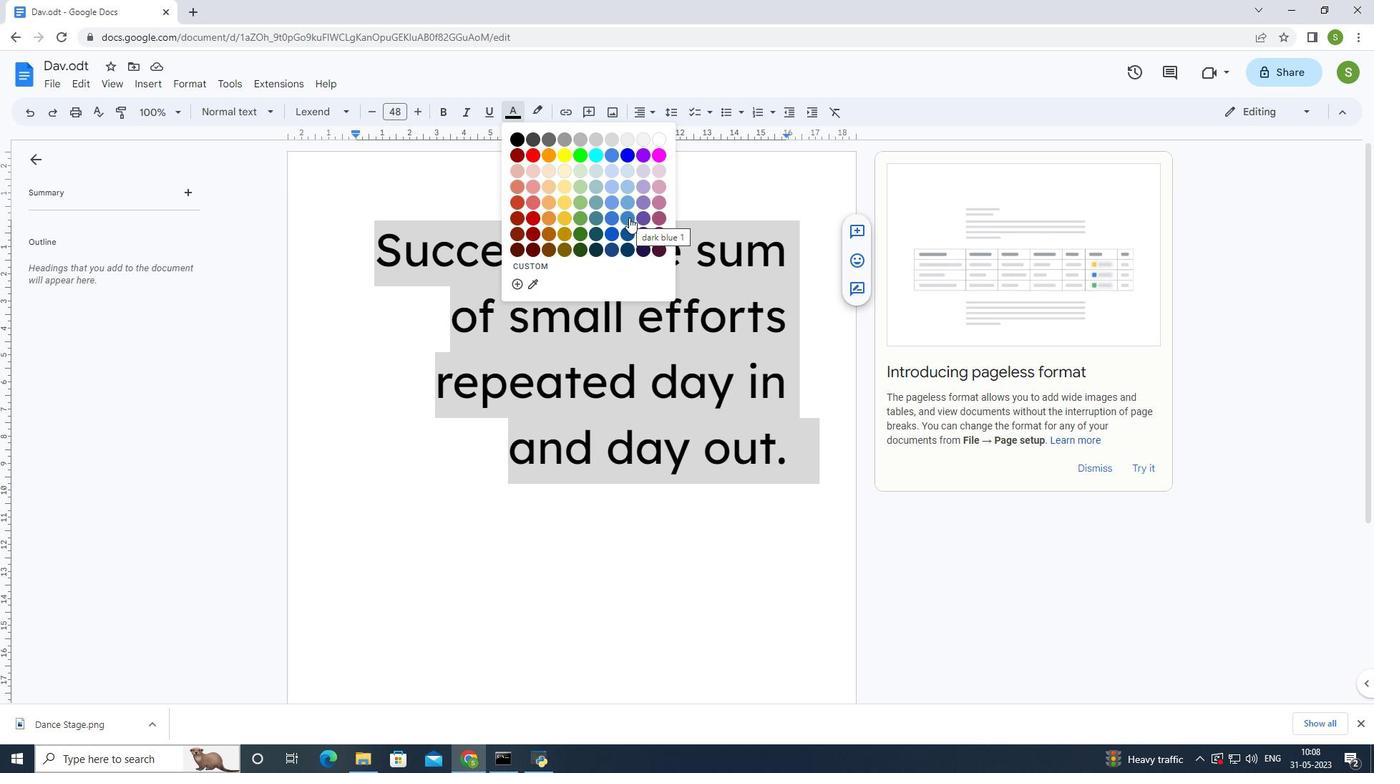 
Action: Mouse pressed left at (629, 217)
Screenshot: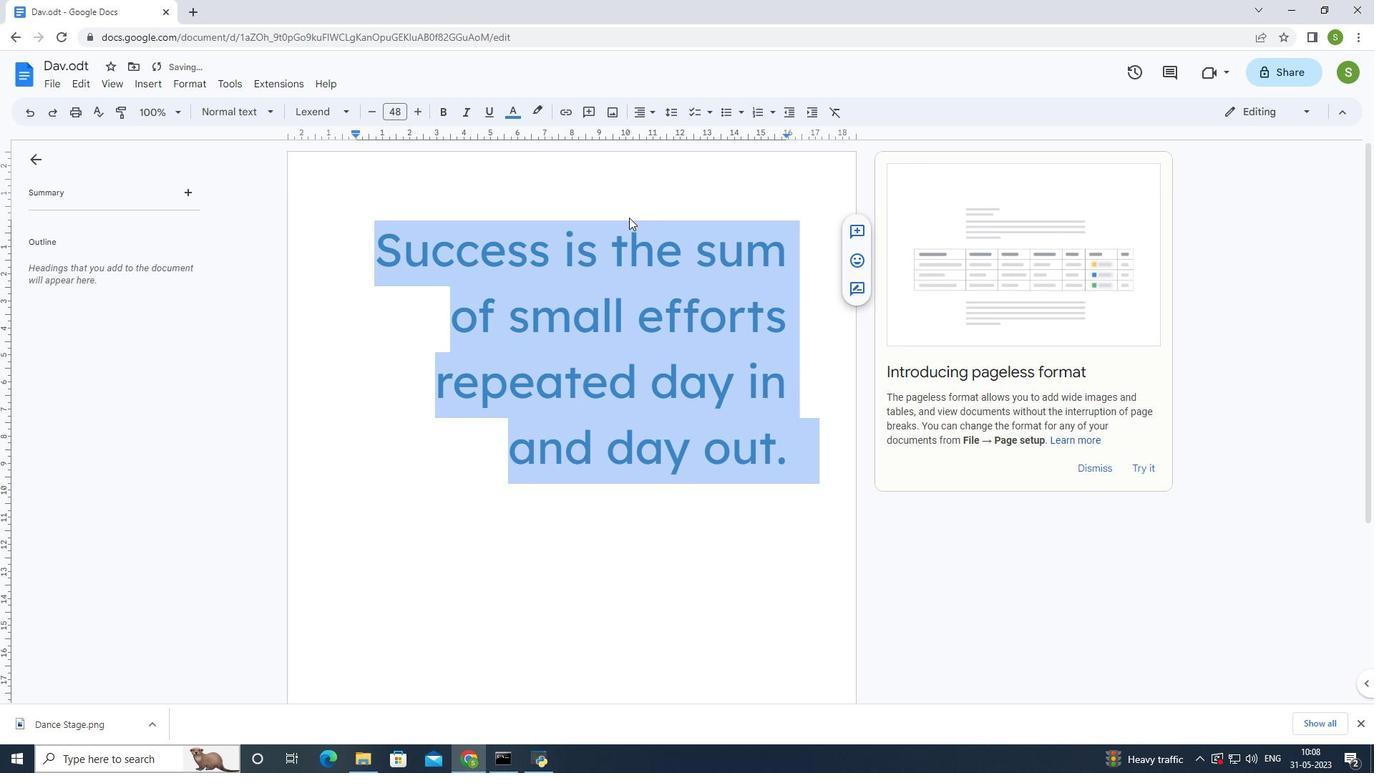 
Action: Mouse moved to (820, 315)
Screenshot: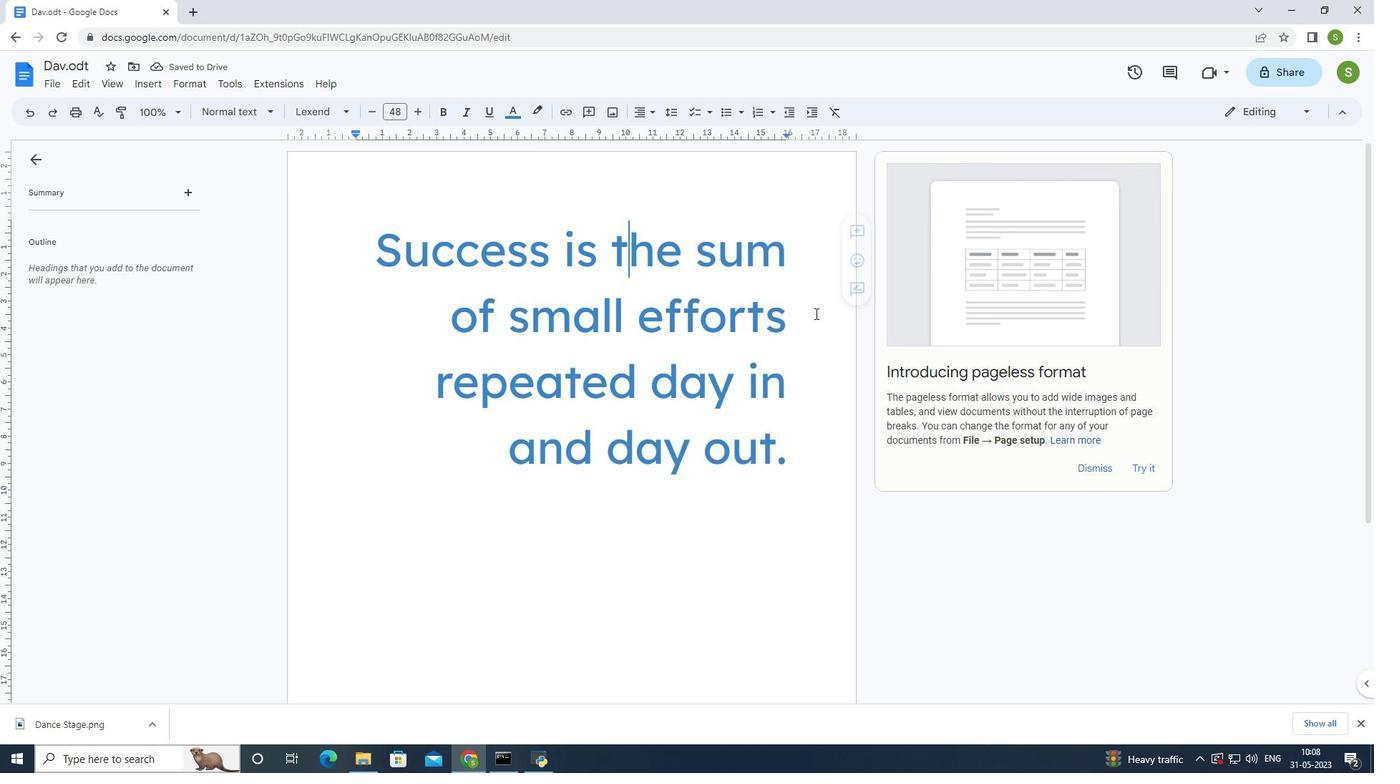 
Action: Mouse pressed left at (820, 315)
Screenshot: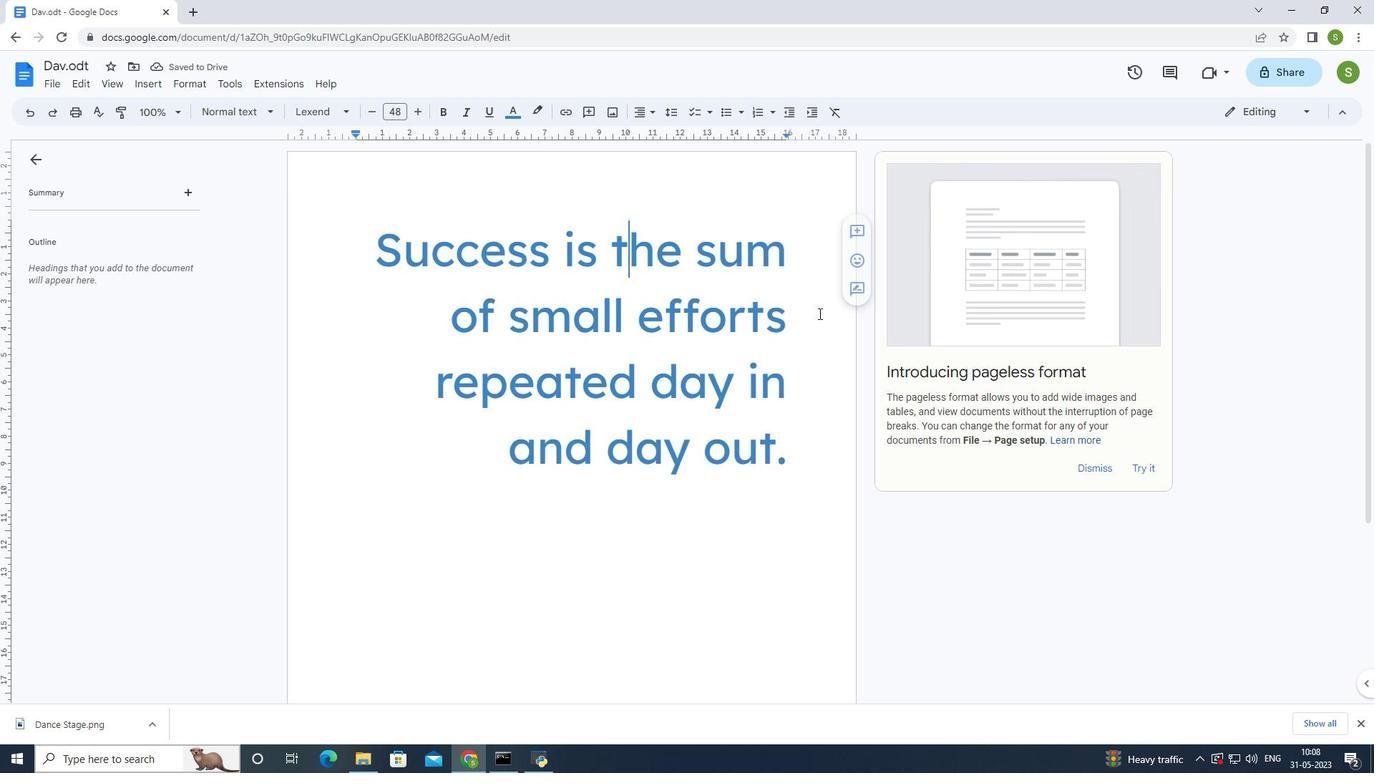 
Action: Mouse moved to (782, 310)
Screenshot: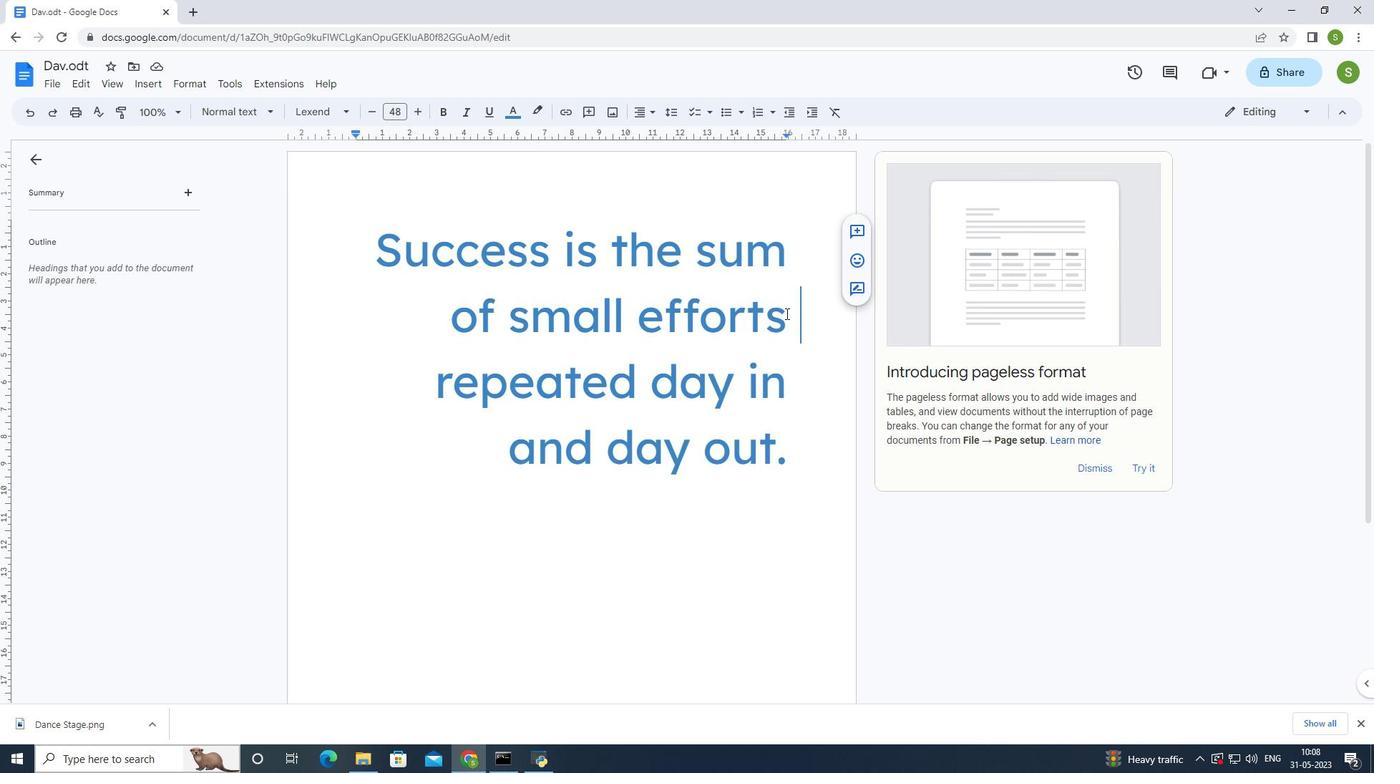 
Action: Key pressed ctrl+S
Screenshot: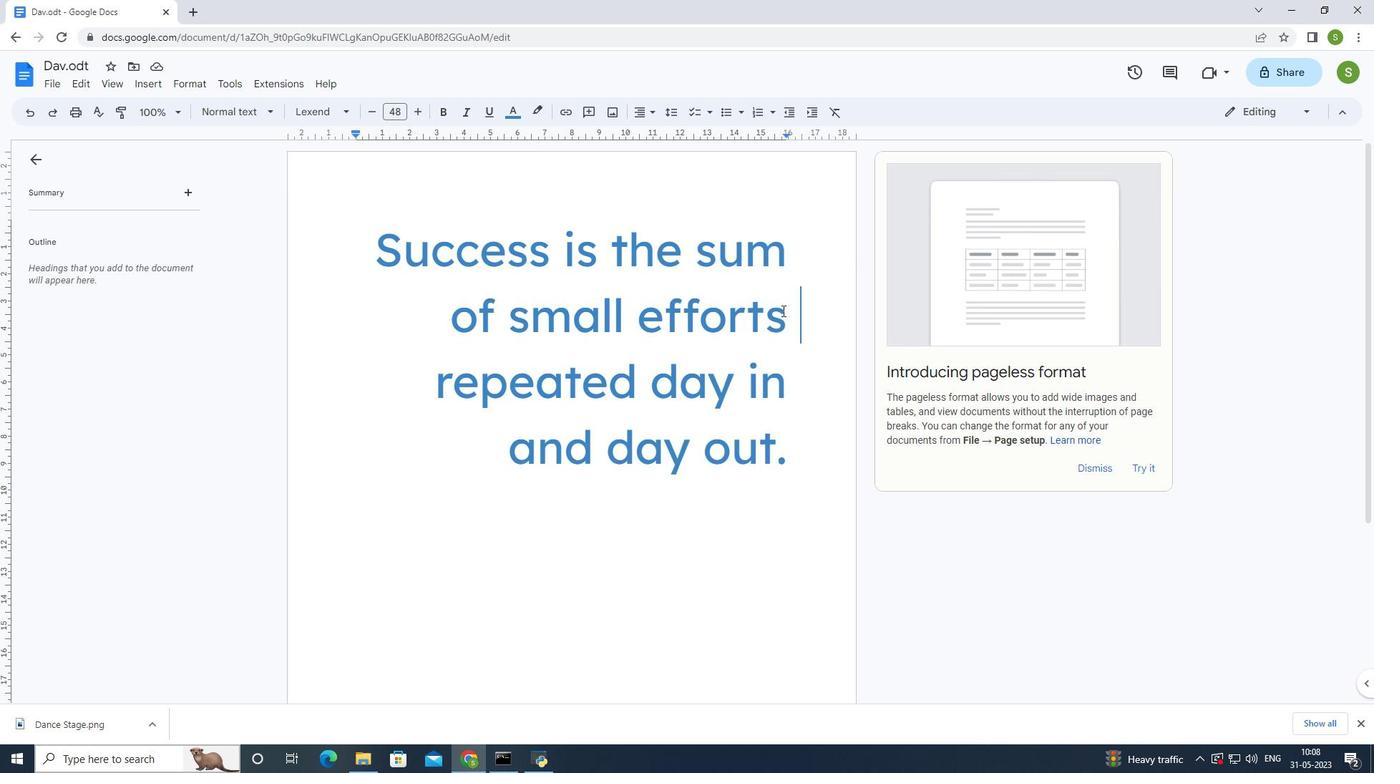 
Action: Mouse moved to (778, 309)
Screenshot: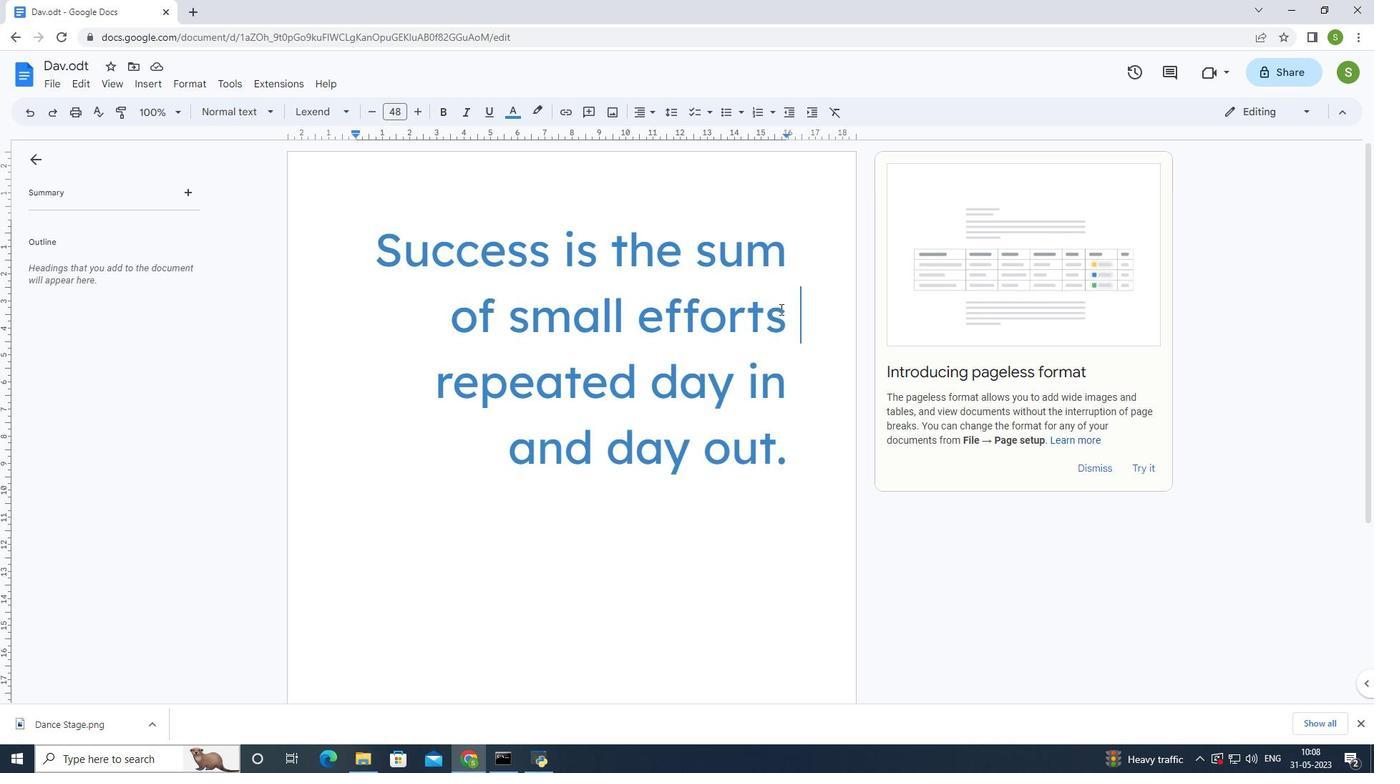 
